 Task: Open a blank google sheet and write heading  Fusion Sales. Add 10 people name  'Ethan Reynolds, Olivia Thompson, Benjamin Martinez, Emma Davis, Alexander Mitchell, Ava Rodriguez, Daniel Anderson, Mia Lewis, Christopher Scott, Sophia Harris.'Item code in between  1009-1200. Product range in between  1000-5000. Add Products   Keen Shoe, Lacoste Shoe, Merrell Shoe, Mizuno  Shoe, Onitsuka Tiger Shoe, Salomon Shoe, Sanuk Shoe, Saucony Shoe, Sperry Shoe, Superga Shoe.Choose quantity  2 to 5 Tax 12 percent commission 2 percent Total Add Amount. Save page Attendance Sheet for the Weekbook
Action: Mouse moved to (289, 188)
Screenshot: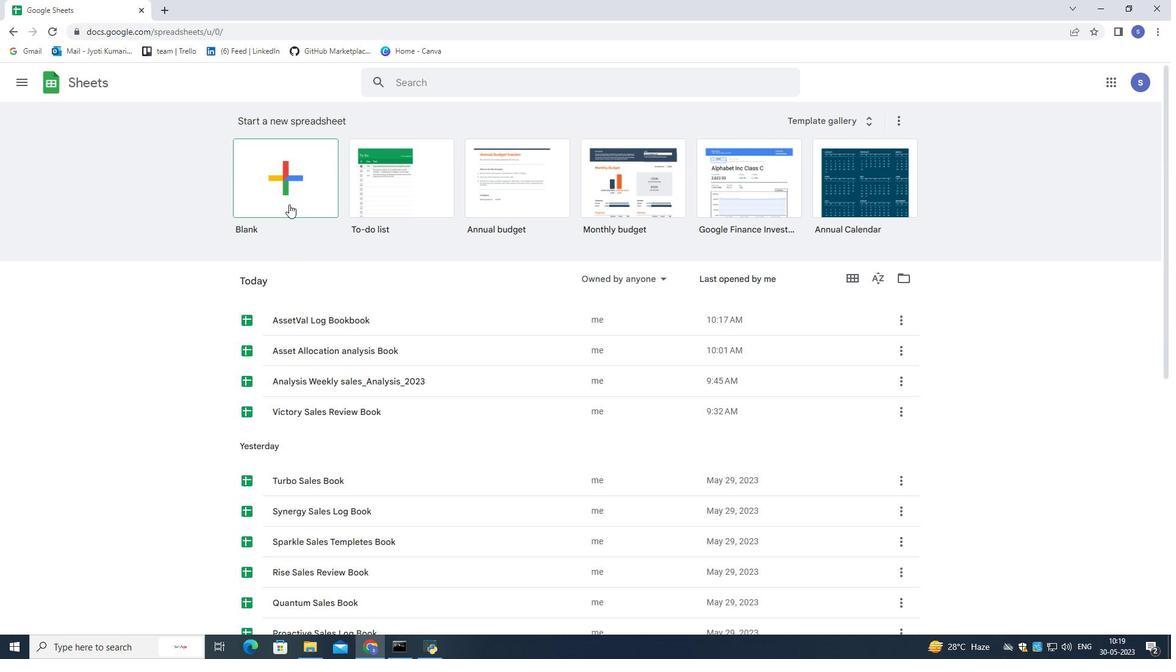 
Action: Mouse pressed left at (289, 188)
Screenshot: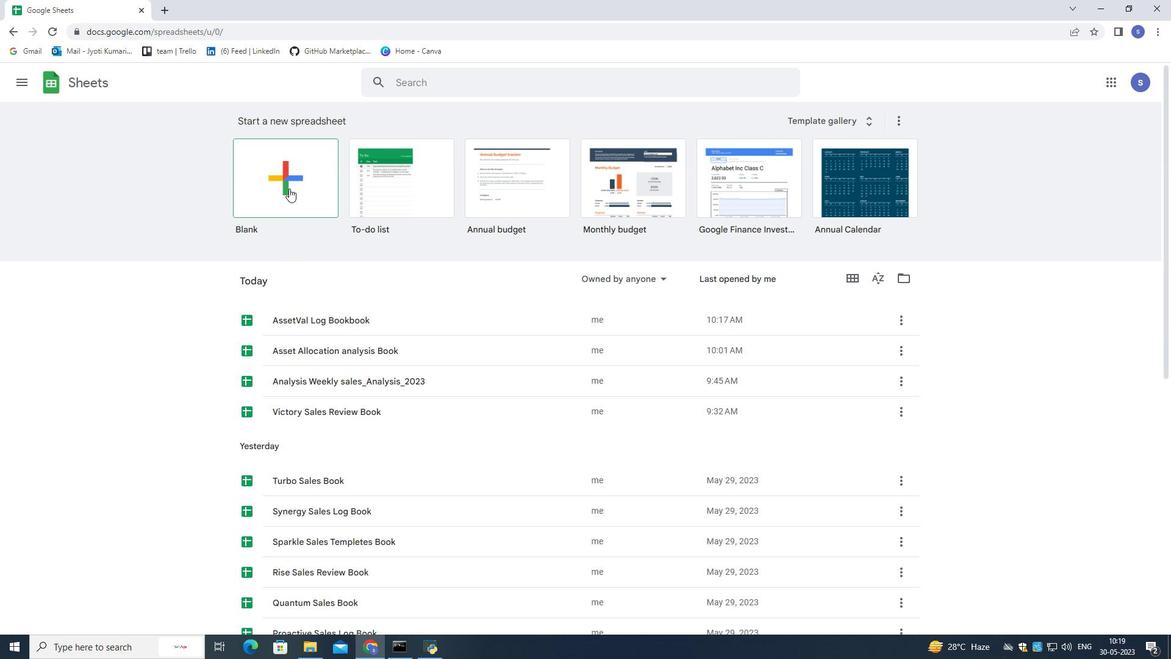 
Action: Mouse moved to (165, 169)
Screenshot: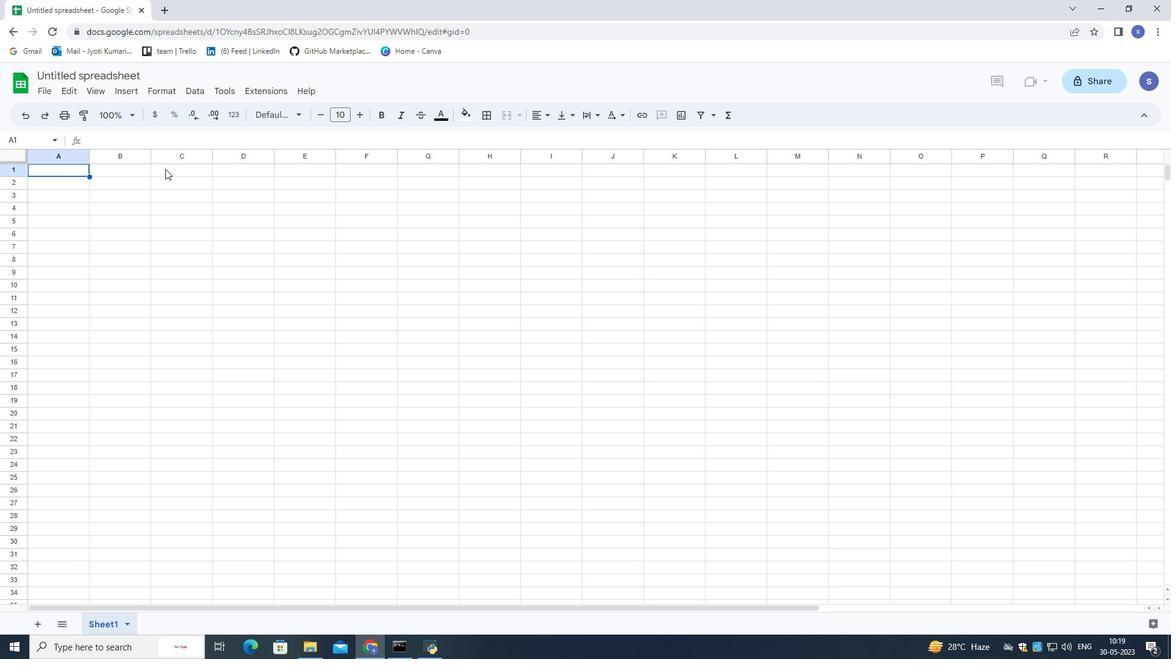 
Action: Mouse pressed left at (165, 169)
Screenshot: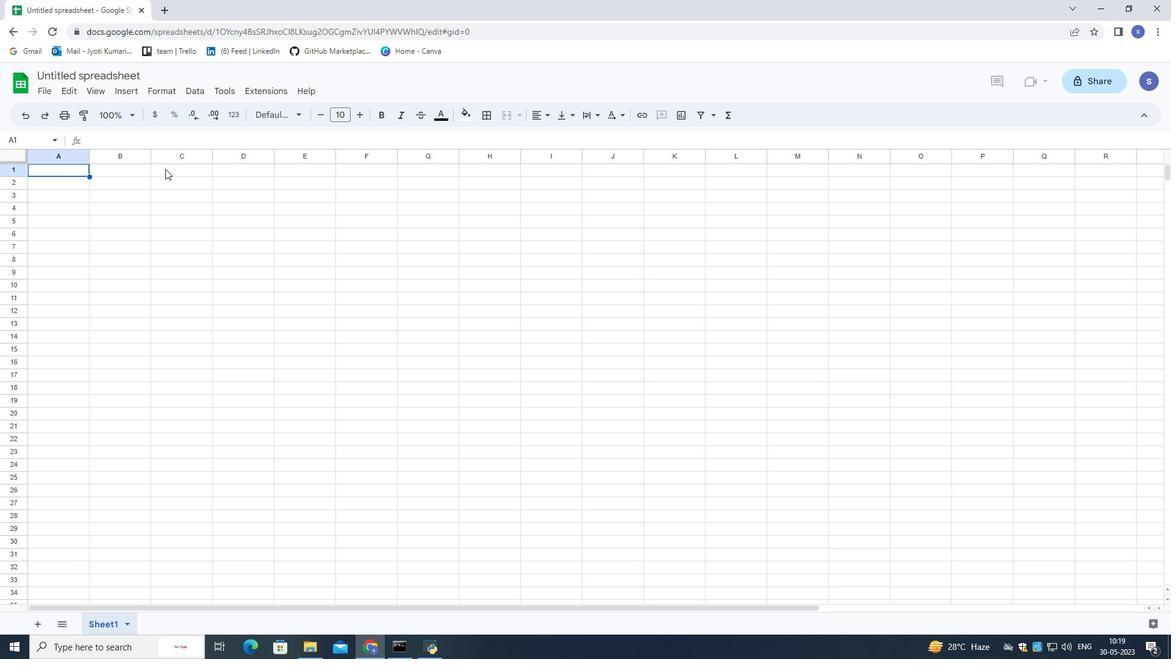 
Action: Mouse moved to (168, 172)
Screenshot: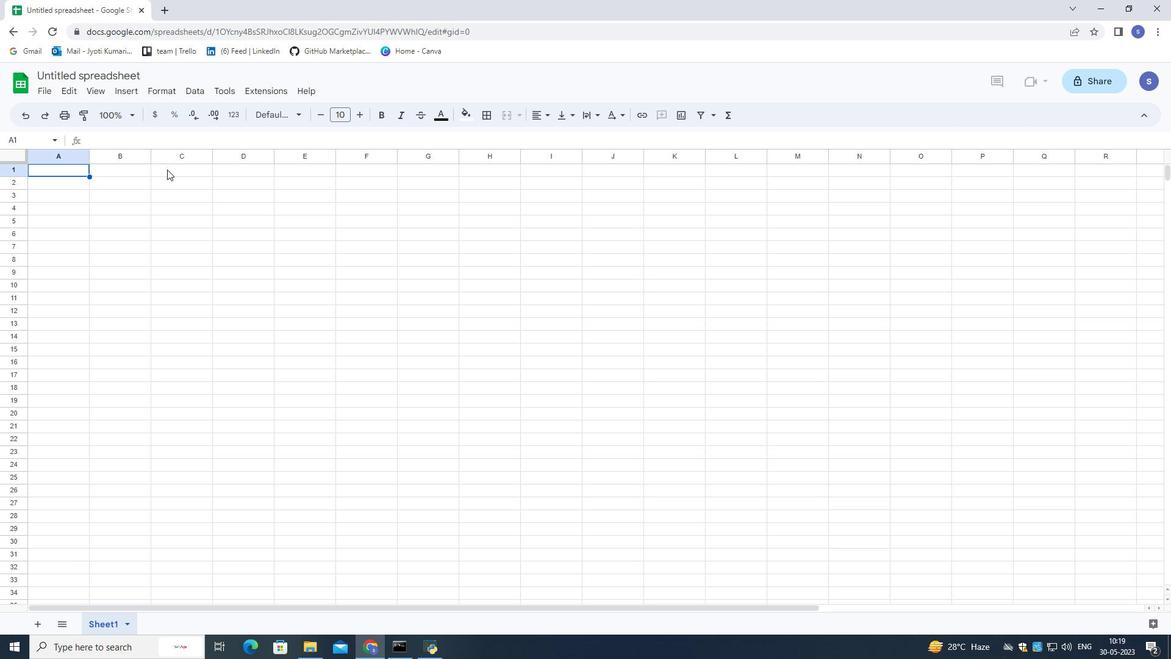 
Action: Mouse pressed left at (168, 172)
Screenshot: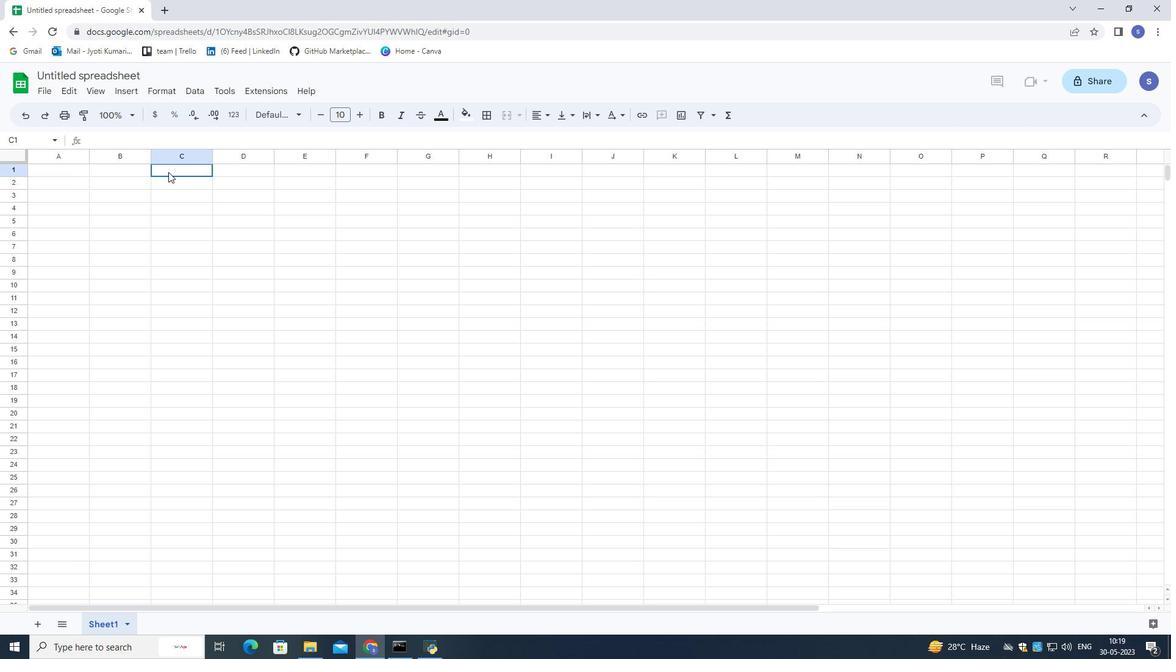 
Action: Mouse pressed left at (168, 172)
Screenshot: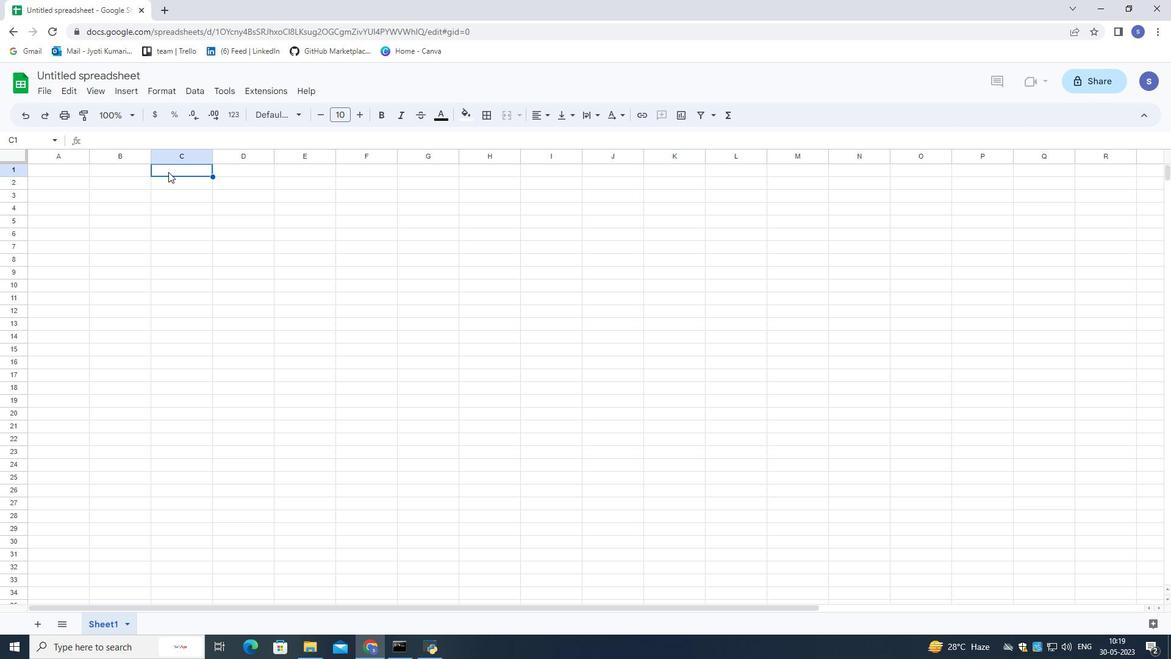 
Action: Mouse moved to (165, 169)
Screenshot: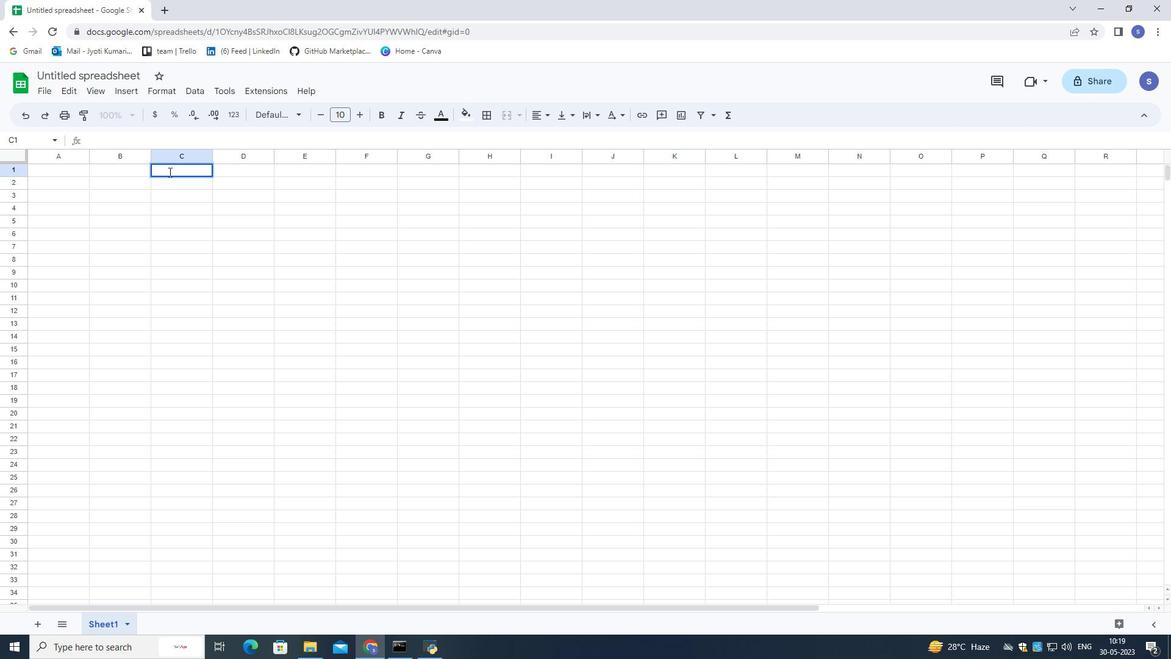 
Action: Key pressed <Key.shift>Fusion
Screenshot: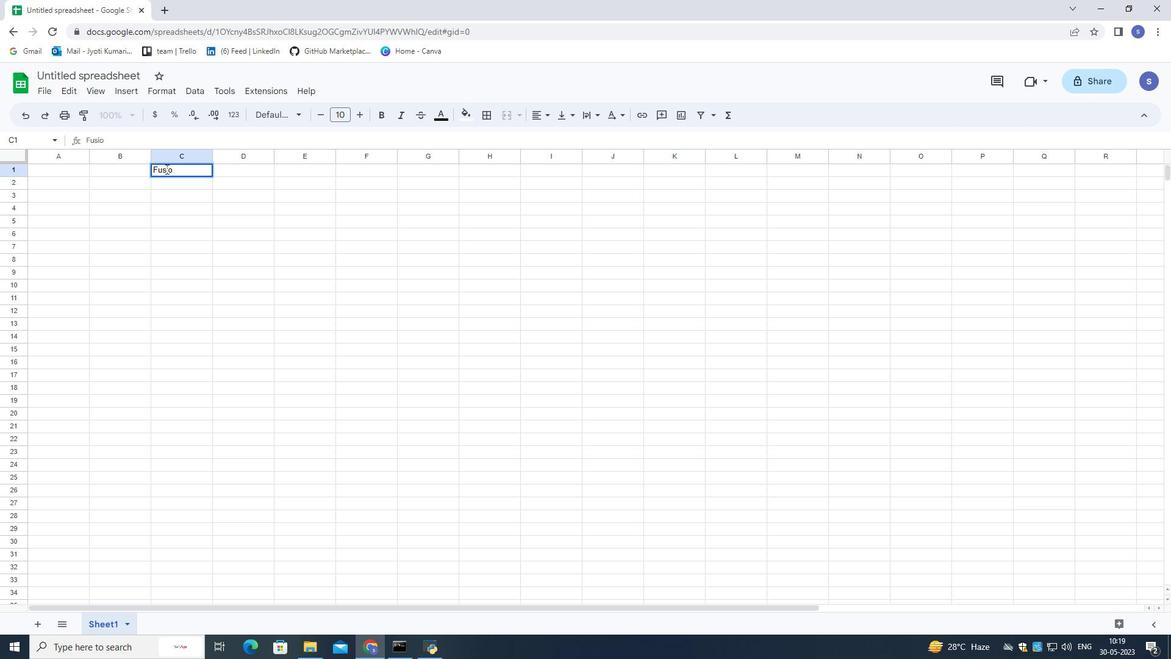 
Action: Mouse moved to (206, 225)
Screenshot: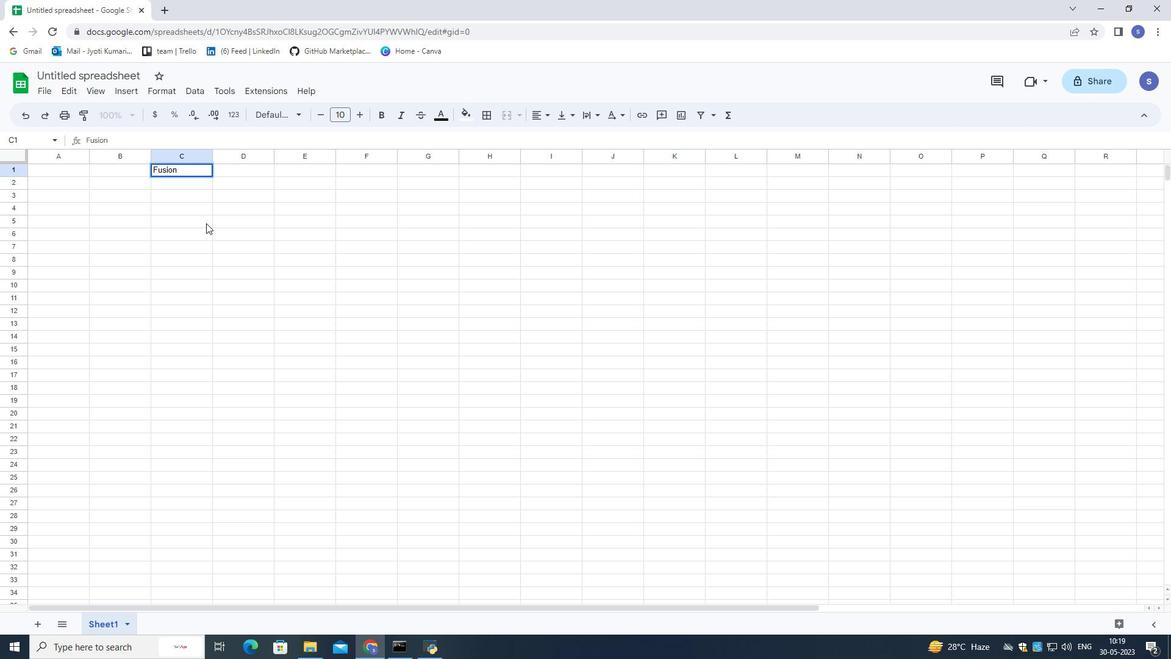 
Action: Key pressed <Key.space><Key.shift>sales
Screenshot: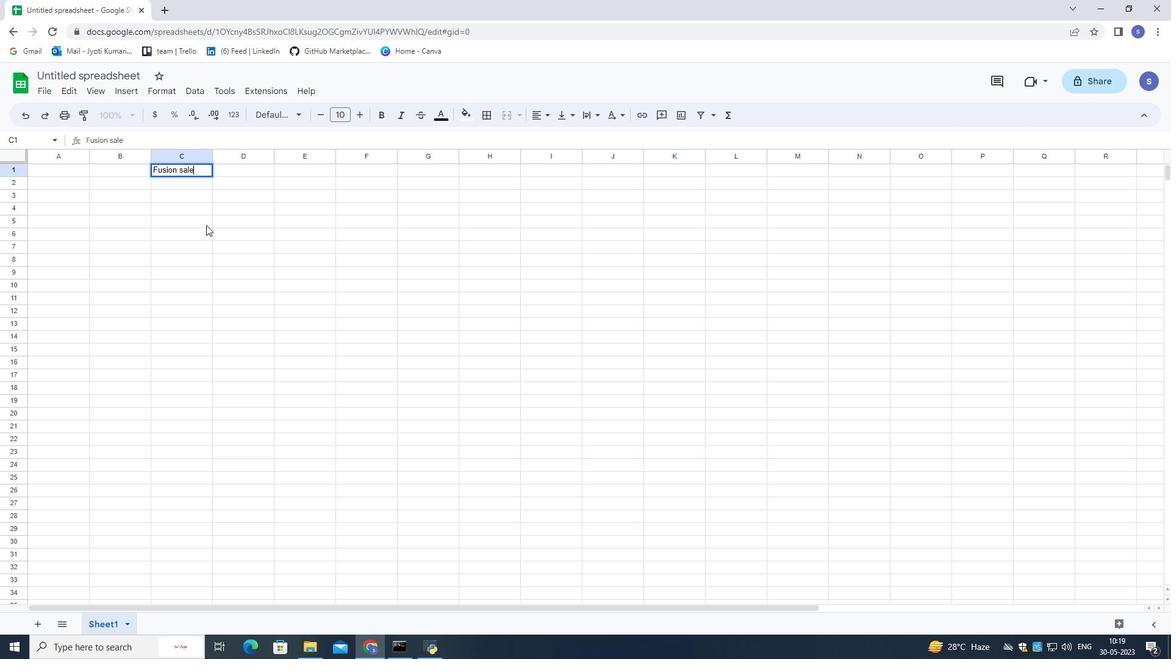
Action: Mouse moved to (439, 224)
Screenshot: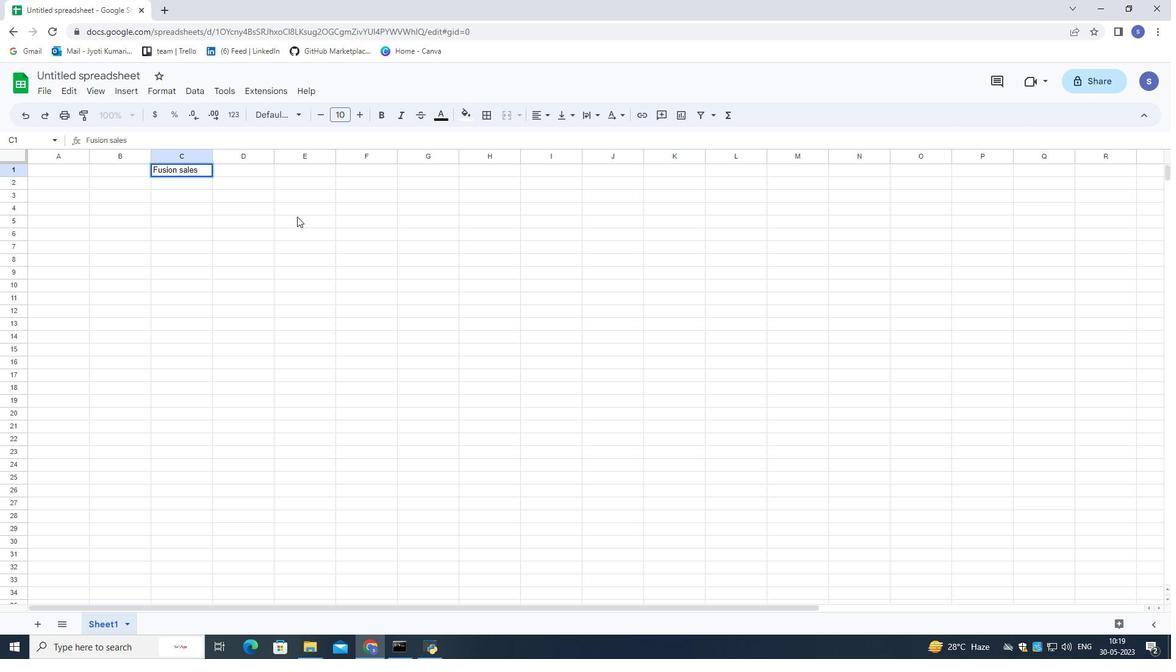 
Action: Key pressed <Key.enter>
Screenshot: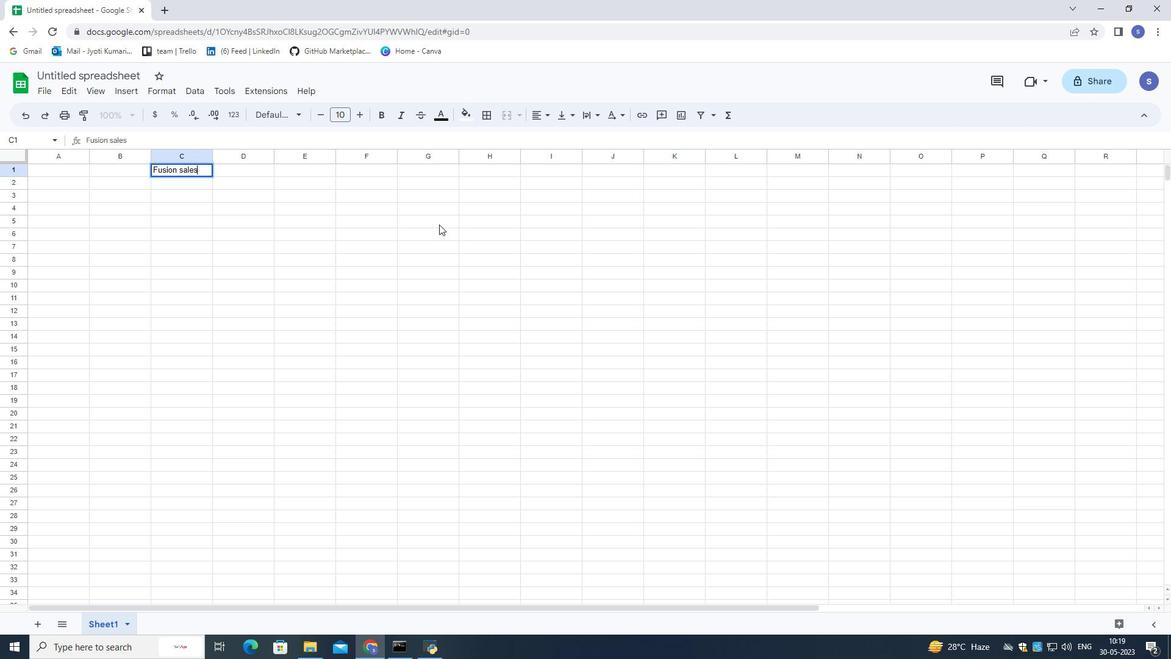 
Action: Mouse moved to (62, 183)
Screenshot: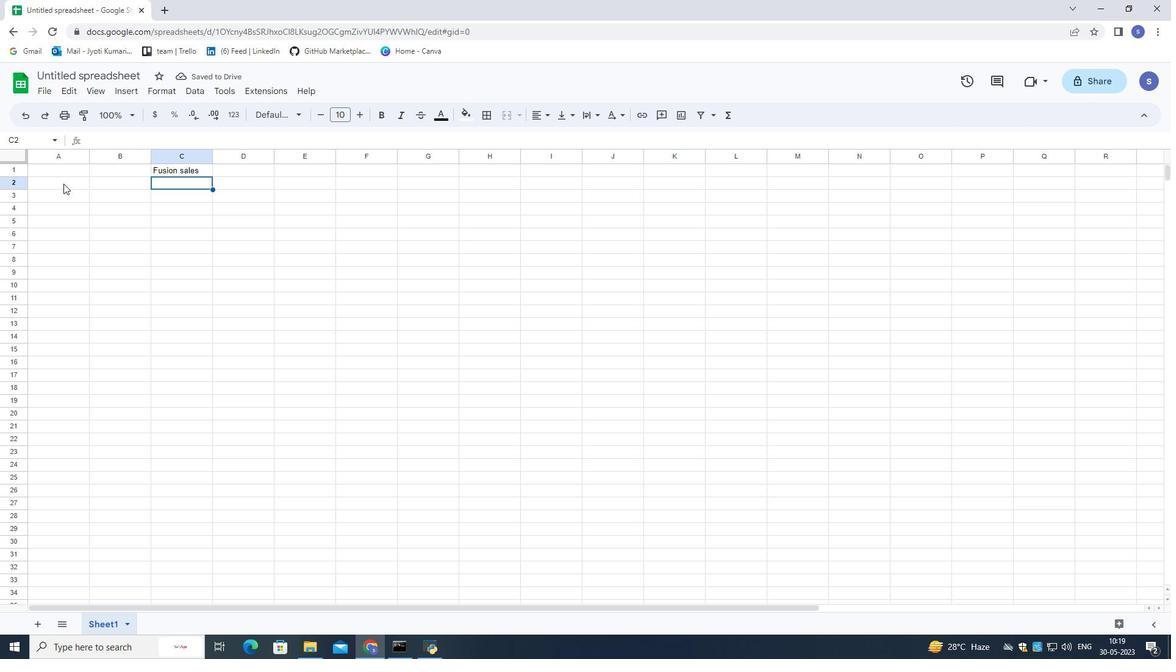
Action: Mouse pressed left at (62, 183)
Screenshot: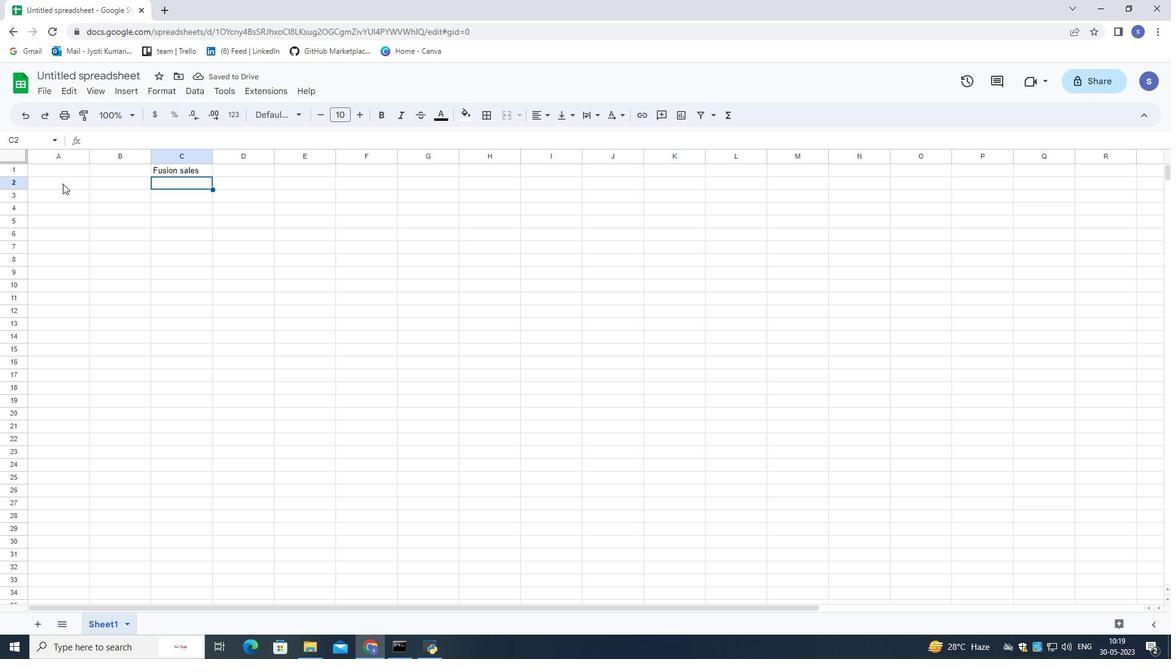 
Action: Mouse moved to (61, 183)
Screenshot: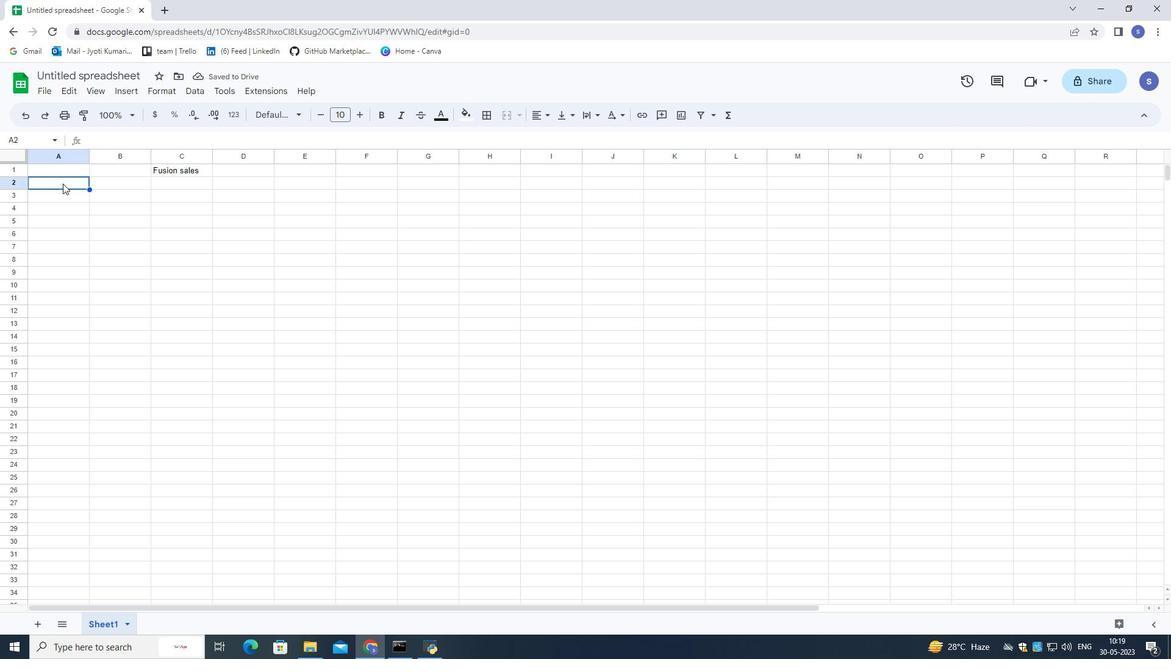 
Action: Key pressed <Key.shift>Name<Key.down><Key.shift>Ethan<Key.space><Key.shift>Reynolds<Key.down><Key.shift>Olo<Key.backspace>ivia<Key.space><Key.shift>Thompson<Key.down><Key.shift>Benjamin<Key.space><Key.shift>Martinez<Key.down><Key.shift>Emma<Key.space><Key.shift>Davis<Key.down><Key.shift>Alexander<Key.space><Key.shift>Mitchell<Key.down><Key.shift><Key.shift><Key.shift>Ava<Key.space><Key.shift>Rodriguez<Key.down><Key.shift>Daniel<Key.space><Key.shift><Key.shift><Key.shift><Key.shift>anderson<Key.down><Key.shift>Mia<Key.space><Key.shift>k<Key.backspace><Key.shift>Lewis<Key.down><Key.shift>Cristopher<Key.space>scott<Key.down><Key.shift>sophia<Key.space><Key.shift>Harris
Screenshot: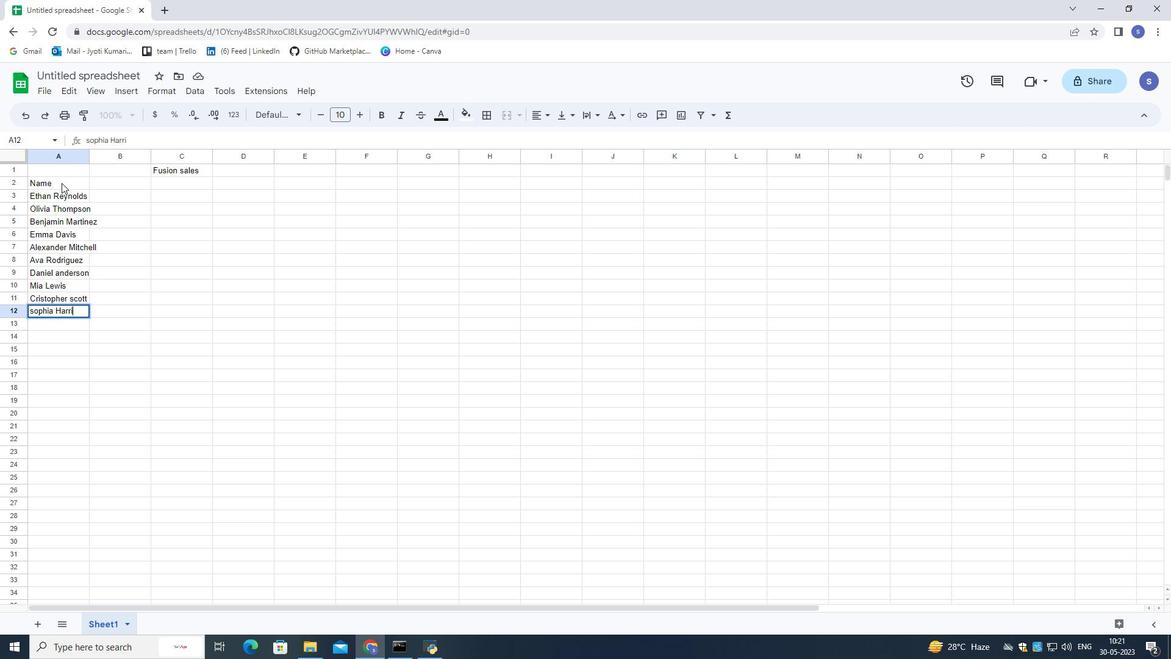 
Action: Mouse moved to (112, 179)
Screenshot: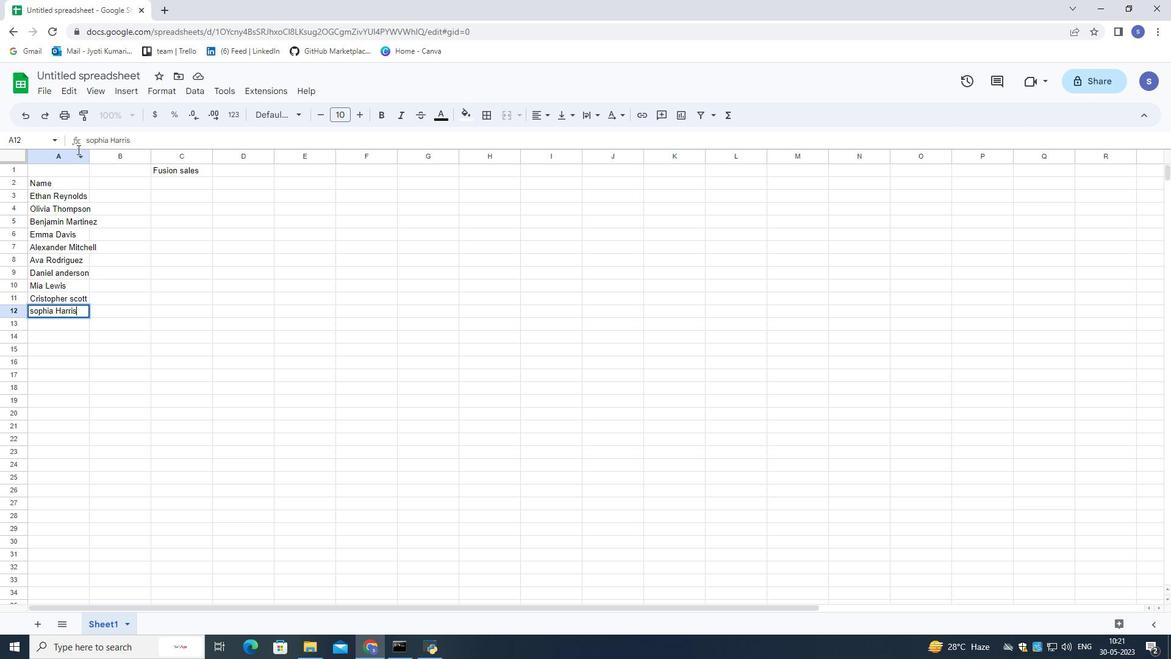 
Action: Mouse pressed left at (112, 179)
Screenshot: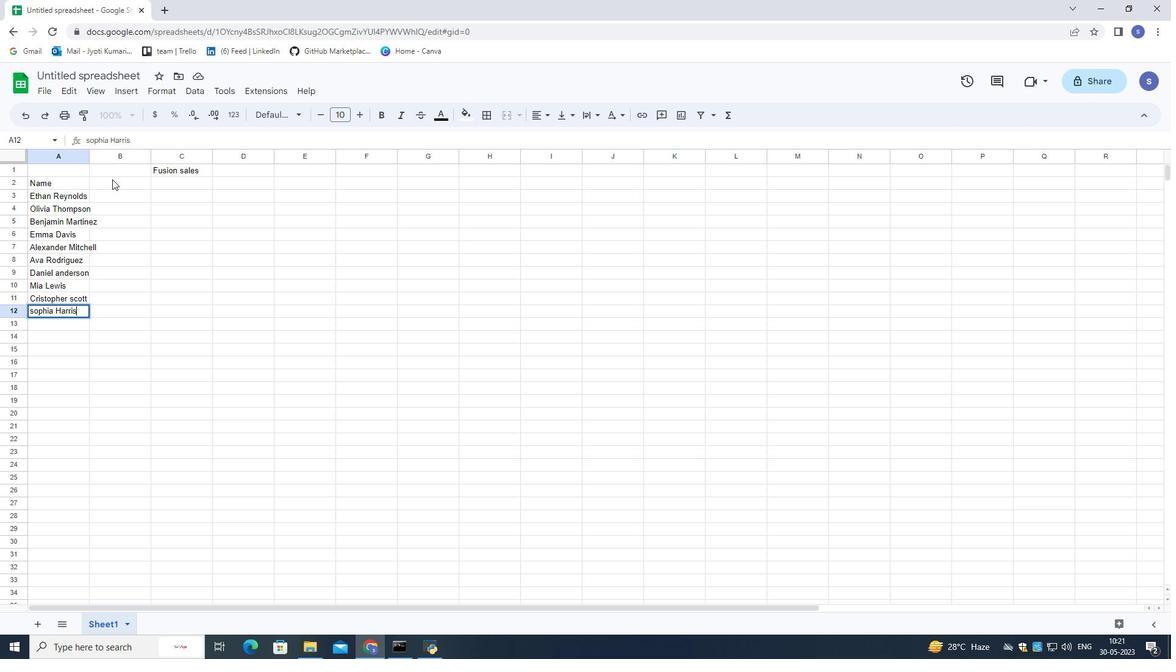 
Action: Mouse moved to (117, 183)
Screenshot: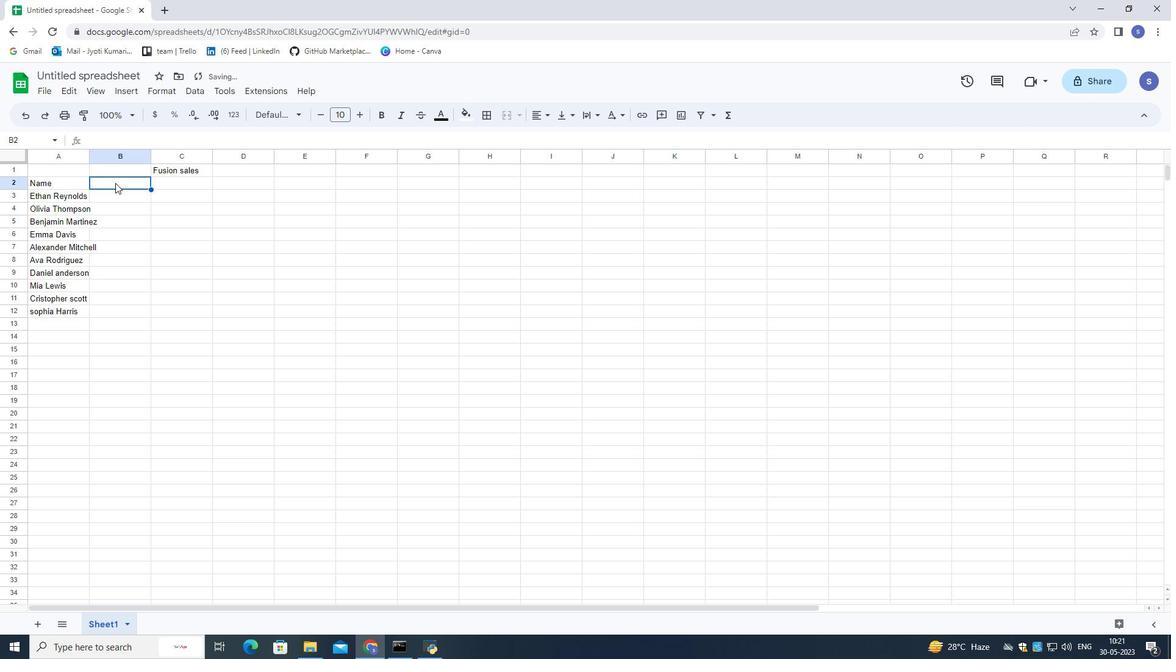 
Action: Key pressed <Key.shift>Item<Key.space><Key.shift>Code<Key.down>
Screenshot: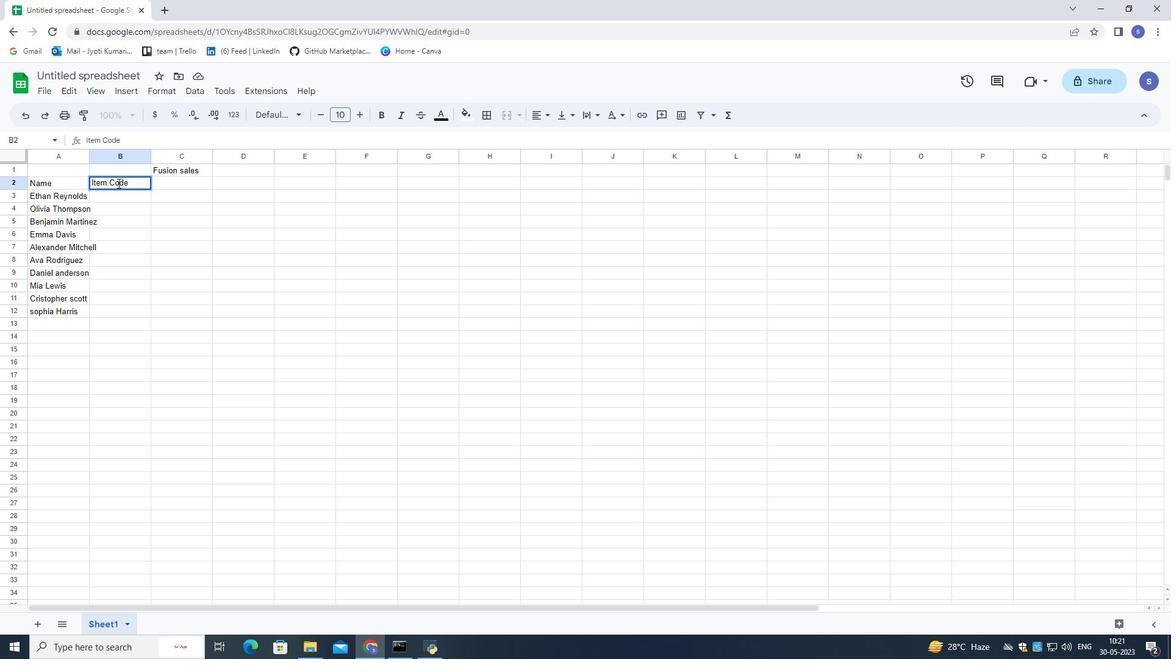 
Action: Mouse moved to (198, 192)
Screenshot: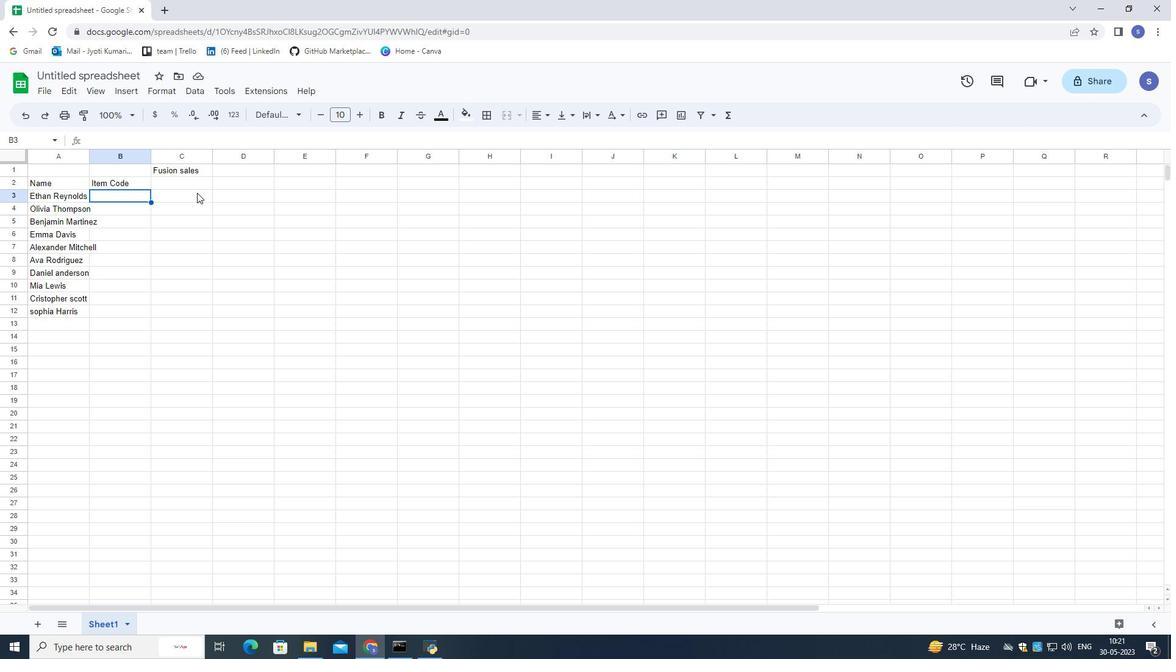 
Action: Key pressed 1009<Key.down>
Screenshot: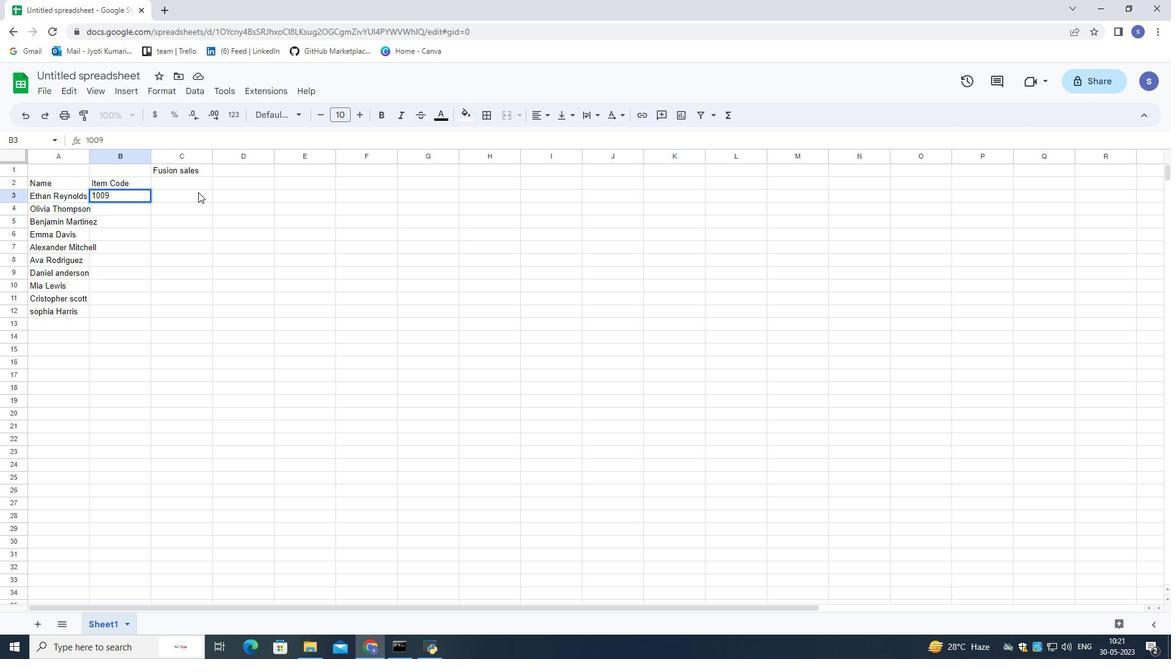 
Action: Mouse moved to (347, 129)
Screenshot: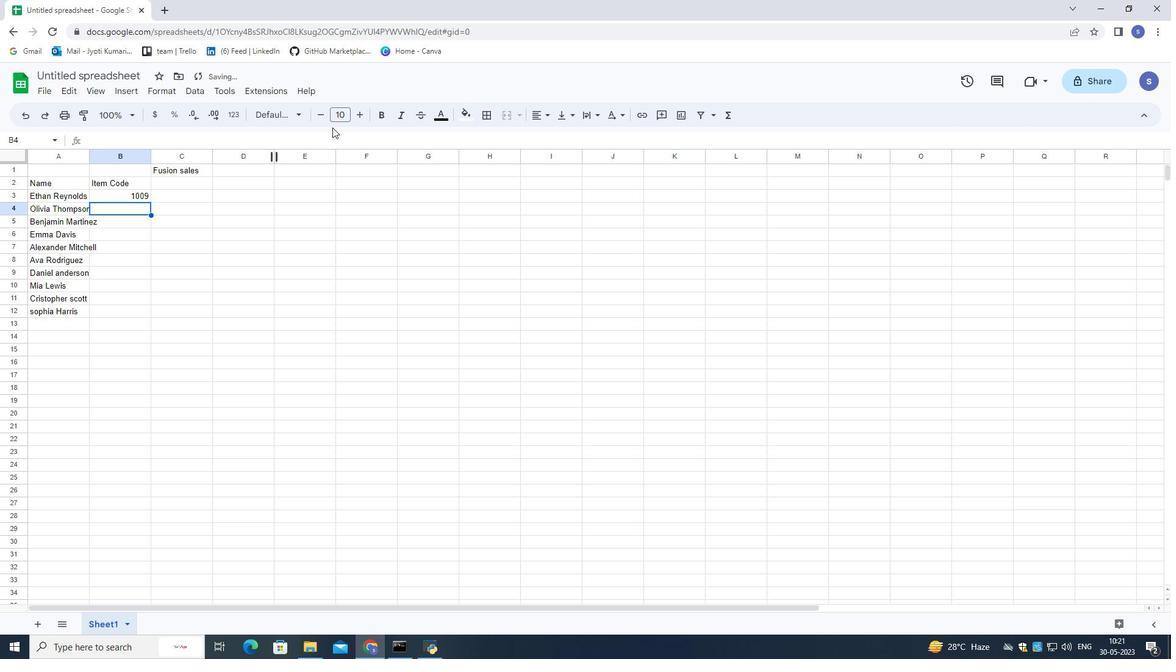 
Action: Key pressed 1010<Key.down>1020<Key.down>1030<Key.down>1040<Key.down>1050<Key.down>1060<Key.down>1070<Key.down>1080<Key.down>1090<Key.down>
Screenshot: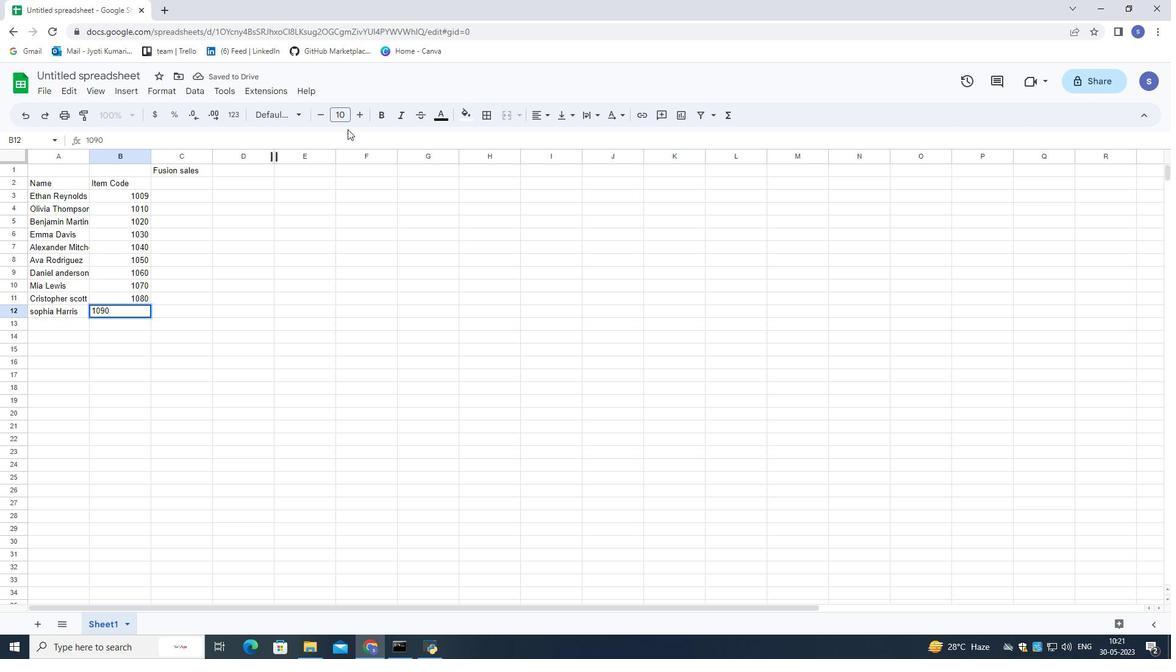 
Action: Mouse moved to (180, 180)
Screenshot: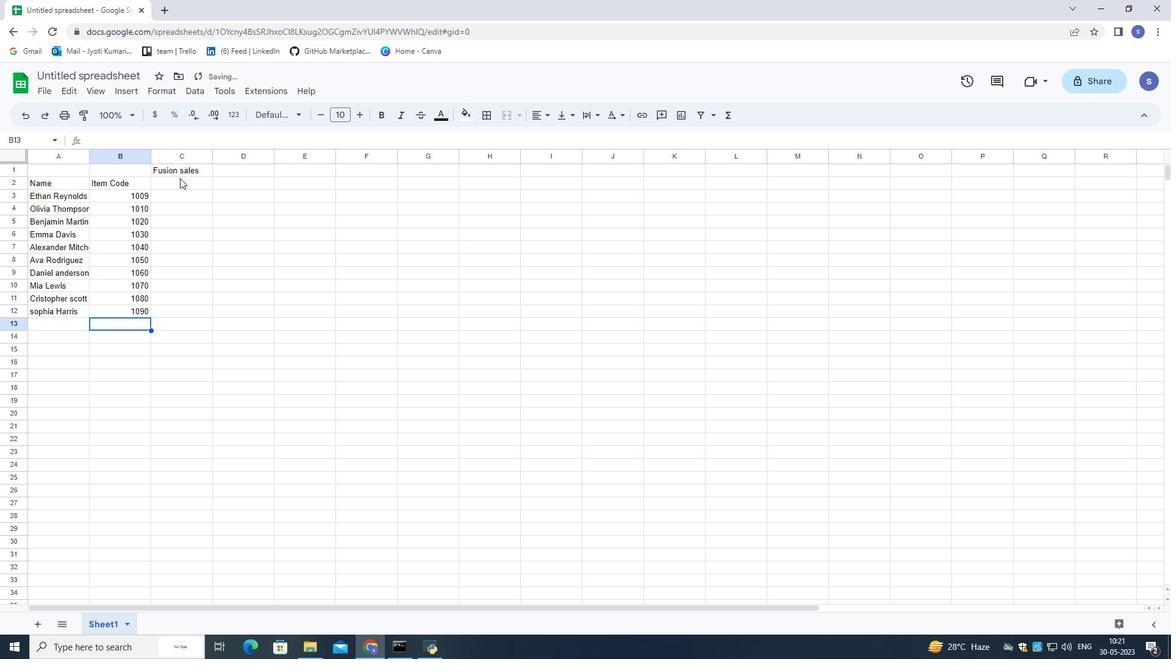 
Action: Mouse pressed left at (180, 180)
Screenshot: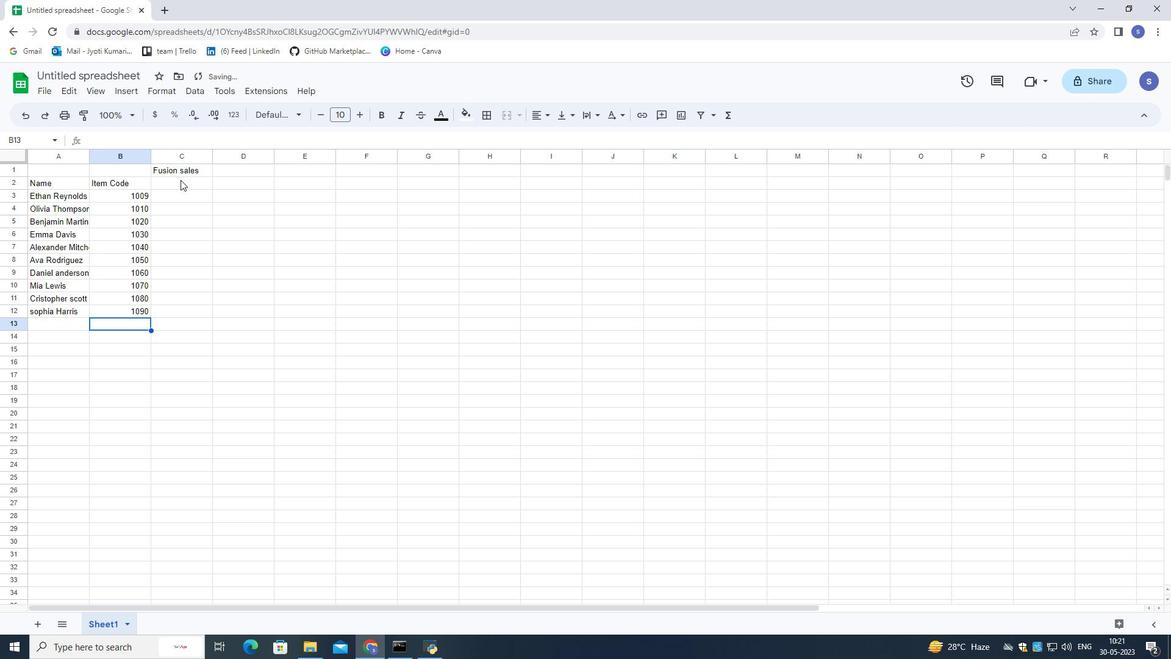 
Action: Mouse moved to (125, 249)
Screenshot: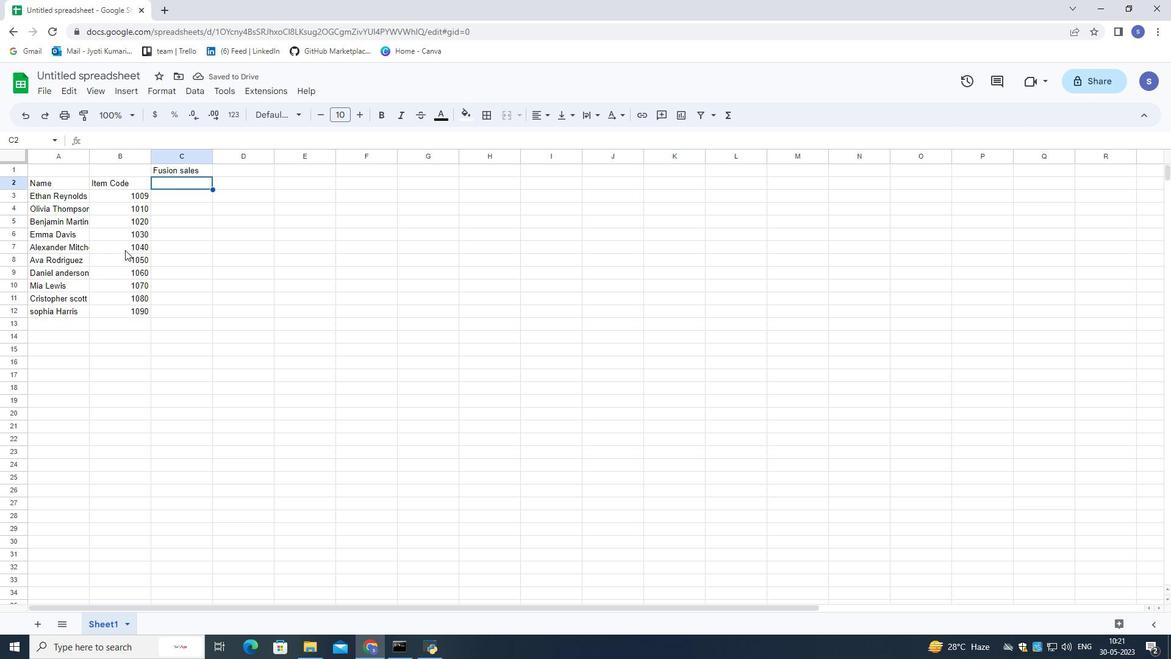 
Action: Key pressed <Key.shift>Product<Key.space><Key.shift>Range<Key.down>
Screenshot: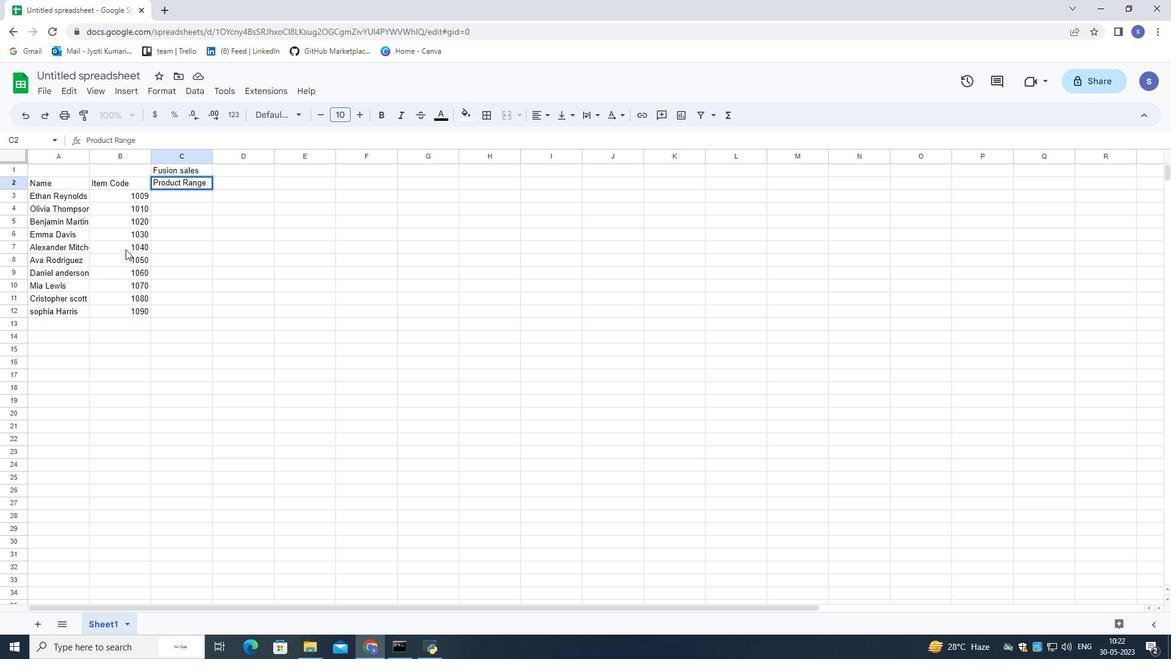 
Action: Mouse moved to (175, 195)
Screenshot: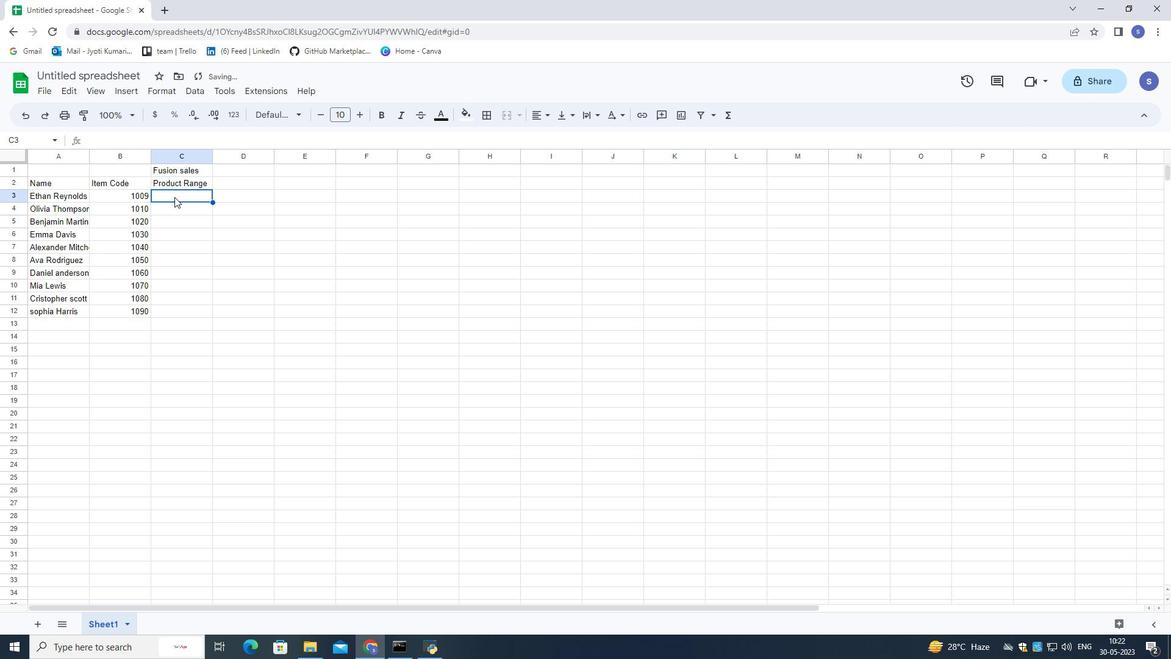 
Action: Mouse pressed left at (175, 195)
Screenshot: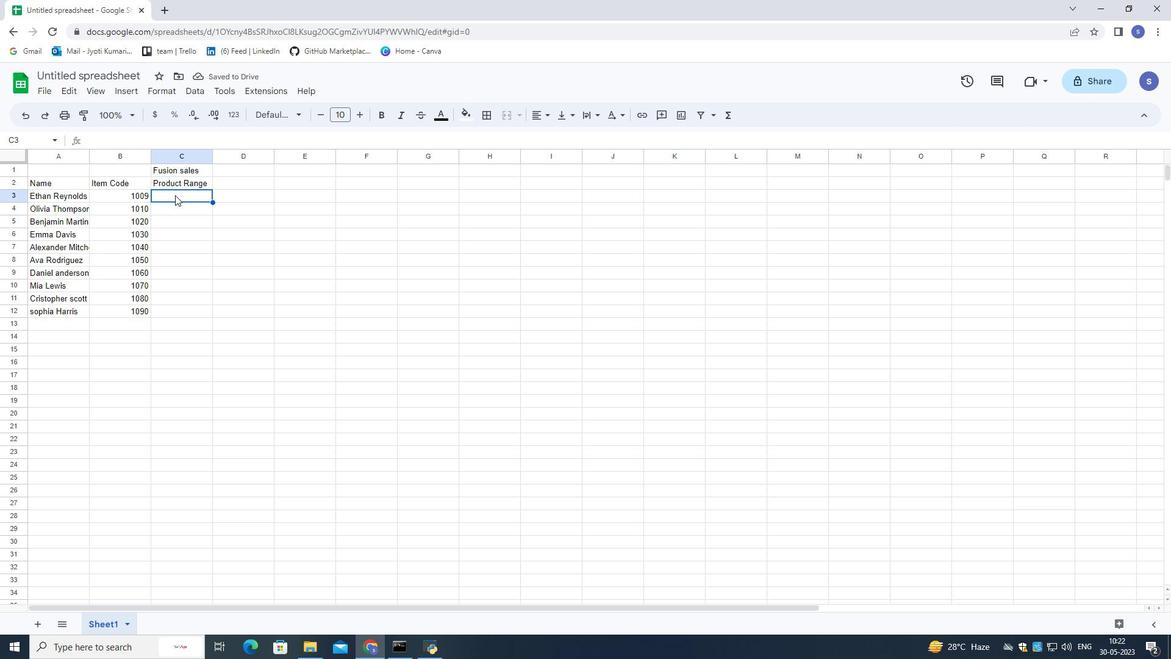
Action: Mouse moved to (300, 206)
Screenshot: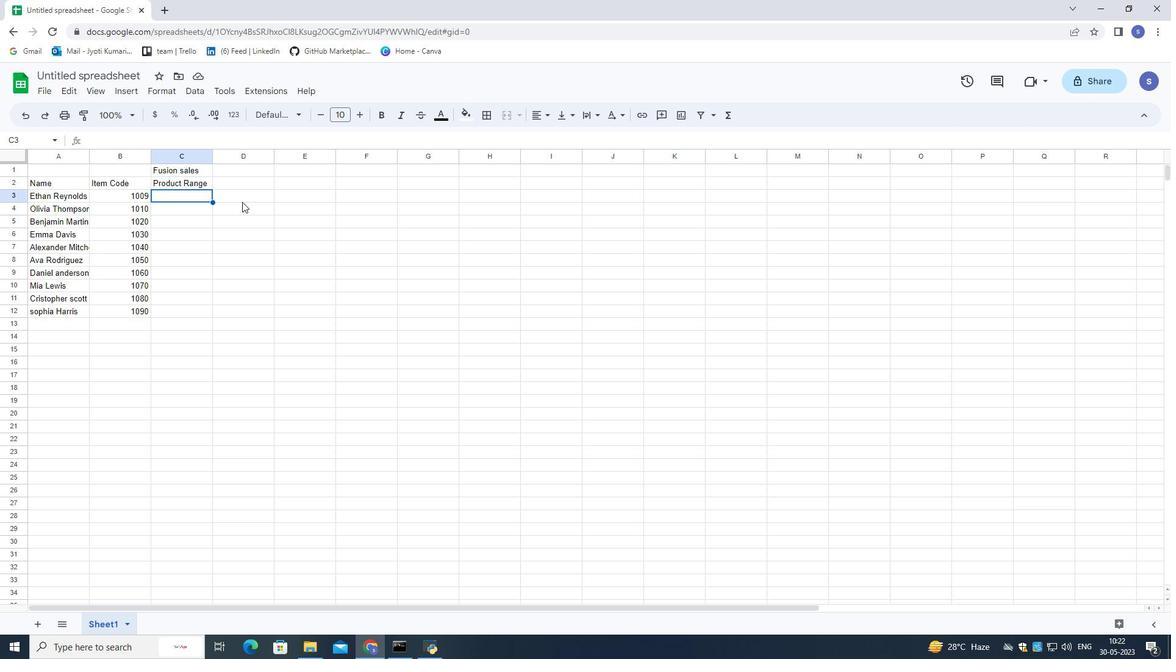 
Action: Key pressed 1000<Key.down>2000<Key.down>3000<Key.down>4000<Key.down>5000<Key.down>2000
Screenshot: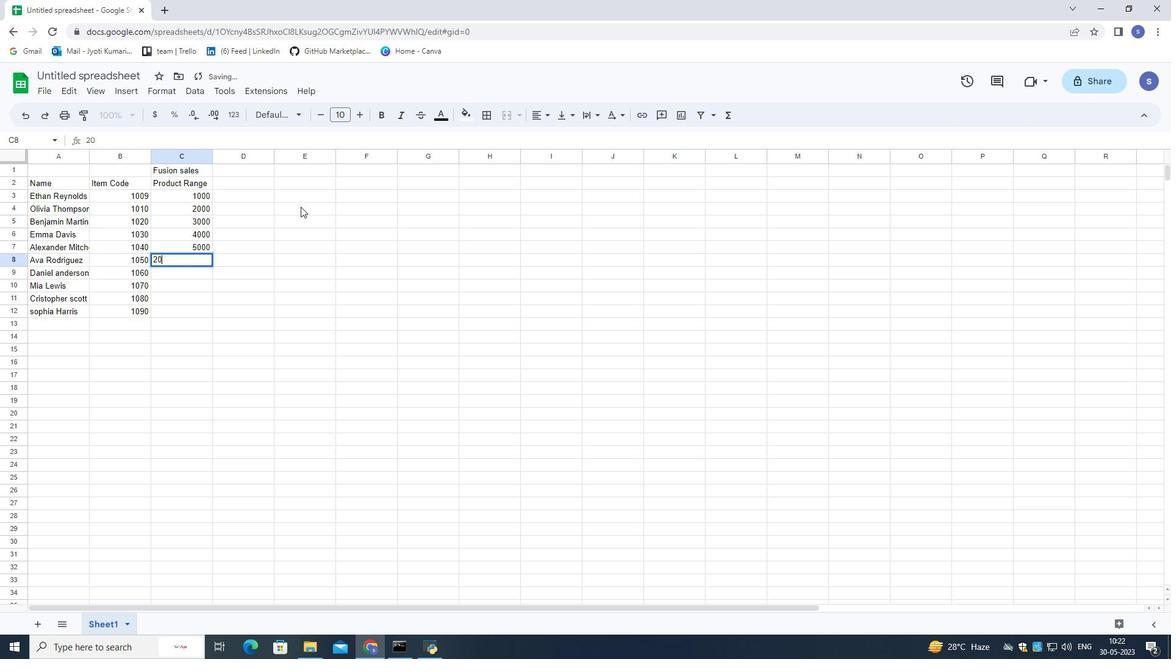 
Action: Mouse moved to (305, 208)
Screenshot: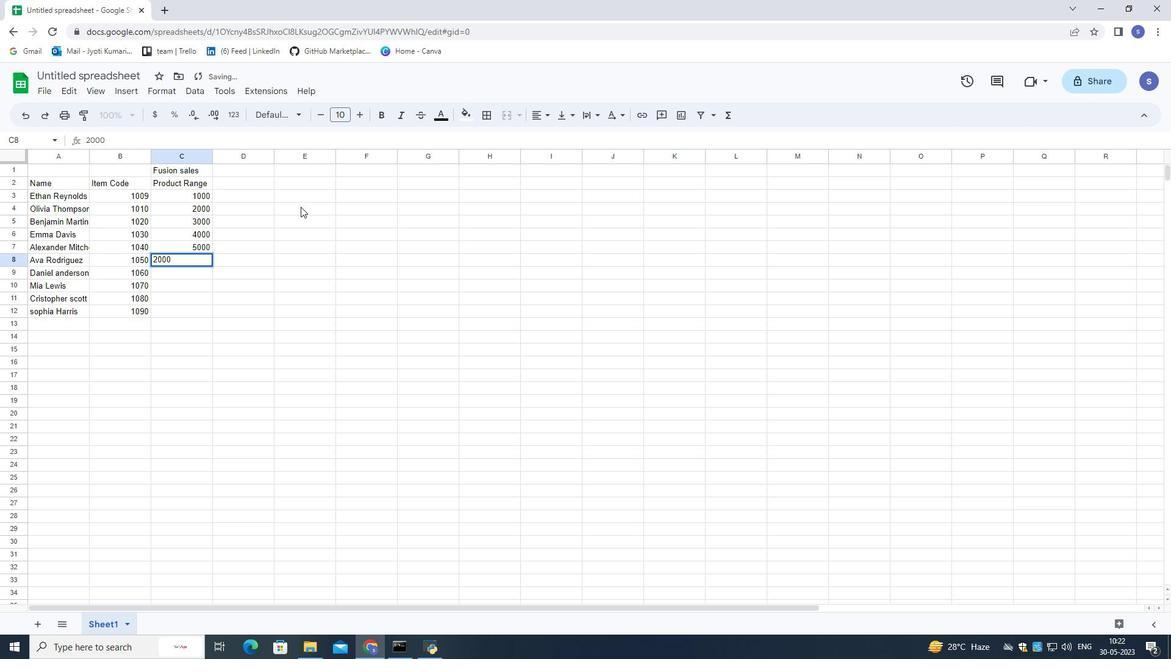 
Action: Key pressed <Key.down>
Screenshot: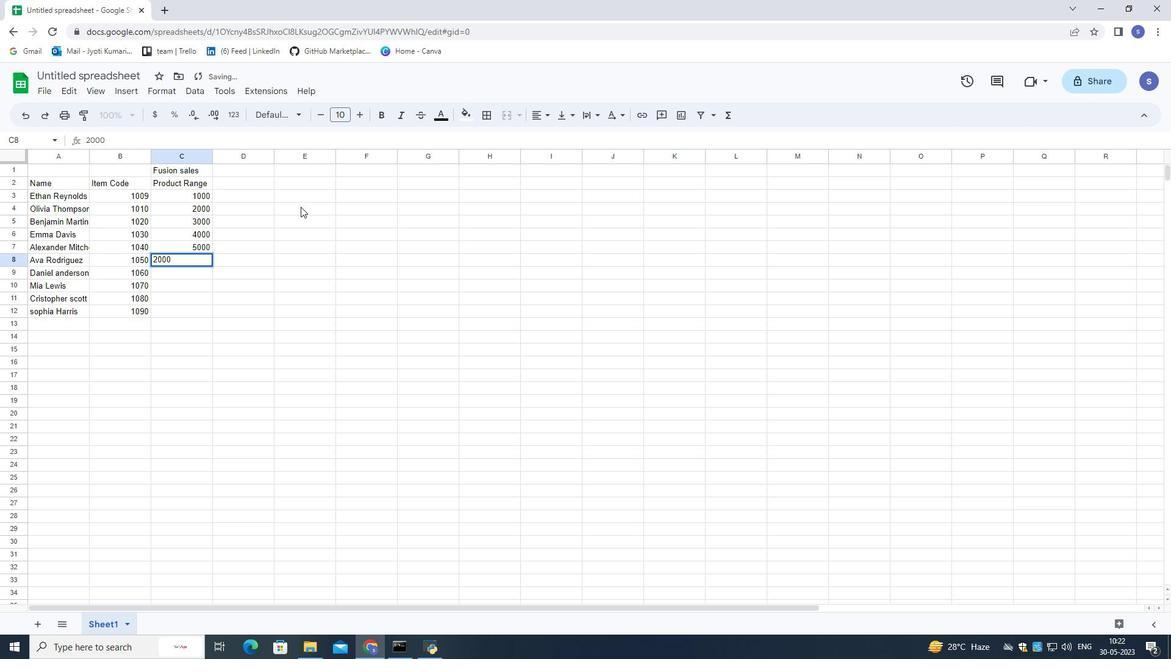 
Action: Mouse moved to (305, 208)
Screenshot: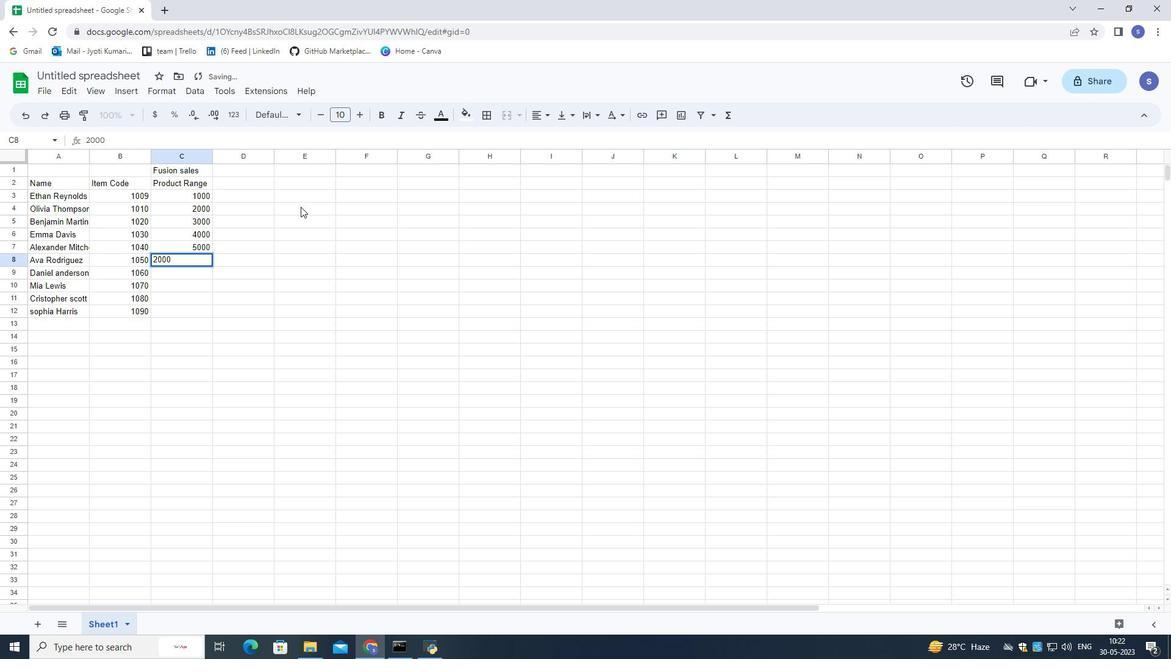 
Action: Key pressed 3000<Key.down>4000<Key.down>5000<Key.down>2000<Key.down>
Screenshot: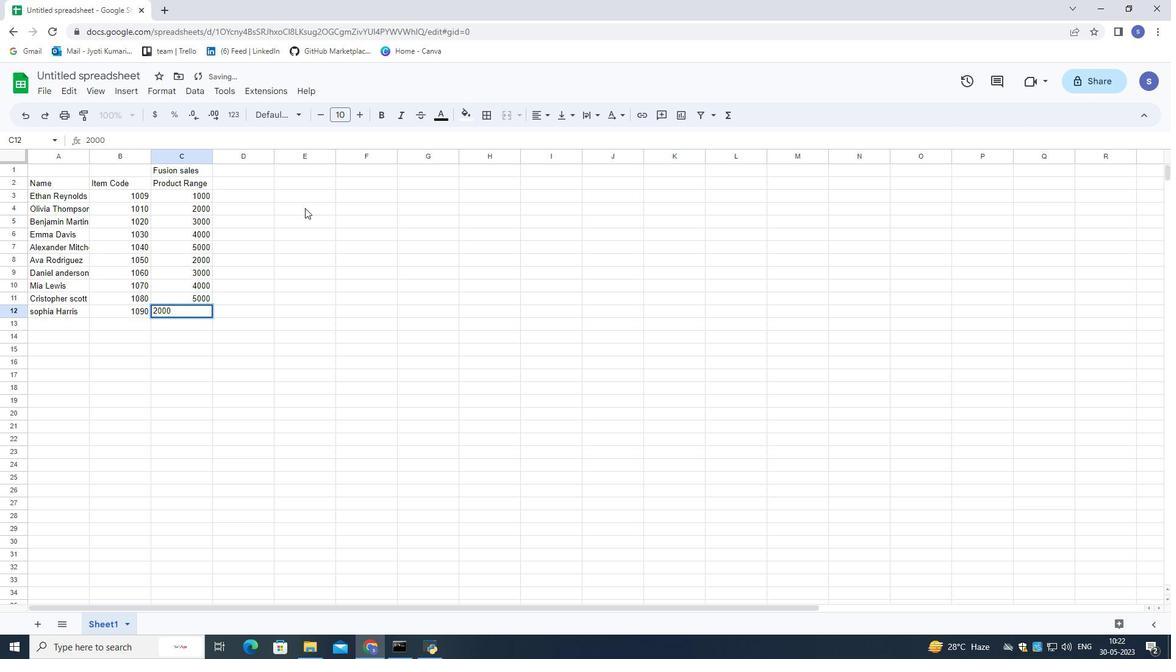 
Action: Mouse moved to (231, 181)
Screenshot: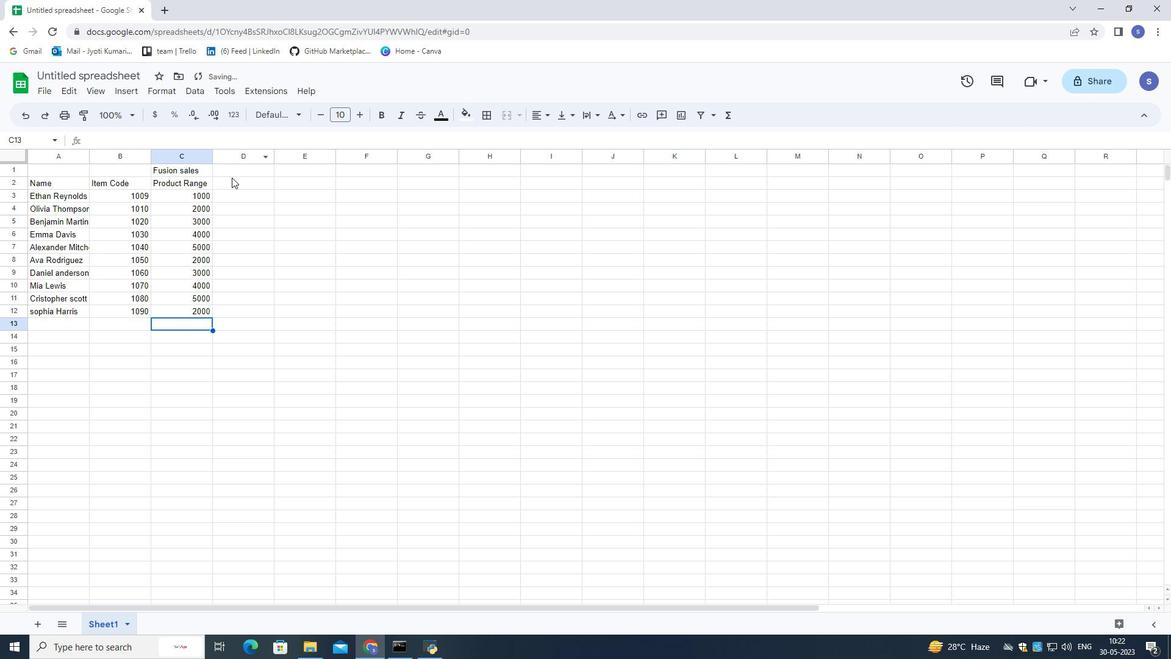 
Action: Mouse pressed left at (231, 181)
Screenshot: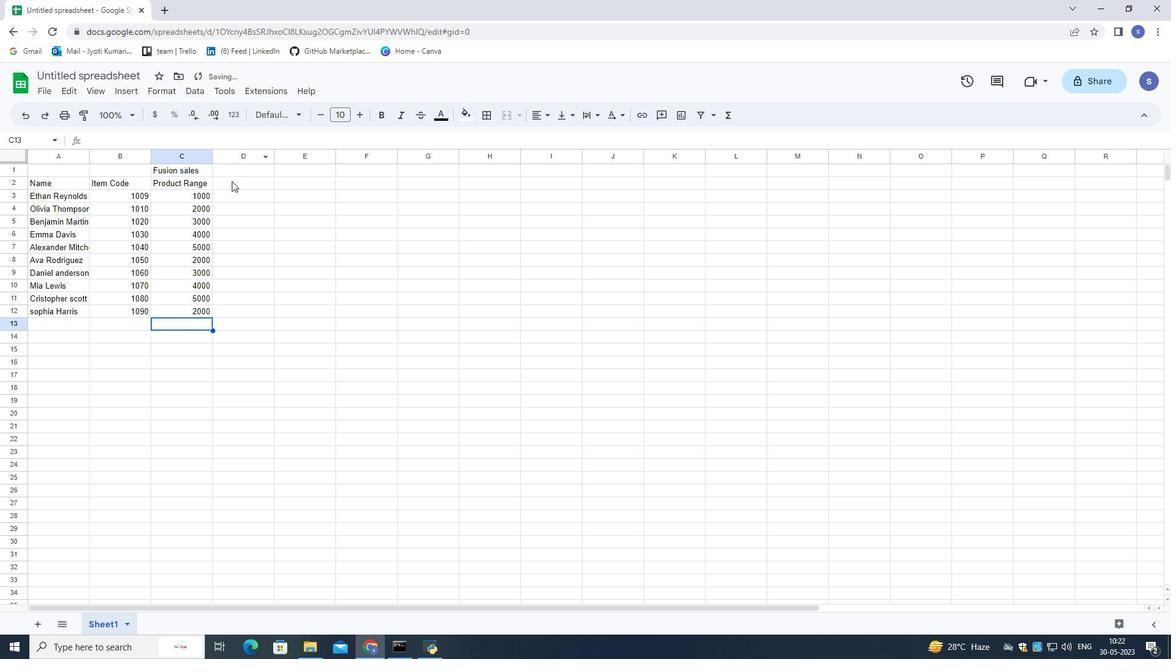 
Action: Mouse moved to (252, 173)
Screenshot: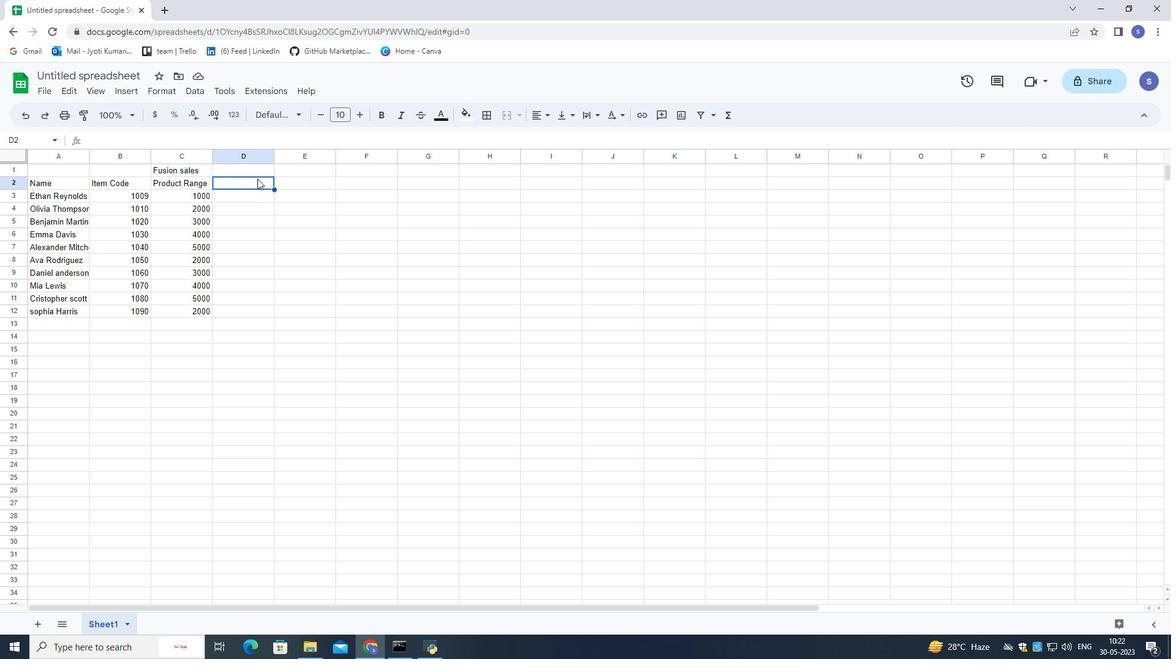 
Action: Key pressed <Key.shift>Product<Key.down>
Screenshot: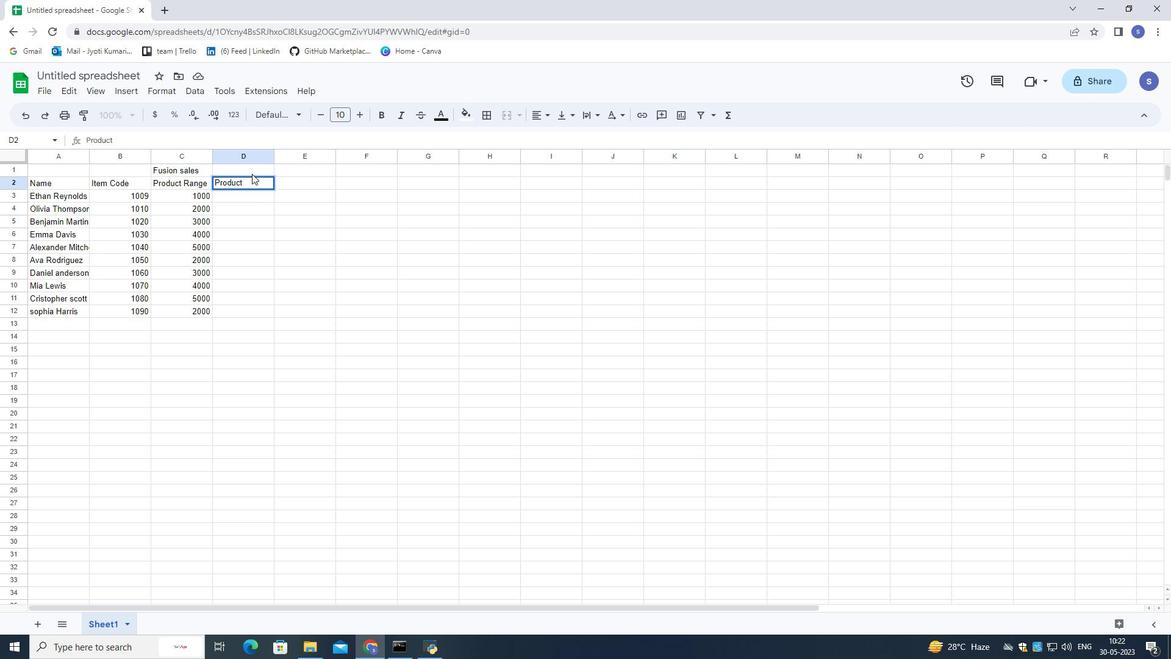 
Action: Mouse moved to (235, 213)
Screenshot: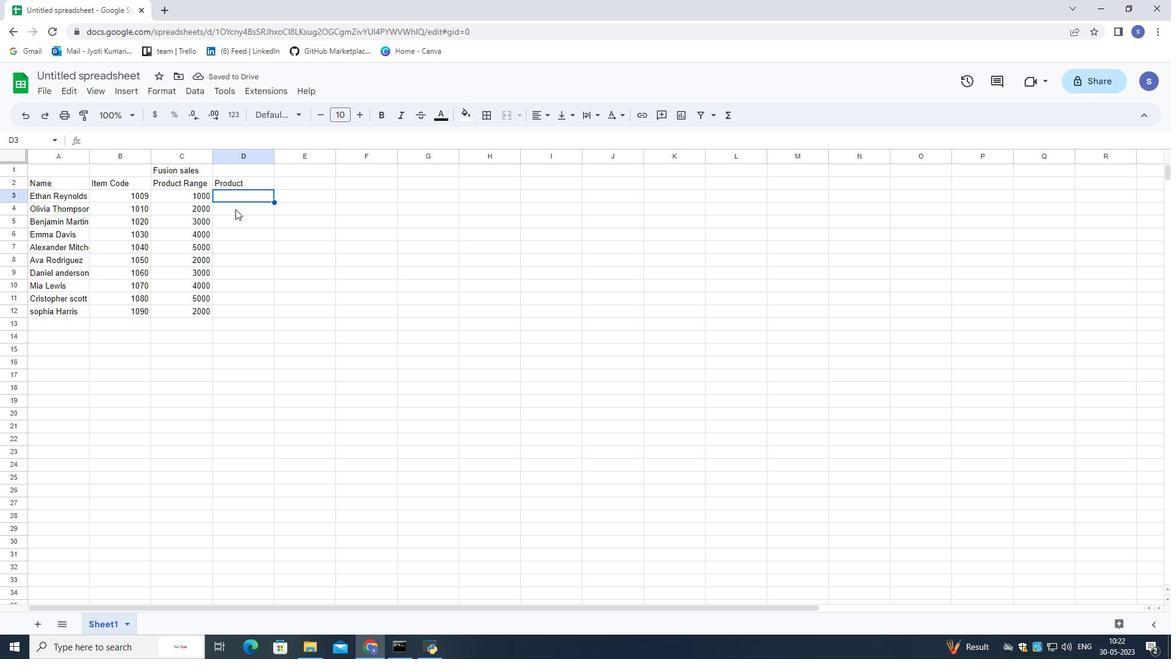 
Action: Key pressed <Key.shift>Keen<Key.space><Key.shift>Shoe<Key.down><Key.shift><Key.shift><Key.shift><Key.shift><Key.shift><Key.shift><Key.shift><Key.shift><Key.shift>Lacoste<Key.down>
Screenshot: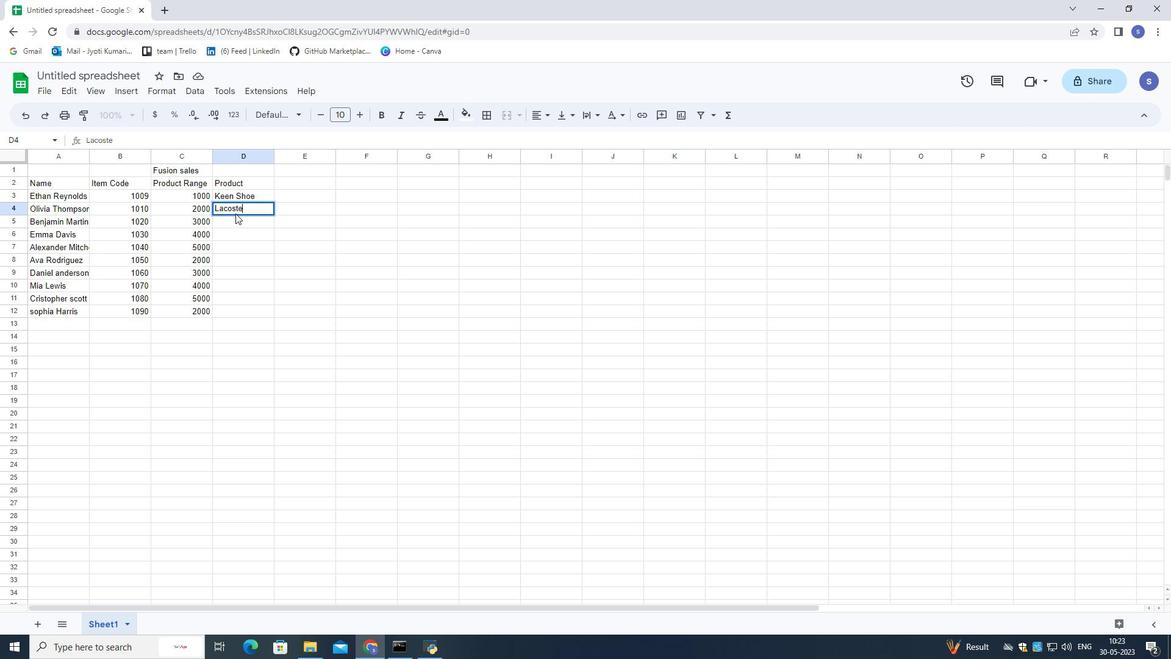 
Action: Mouse moved to (252, 210)
Screenshot: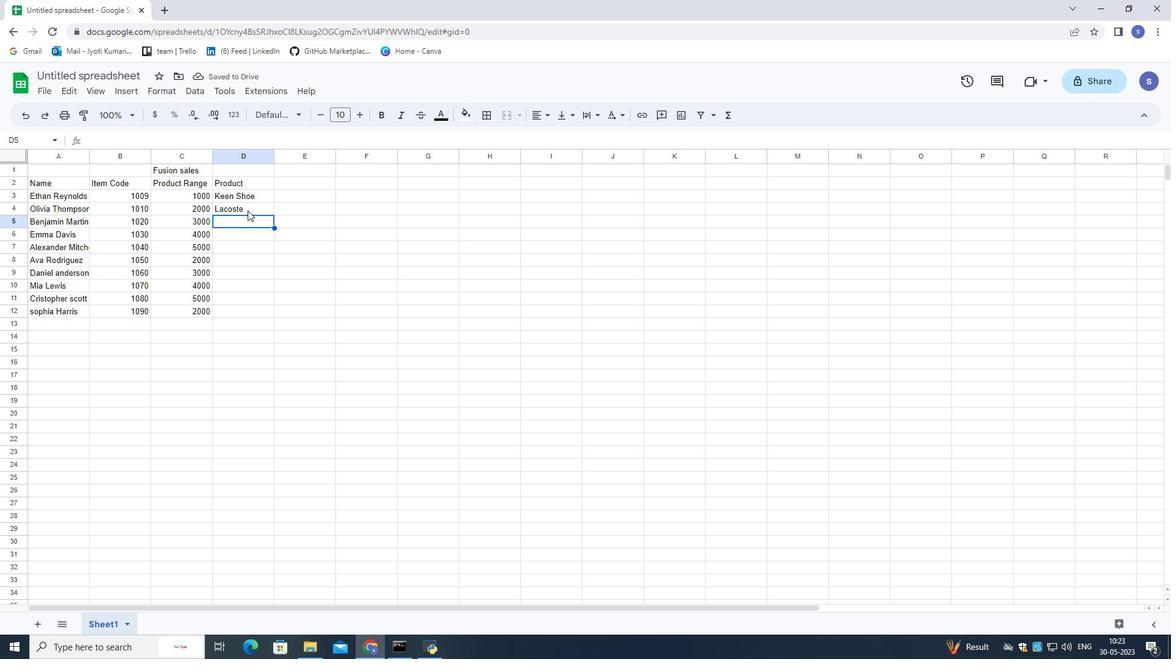 
Action: Mouse pressed left at (252, 210)
Screenshot: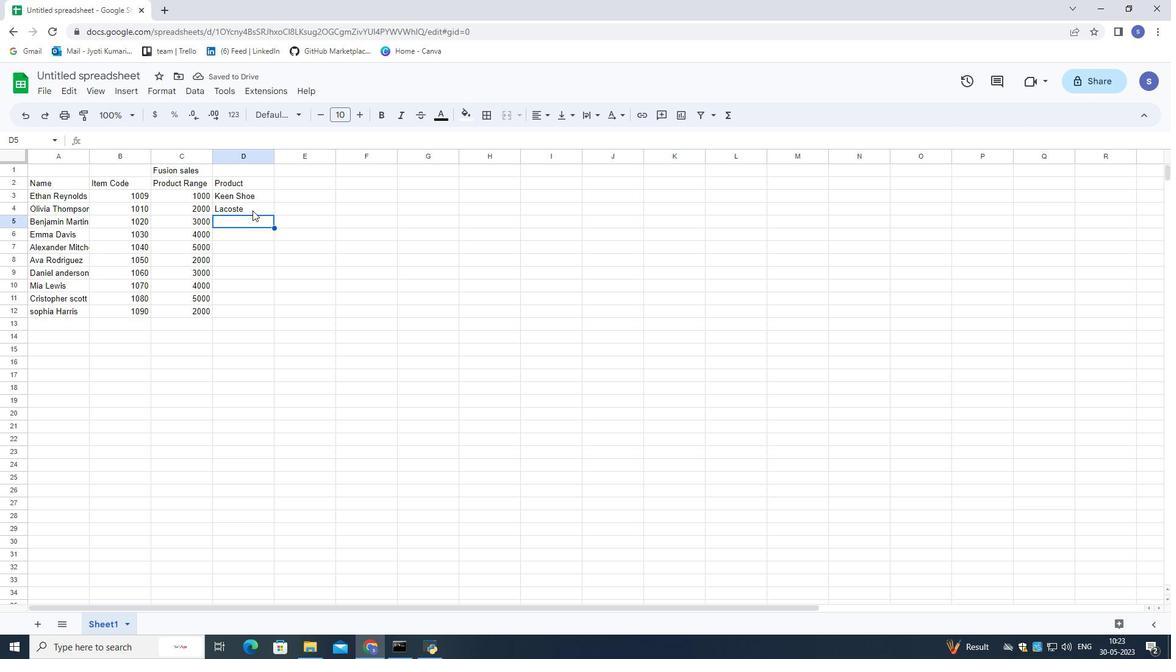 
Action: Mouse moved to (253, 206)
Screenshot: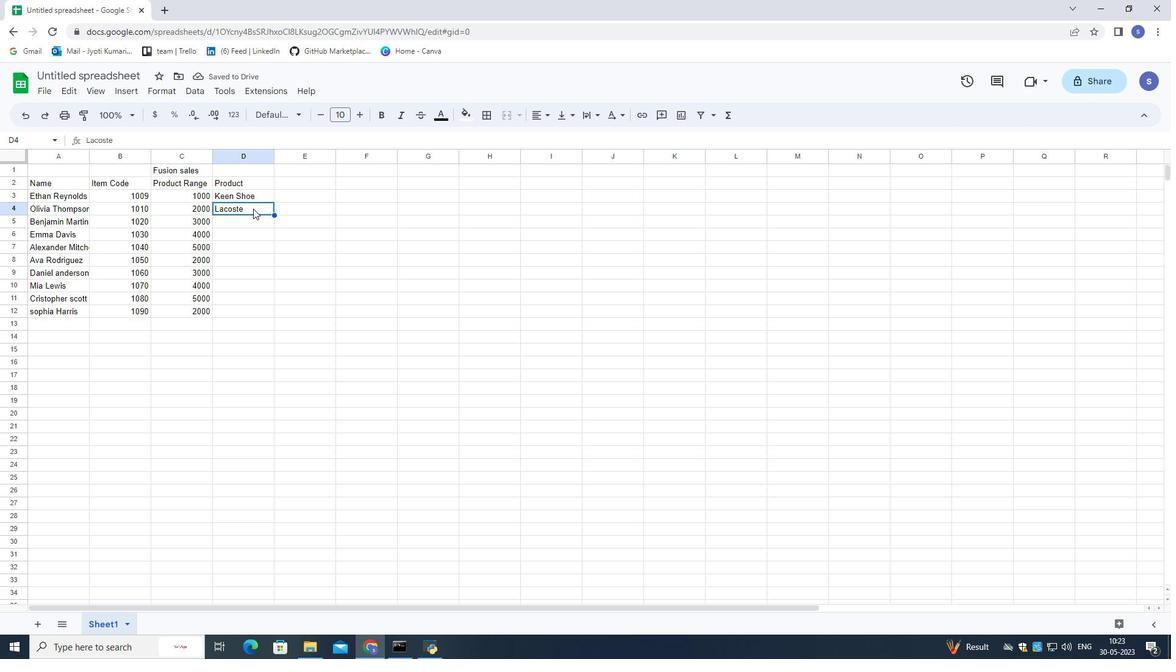 
Action: Mouse pressed left at (253, 206)
Screenshot: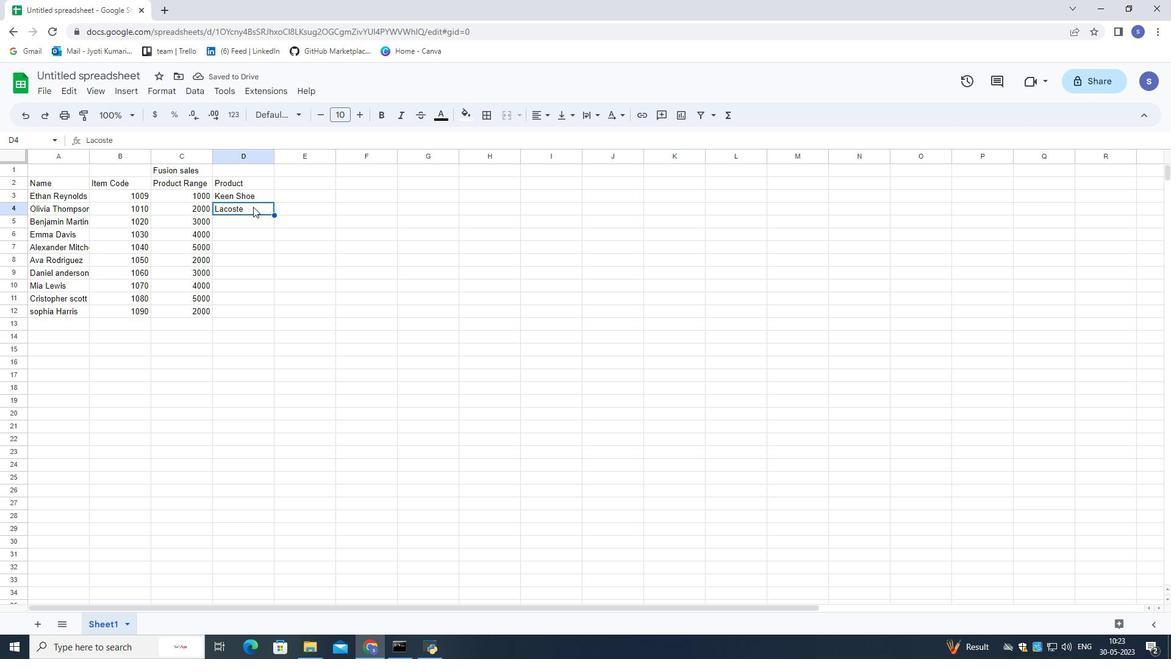 
Action: Mouse pressed left at (253, 206)
Screenshot: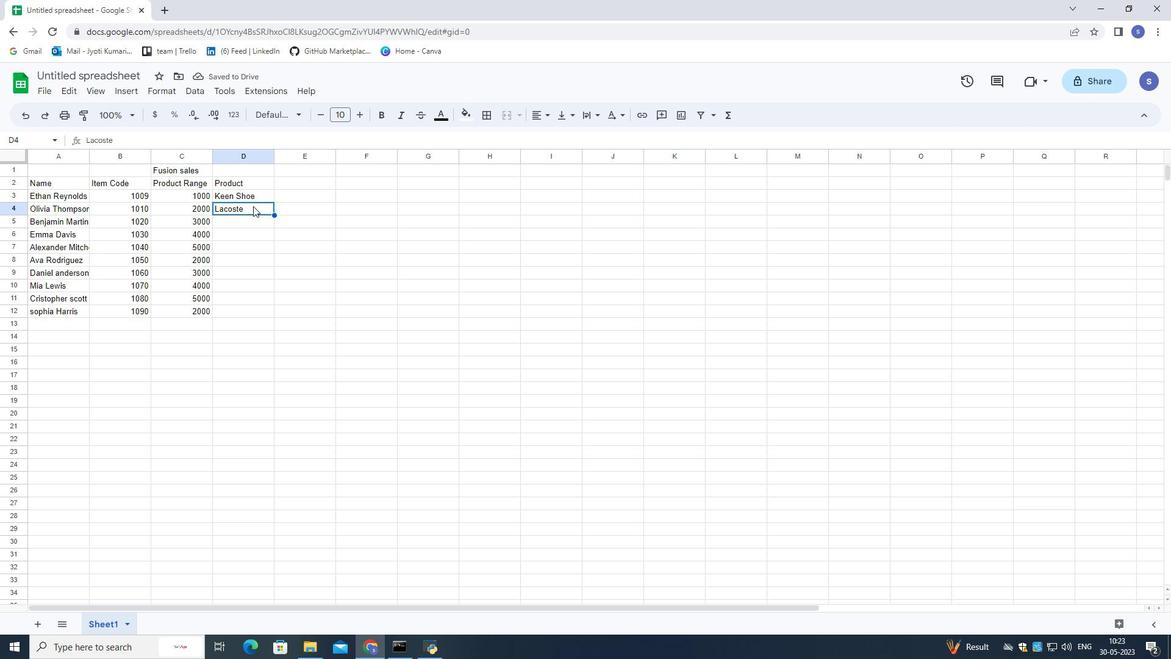 
Action: Mouse pressed left at (253, 206)
Screenshot: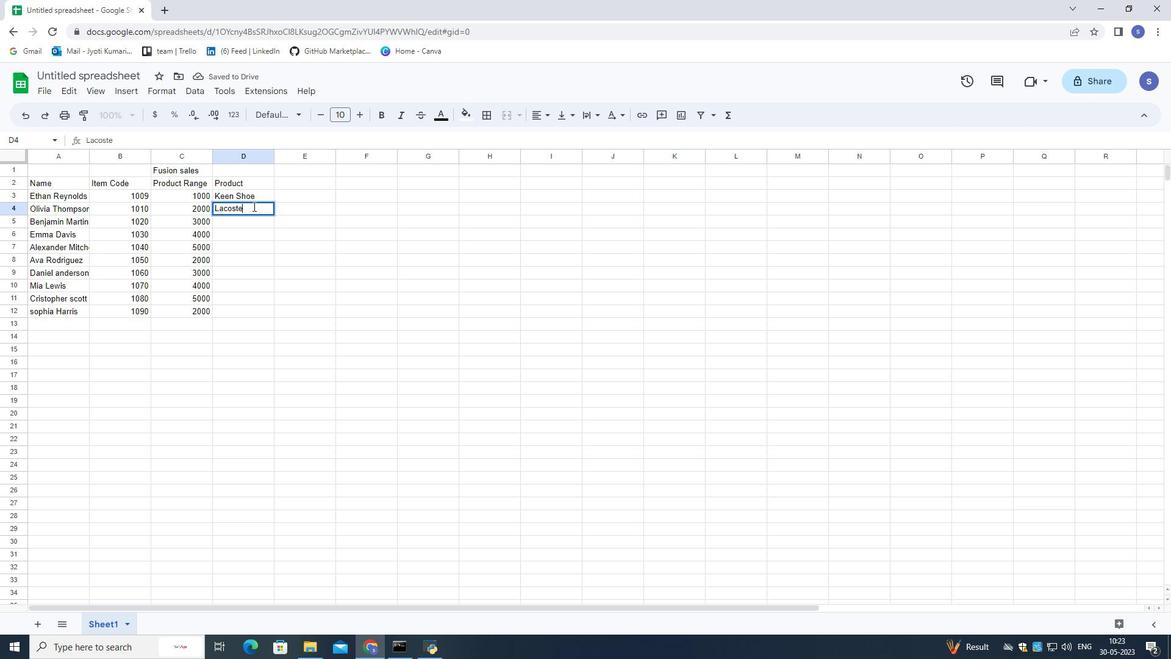 
Action: Key pressed <Key.space><Key.shift>Shoe<Key.down>
Screenshot: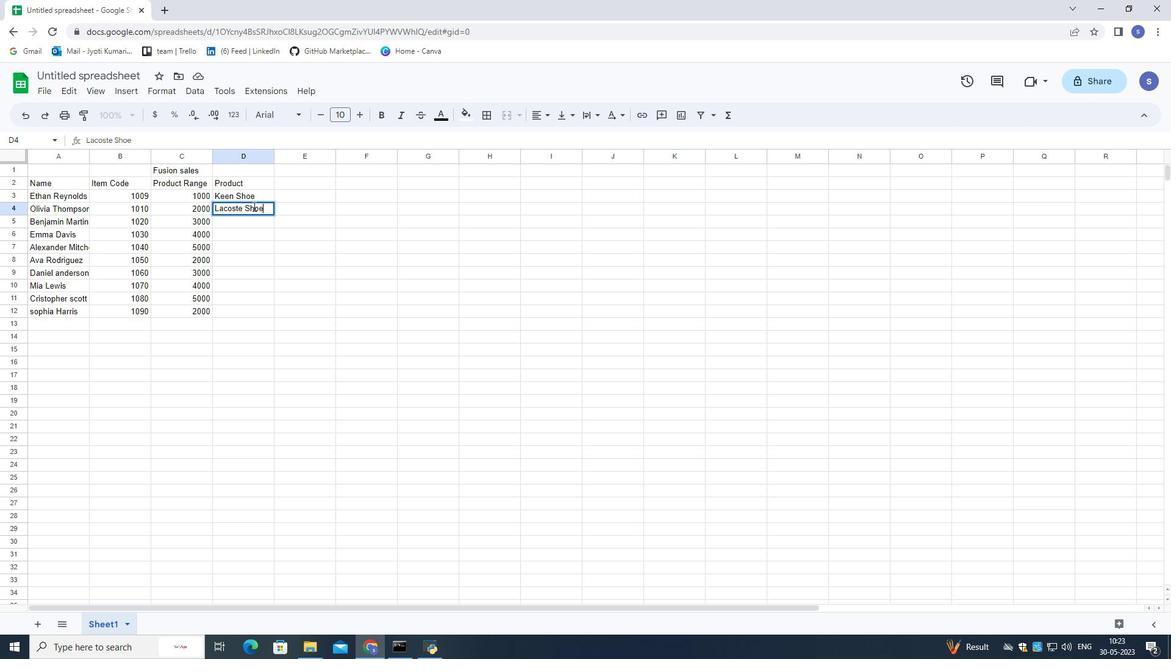 
Action: Mouse moved to (224, 219)
Screenshot: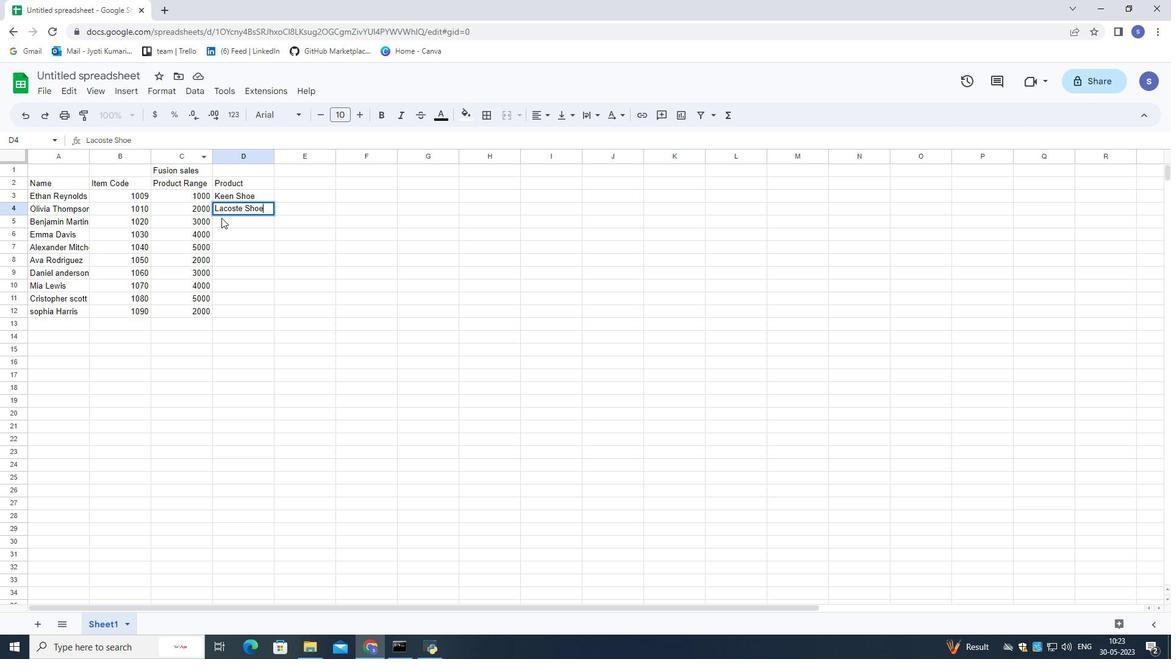 
Action: Mouse pressed left at (224, 219)
Screenshot: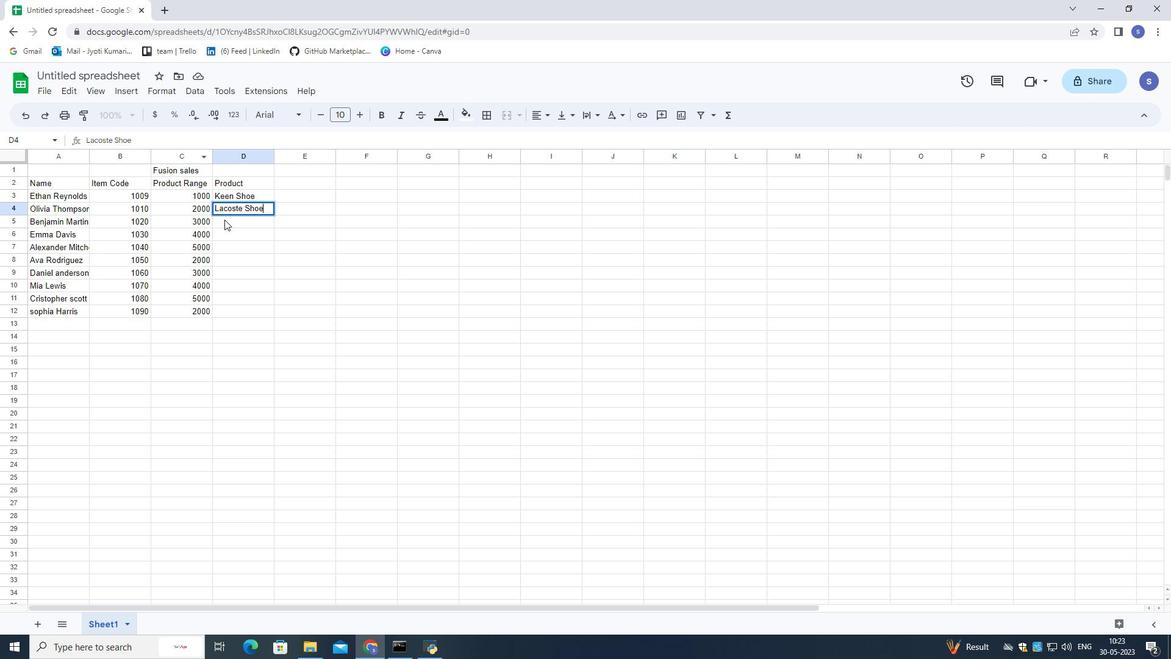 
Action: Mouse moved to (231, 233)
Screenshot: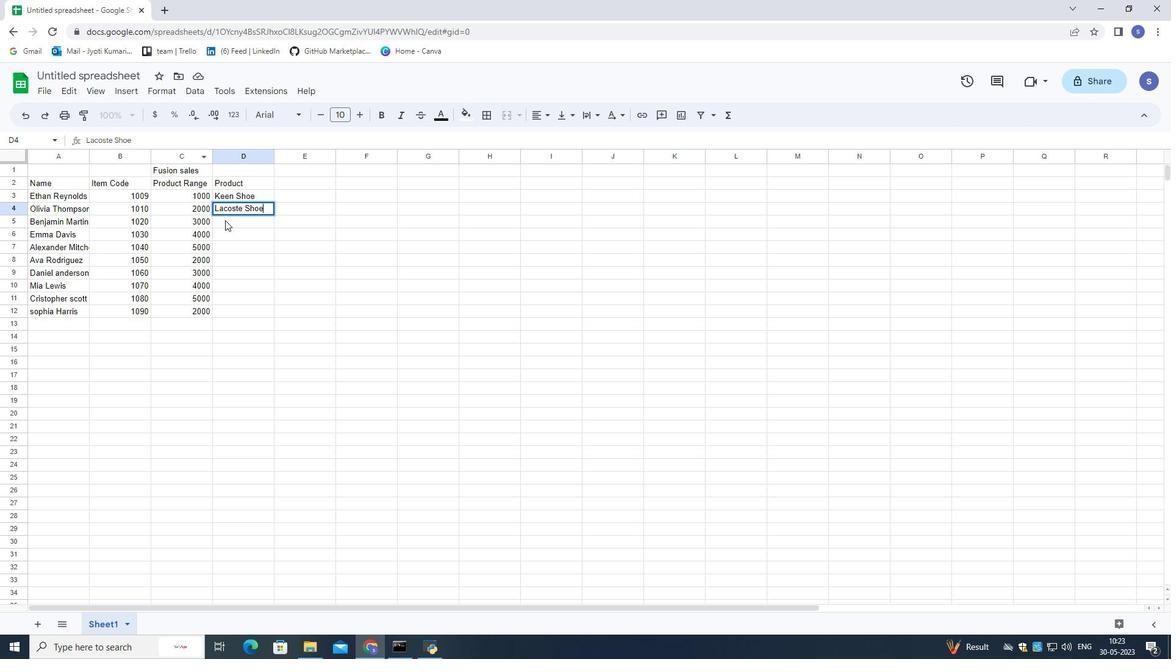 
Action: Key pressed <Key.shift>Merrell<Key.space><Key.shift>Shoe<Key.down><Key.shift><Key.shift><Key.shift>Mizub<Key.backspace>no<Key.space><Key.shift>Shoe<Key.down><Key.shift>Onis<Key.backspace>tsuka<Key.space><Key.shift>Tiger<Key.space><Key.shift>shoe<Key.down><Key.shift>Salomon<Key.space><Key.shift>Shoe<Key.down><Key.shift>superga<Key.space><Key.shift>Shoe<Key.down>
Screenshot: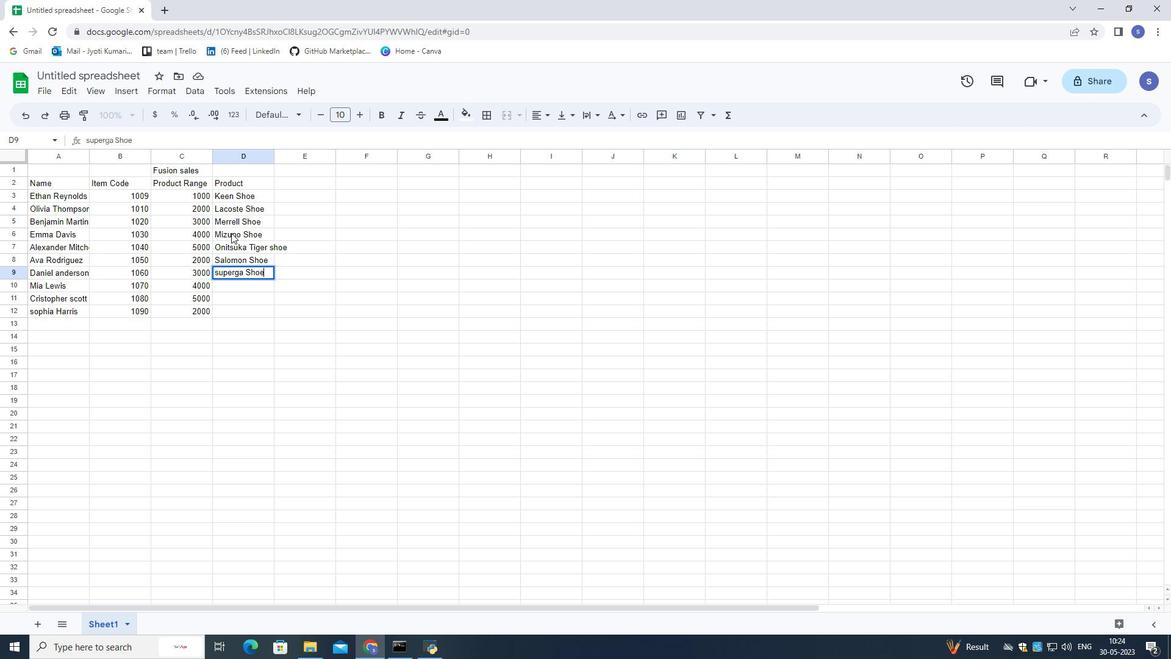 
Action: Mouse moved to (253, 273)
Screenshot: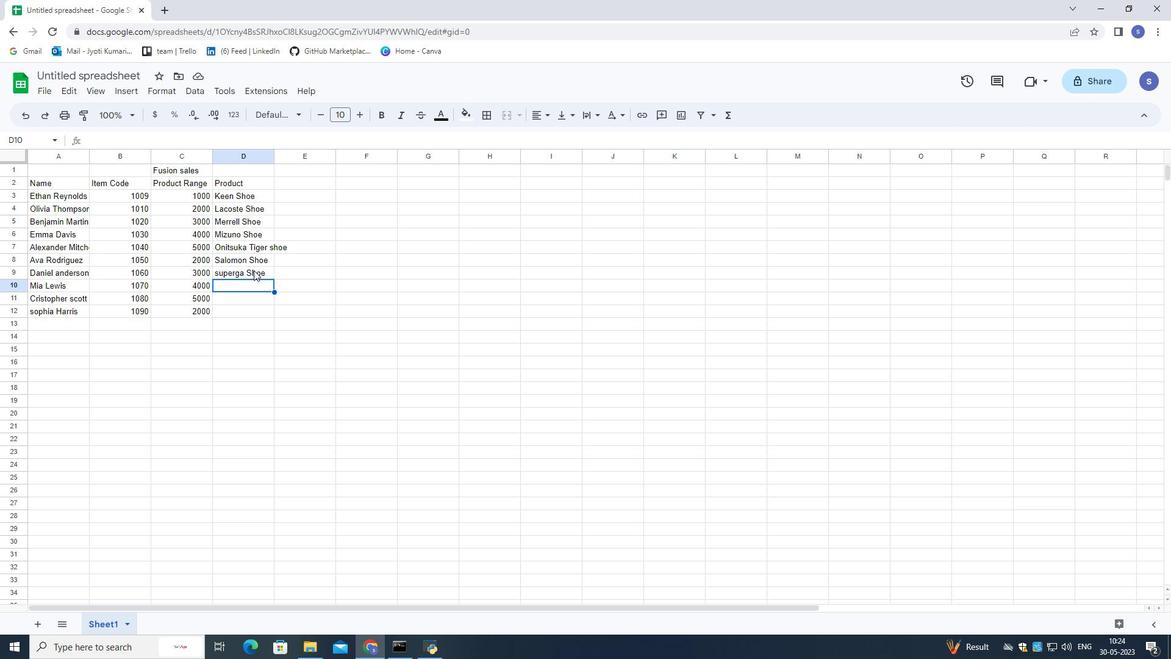 
Action: Mouse pressed left at (253, 273)
Screenshot: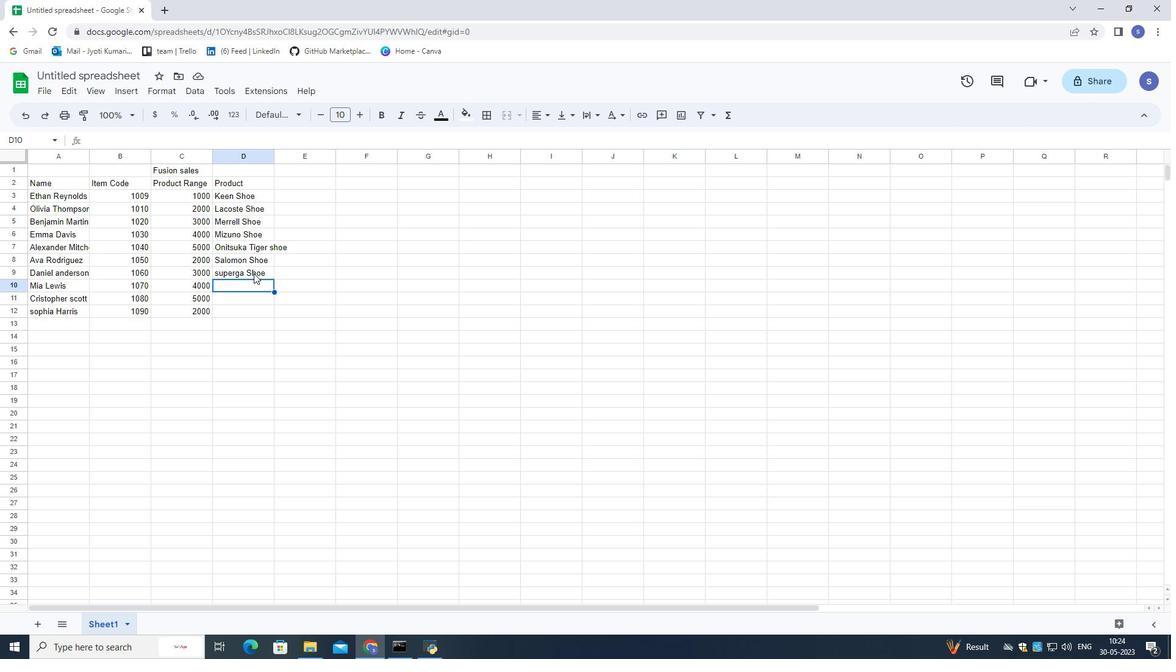 
Action: Mouse pressed left at (253, 273)
Screenshot: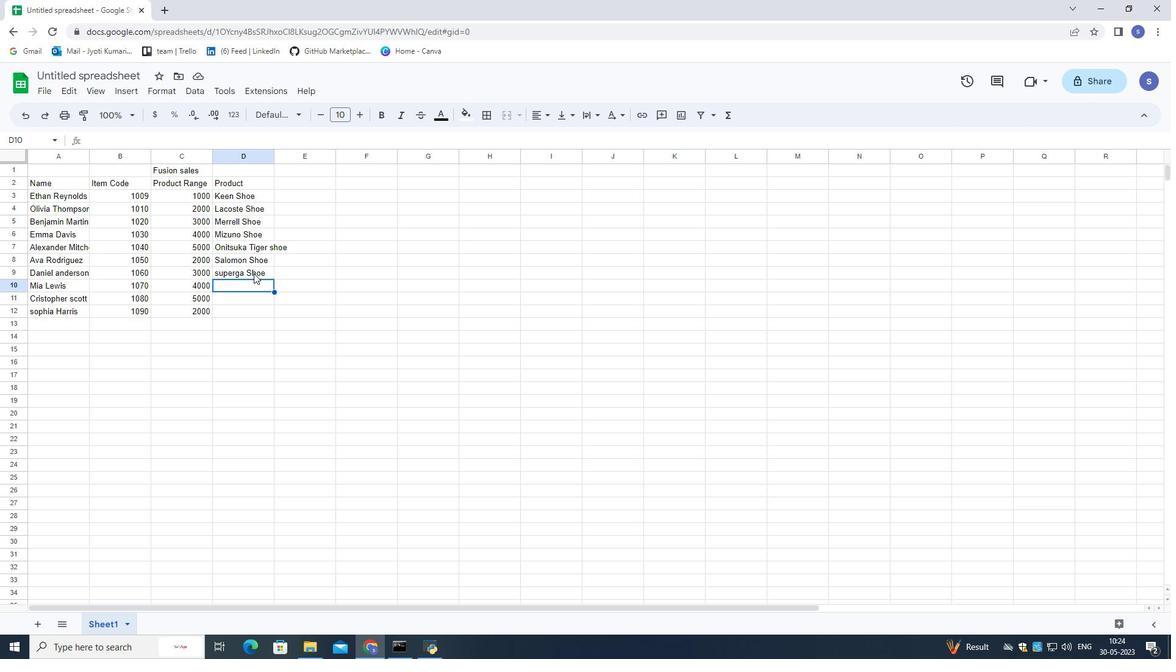 
Action: Mouse moved to (243, 271)
Screenshot: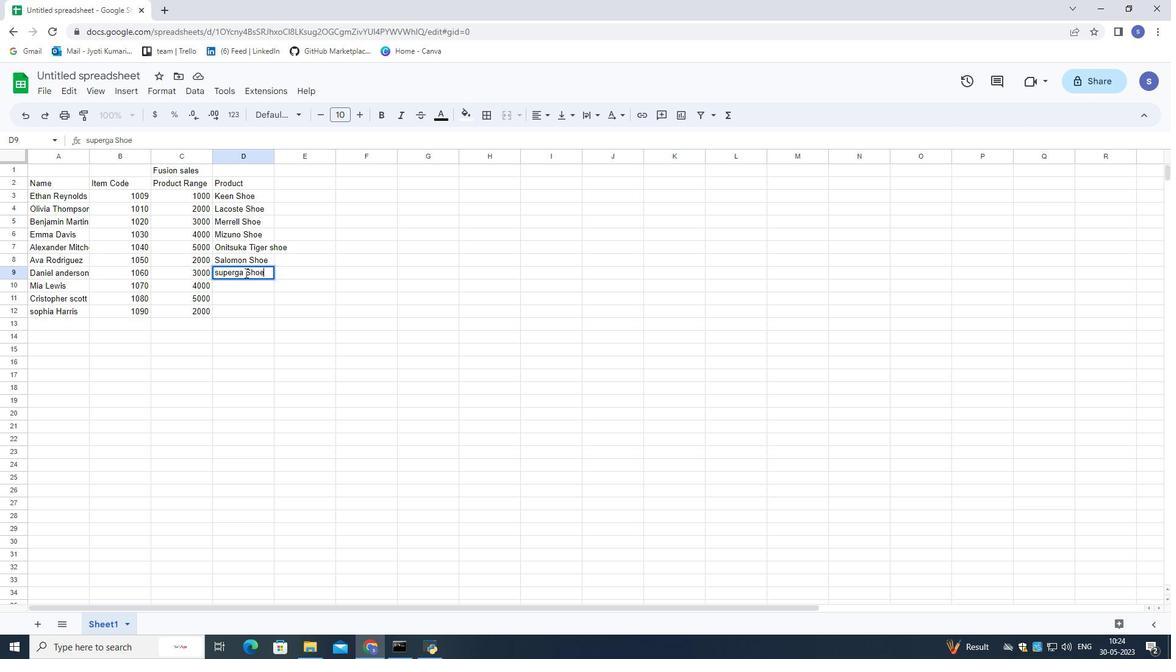 
Action: Mouse pressed left at (243, 271)
Screenshot: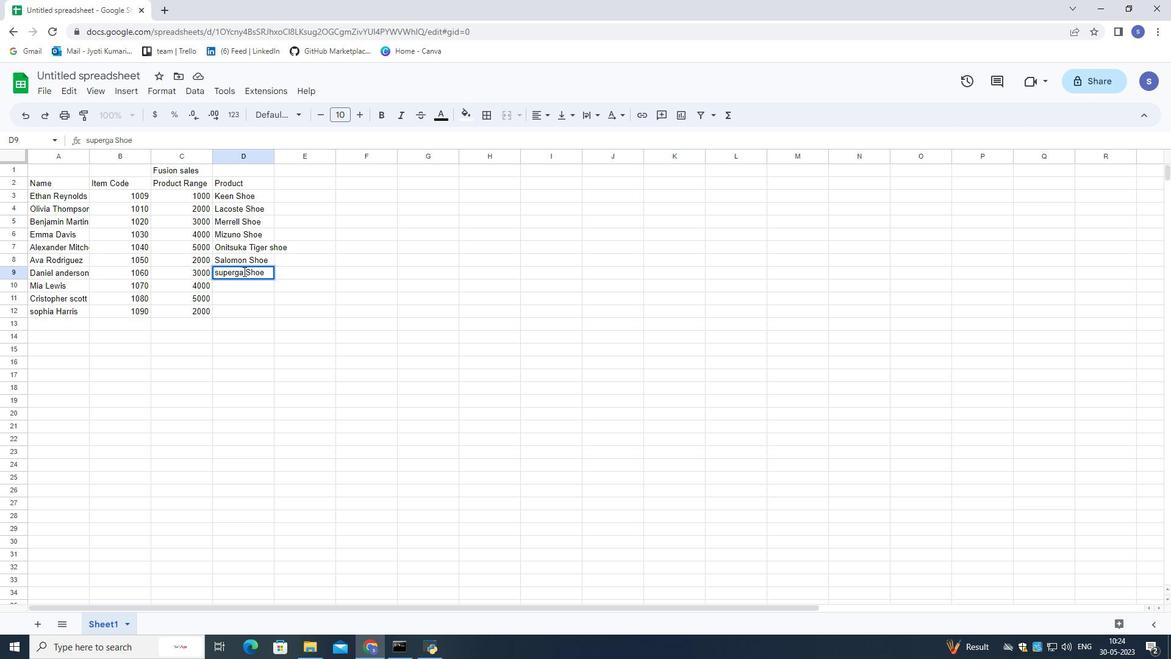 
Action: Mouse moved to (256, 294)
Screenshot: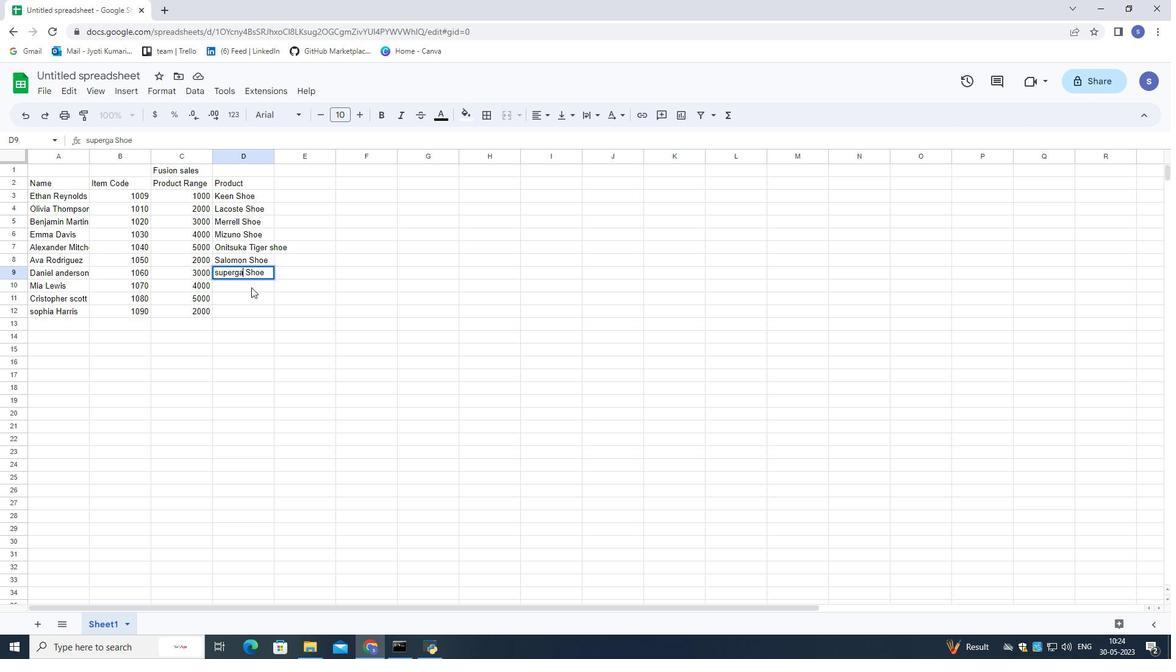 
Action: Key pressed <Key.backspace><Key.backspace><Key.backspace><Key.backspace><Key.backspace><Key.backspace><Key.backspace><Key.backspace><Key.backspace><Key.backspace><Key.backspace><Key.backspace><Key.shift>Sanuk
Screenshot: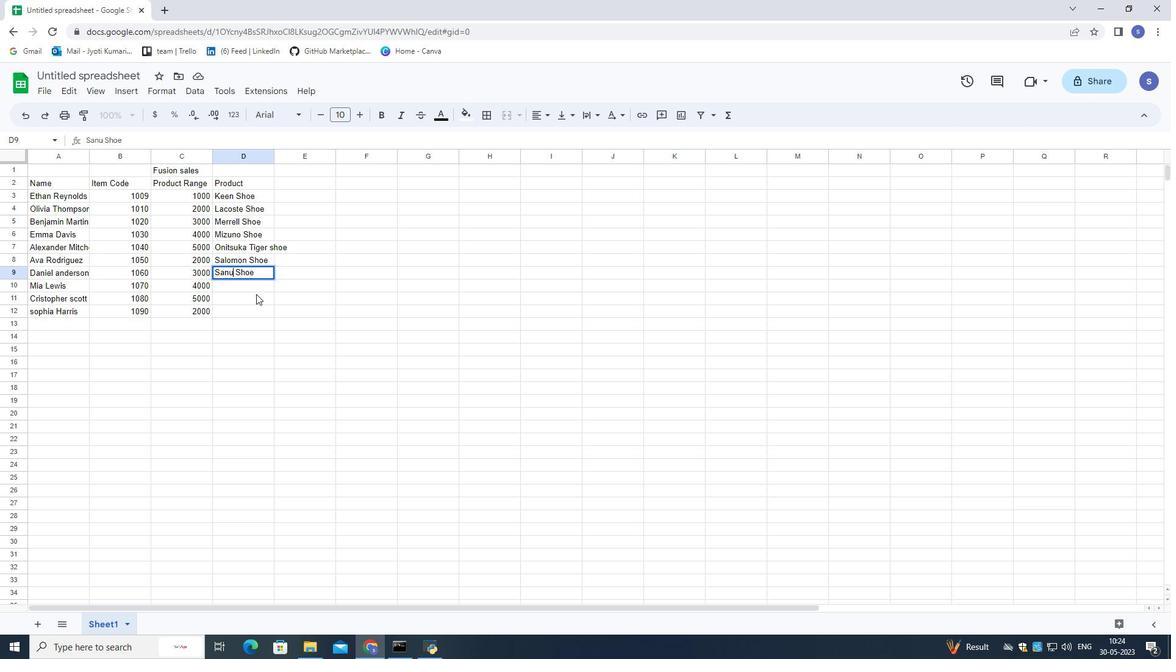 
Action: Mouse moved to (235, 282)
Screenshot: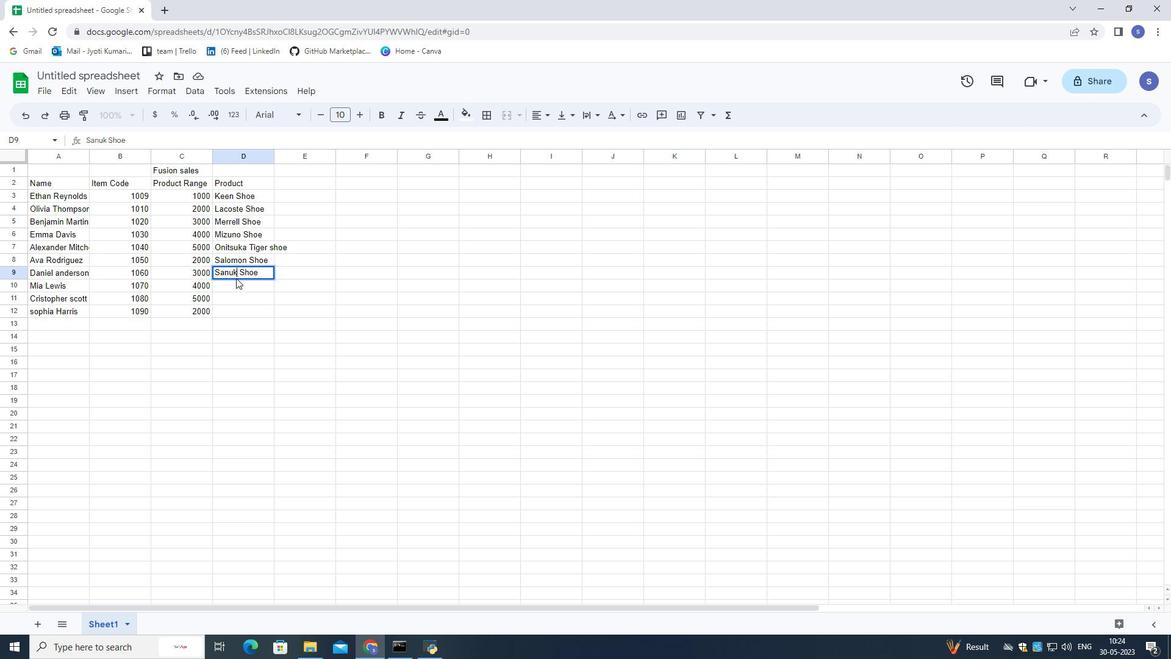 
Action: Mouse pressed left at (235, 282)
Screenshot: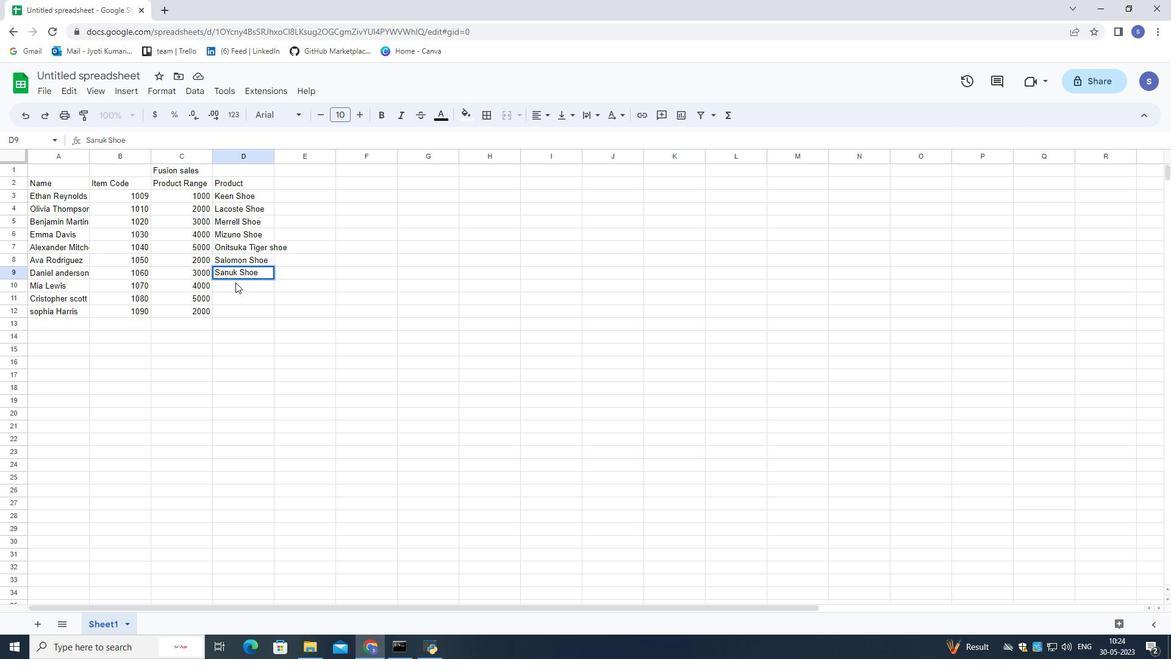 
Action: Key pressed <Key.shift><Key.shift><Key.shift><Key.shift><Key.shift><Key.shift><Key.shift><Key.shift><Key.shift><Key.shift><Key.shift><Key.shift>Saucony<Key.space><Key.shift>Shoe<Key.down><Key.shift>Sperry<Key.space><Key.shift>Shoe<Key.down><Key.shift><Key.shift><Key.shift><Key.shift><Key.shift><Key.shift><Key.shift>Superga<Key.space><Key.shift>Shoe
Screenshot: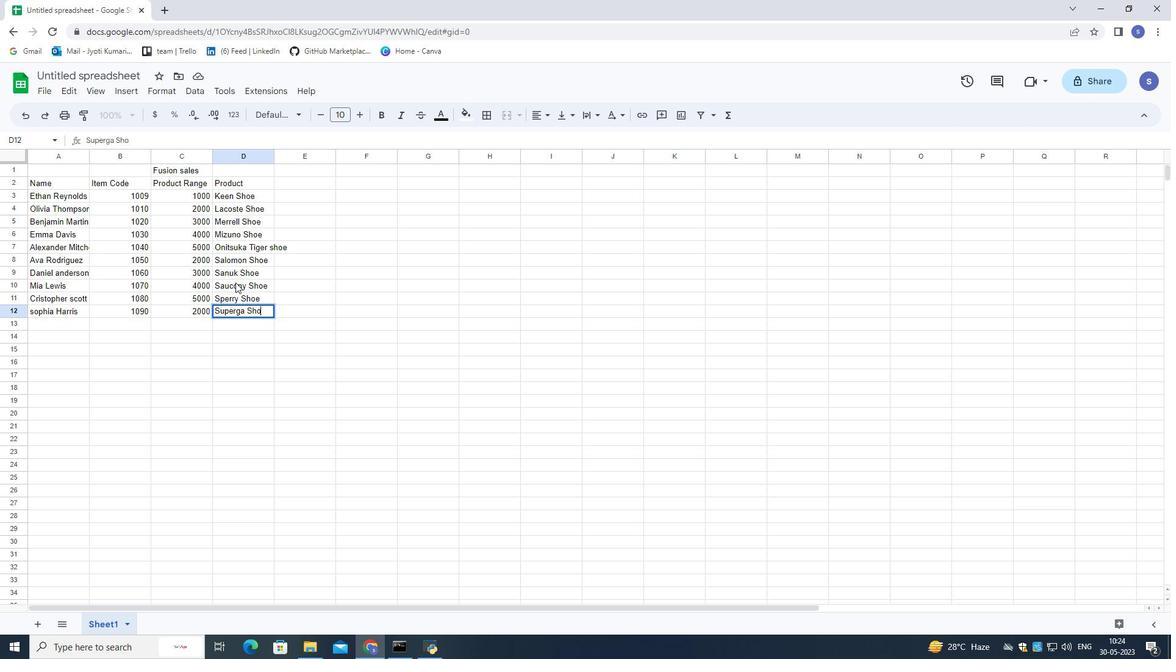 
Action: Mouse moved to (297, 179)
Screenshot: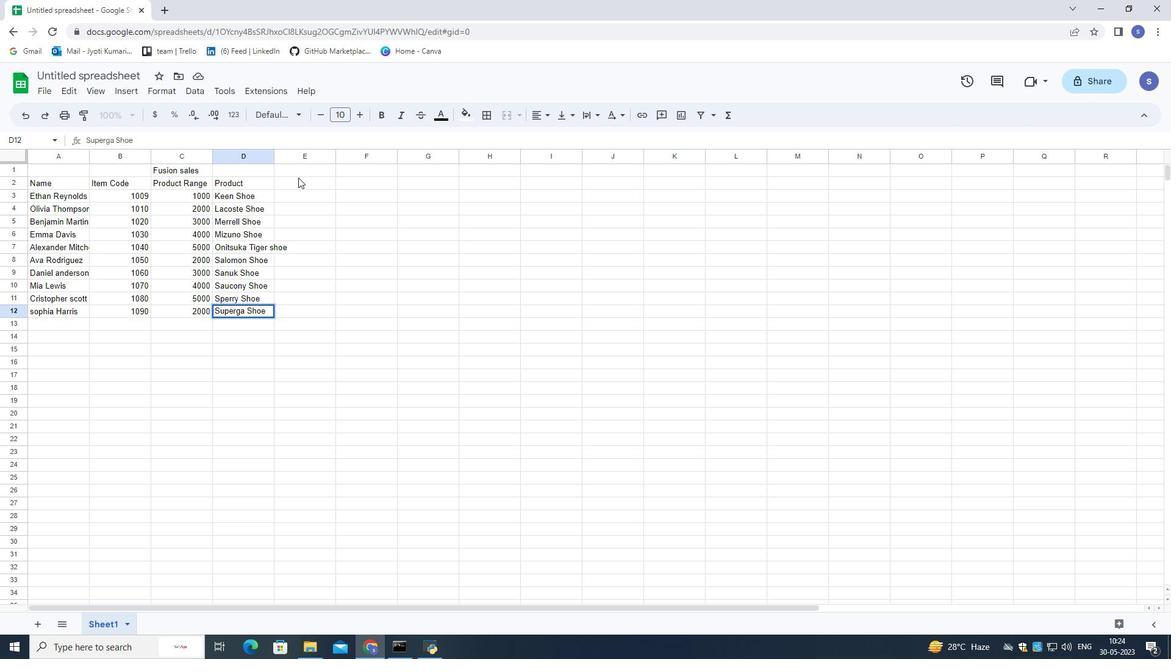 
Action: Mouse pressed left at (297, 179)
Screenshot: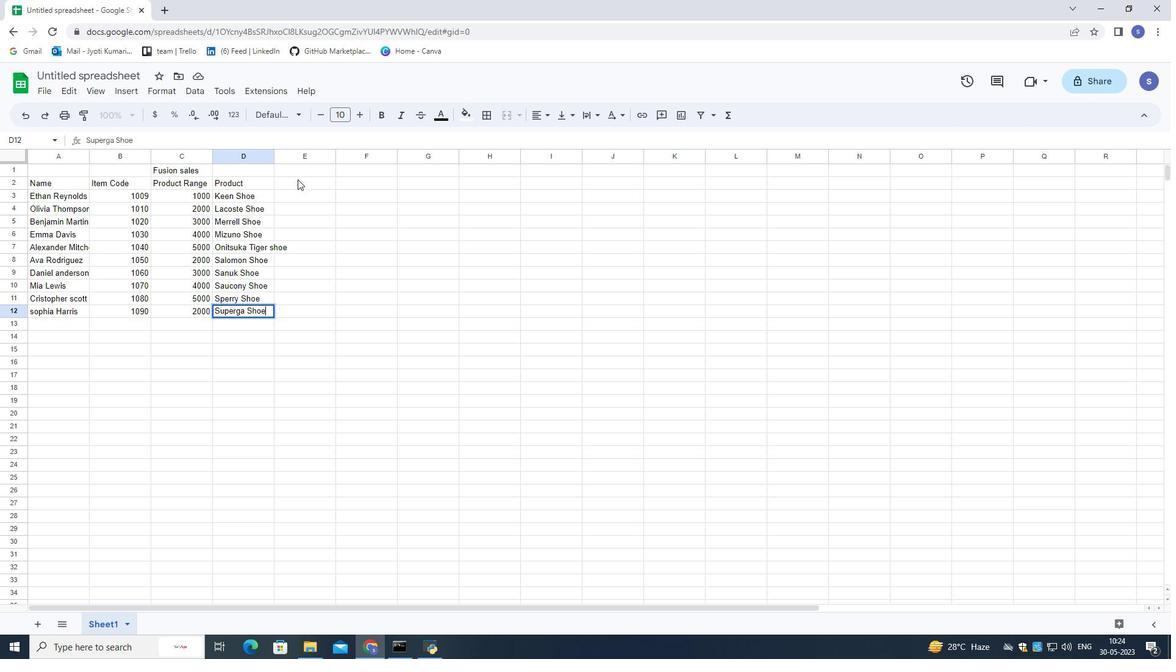 
Action: Key pressed <Key.shift>Quantty<Key.down>
Screenshot: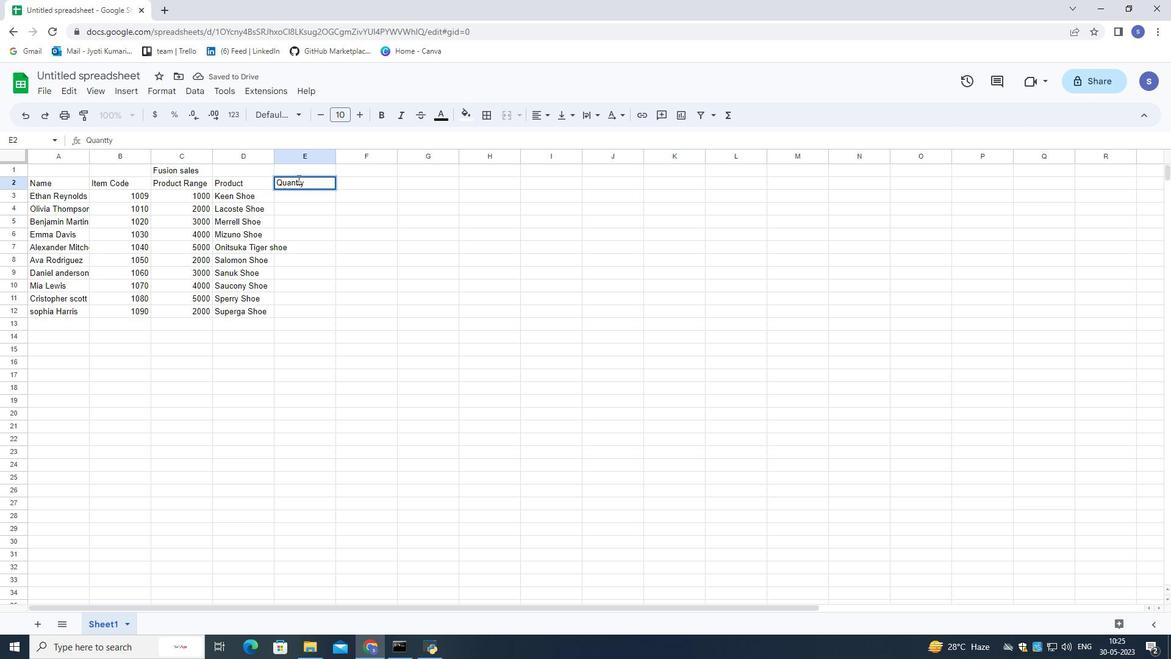 
Action: Mouse moved to (403, 198)
Screenshot: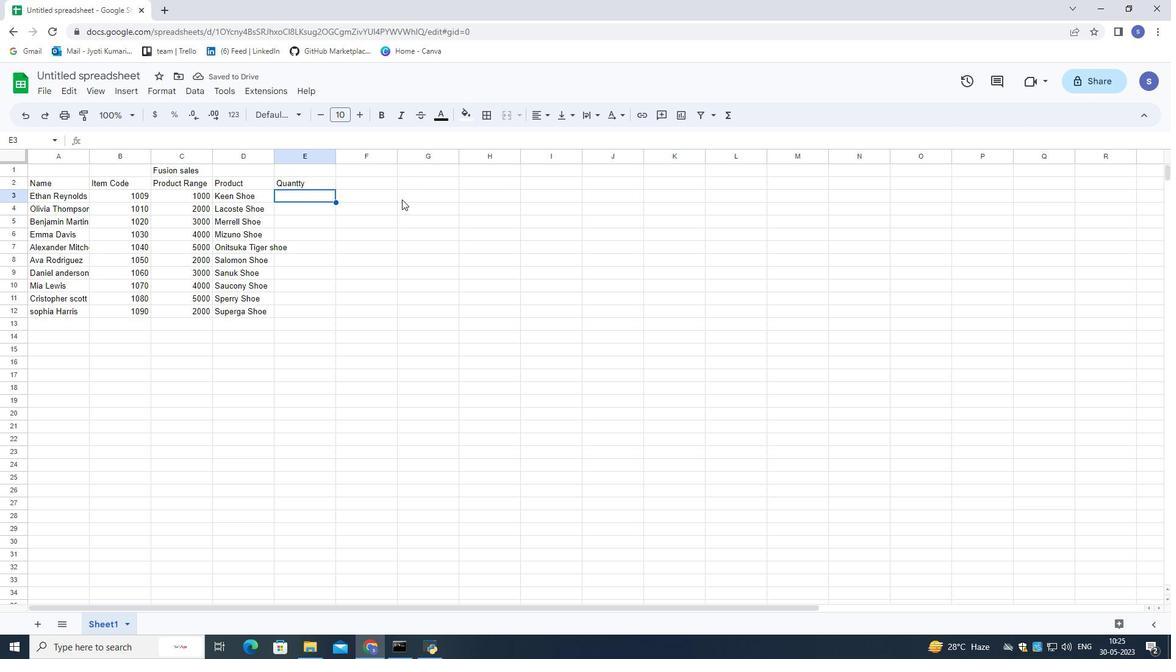
Action: Key pressed 2<Key.down>3<Key.down>4<Key.down>5<Key.down>2<Key.down>3<Key.down>4<Key.down>5<Key.down>2<Key.down>3<Key.down>
Screenshot: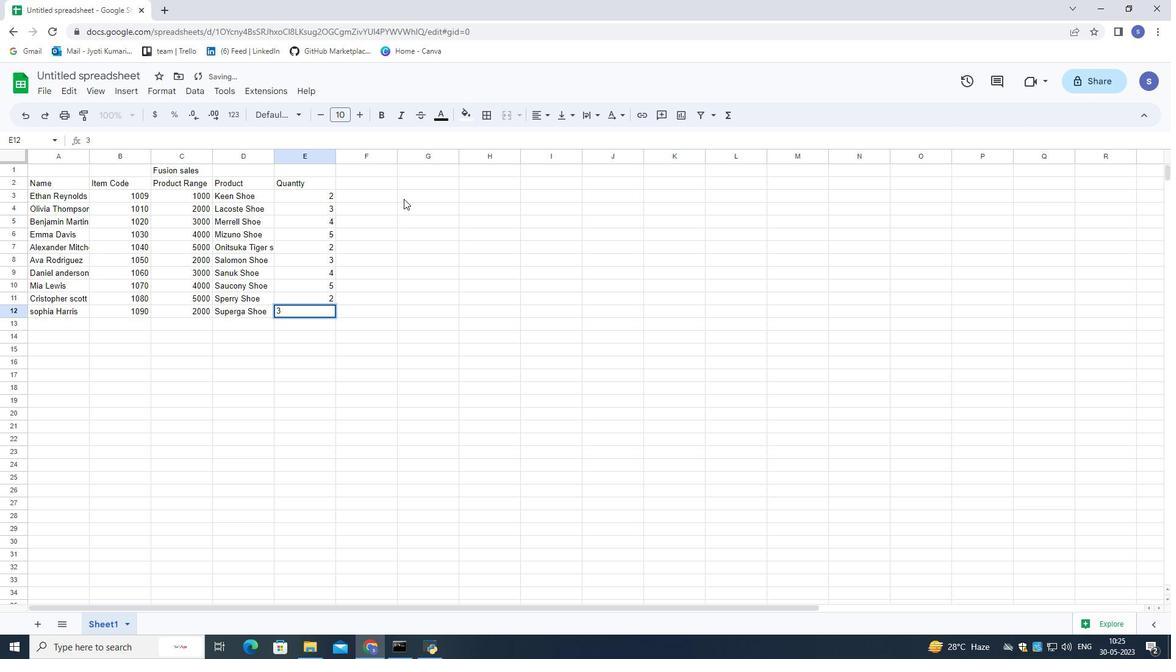 
Action: Mouse moved to (367, 183)
Screenshot: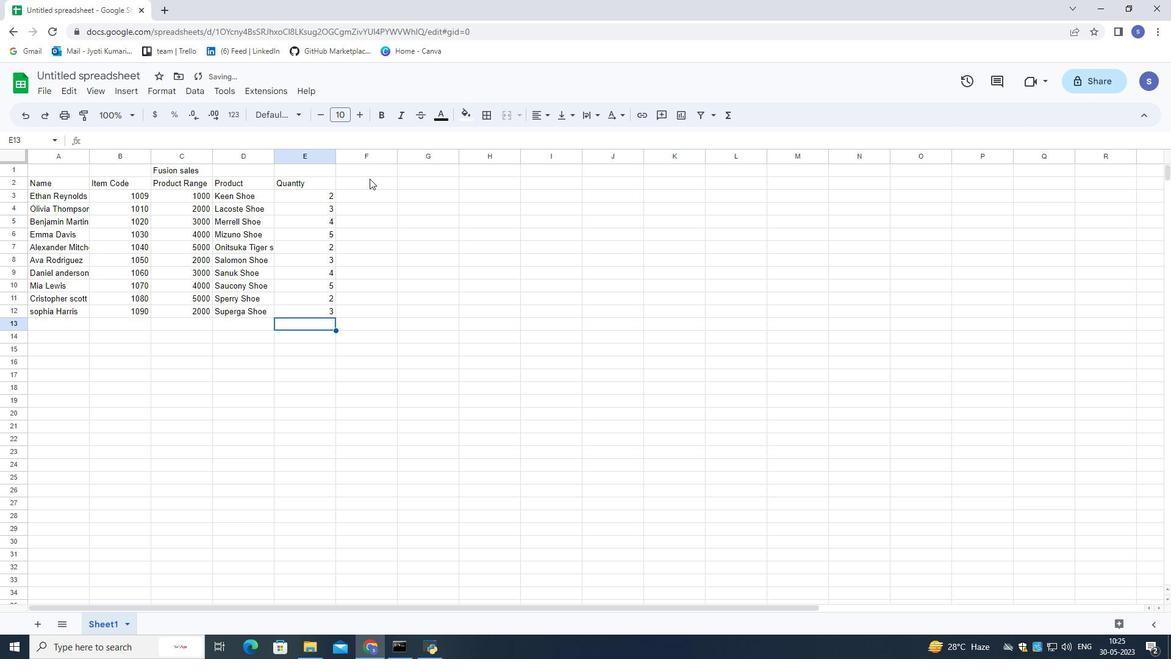 
Action: Mouse pressed left at (367, 183)
Screenshot: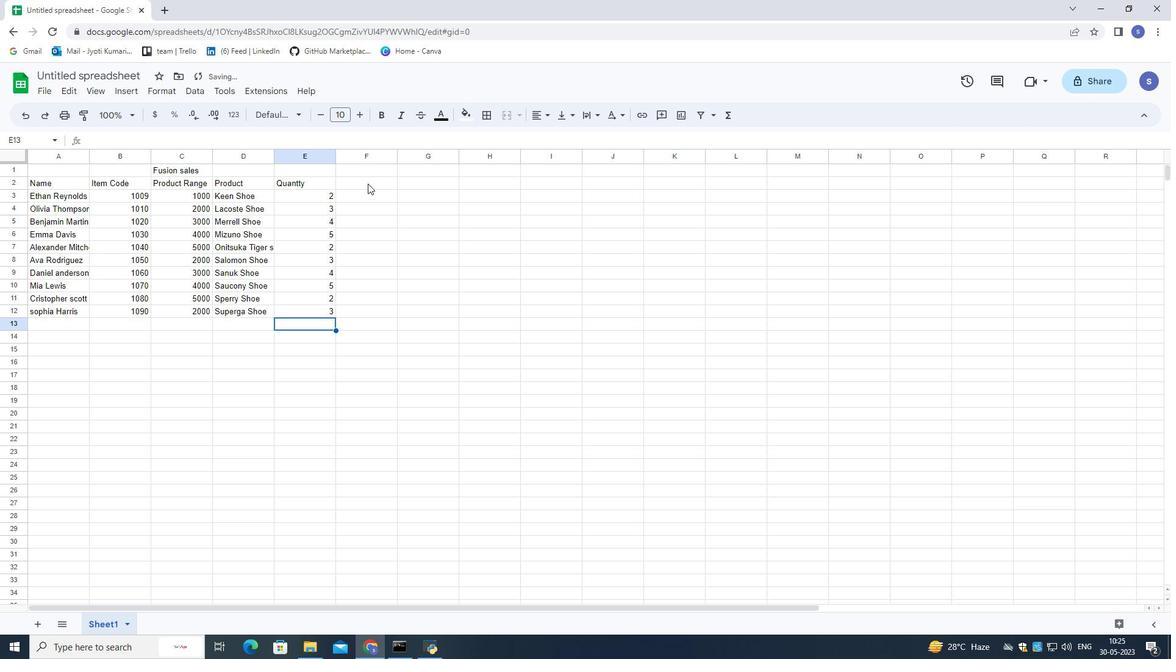 
Action: Mouse moved to (378, 184)
Screenshot: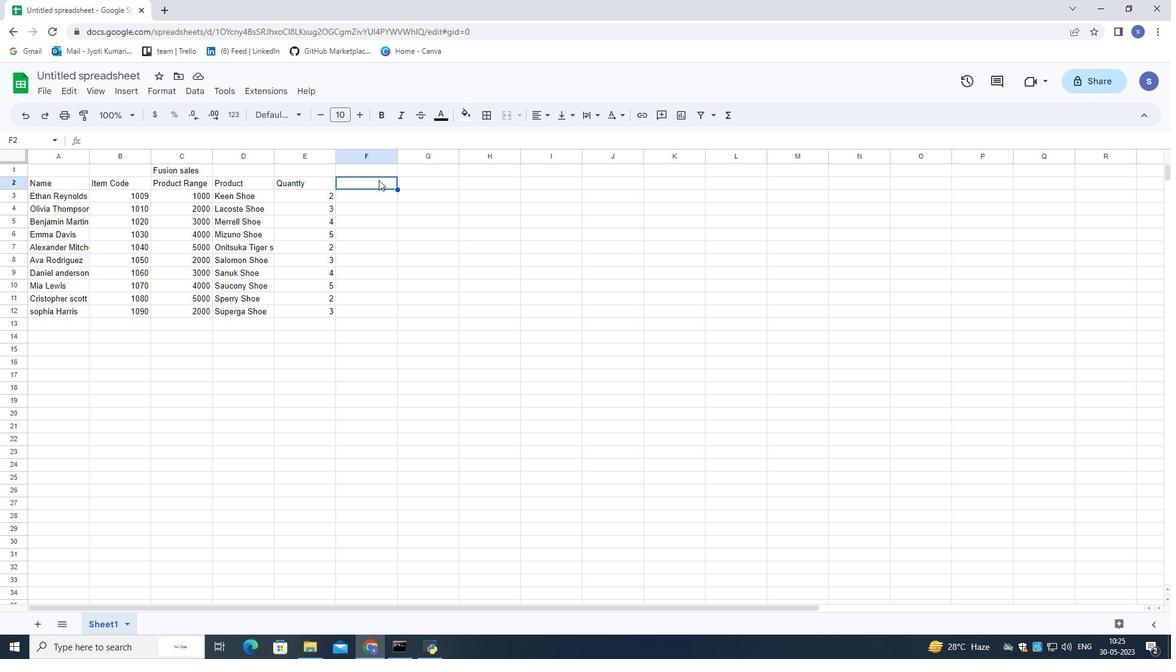 
Action: Mouse pressed left at (378, 184)
Screenshot: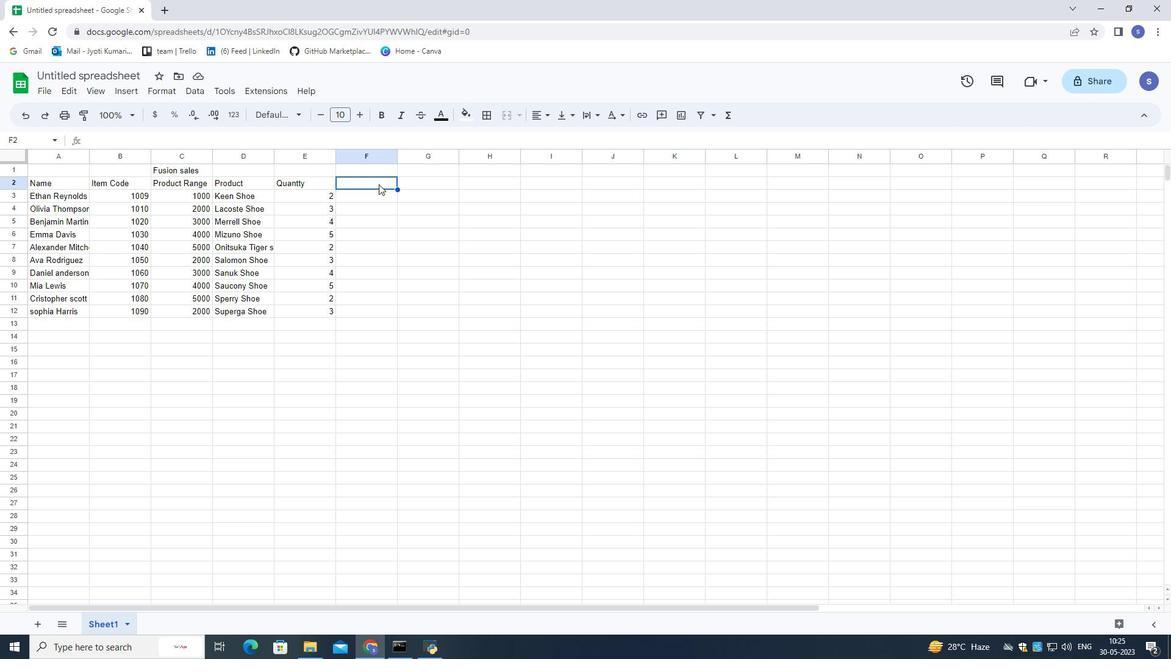 
Action: Mouse moved to (378, 184)
Screenshot: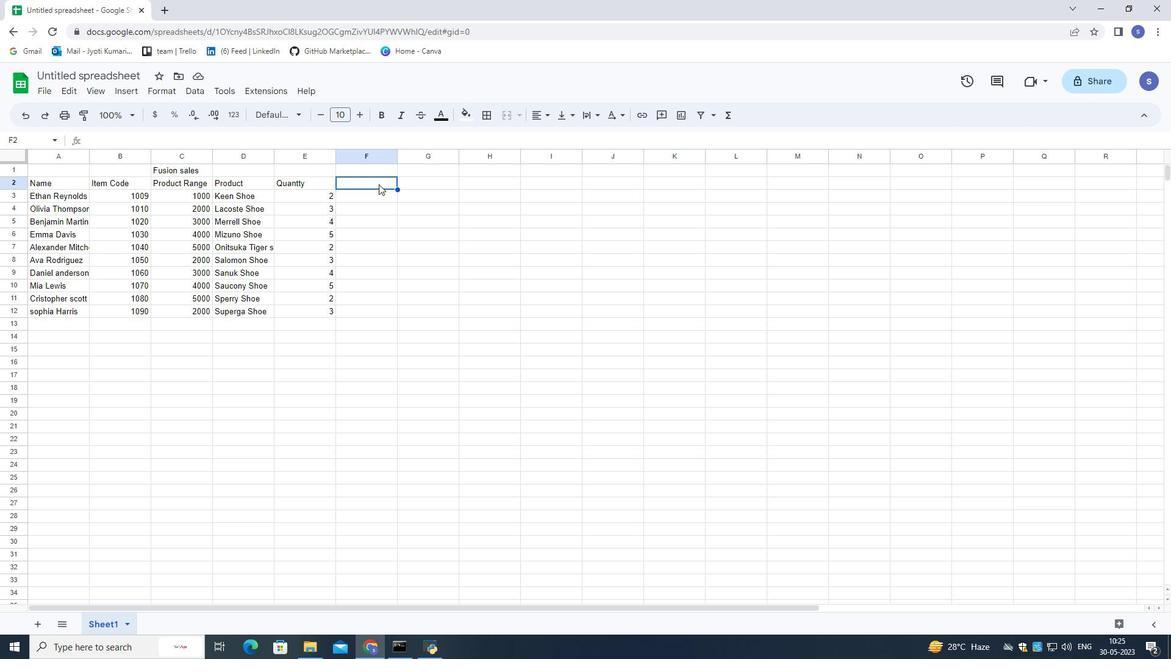
Action: Key pressed <Key.shift>Amount<Key.down>=sum<Key.shift_r>(
Screenshot: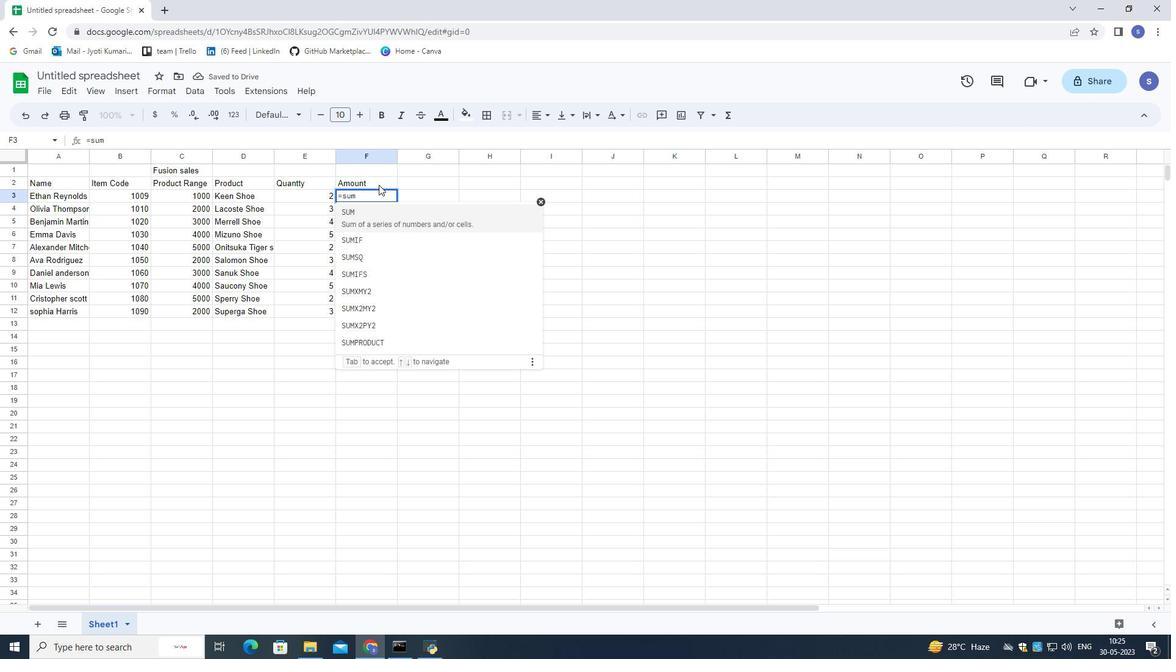 
Action: Mouse moved to (186, 192)
Screenshot: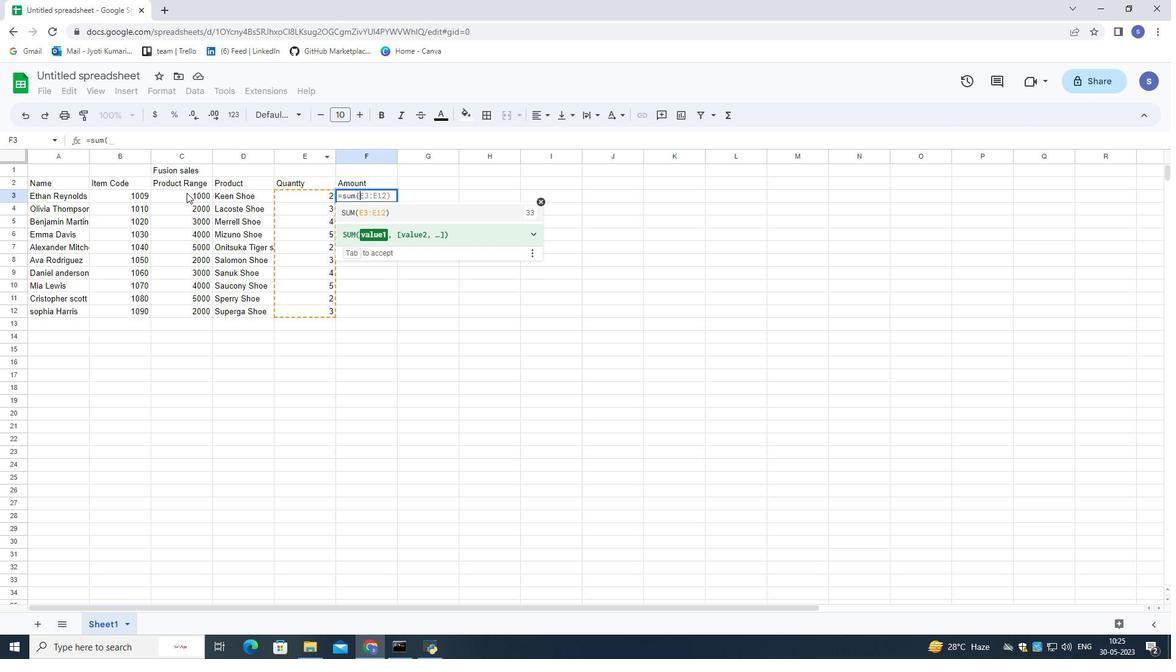 
Action: Mouse pressed left at (186, 192)
Screenshot: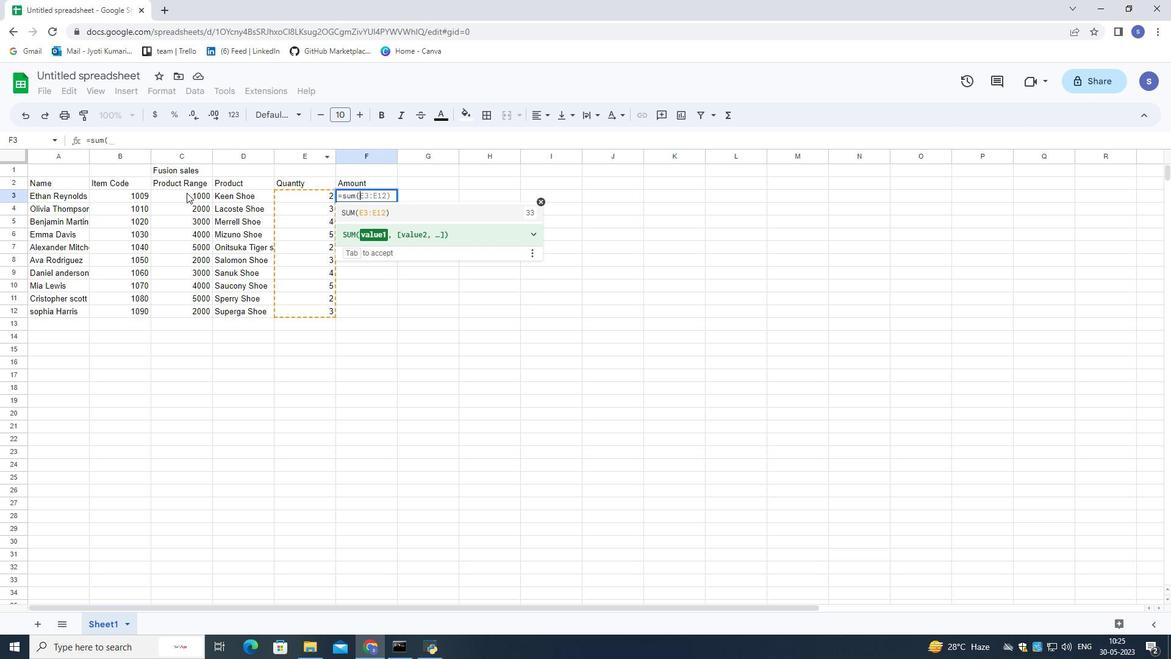 
Action: Mouse moved to (288, 186)
Screenshot: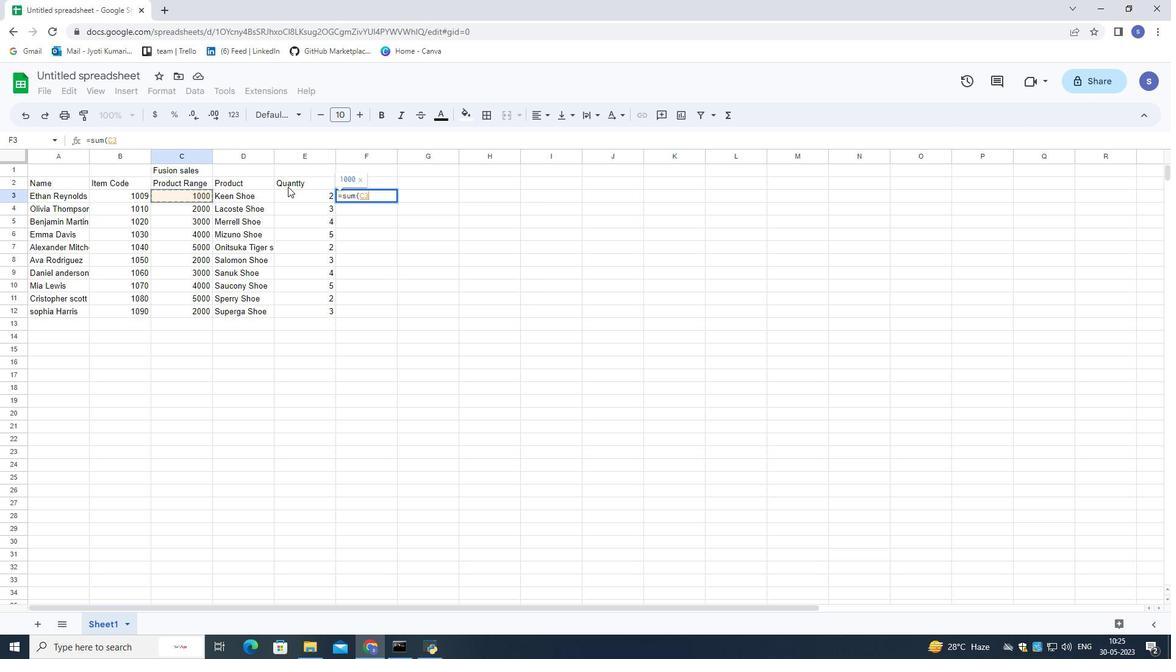 
Action: Key pressed *
Screenshot: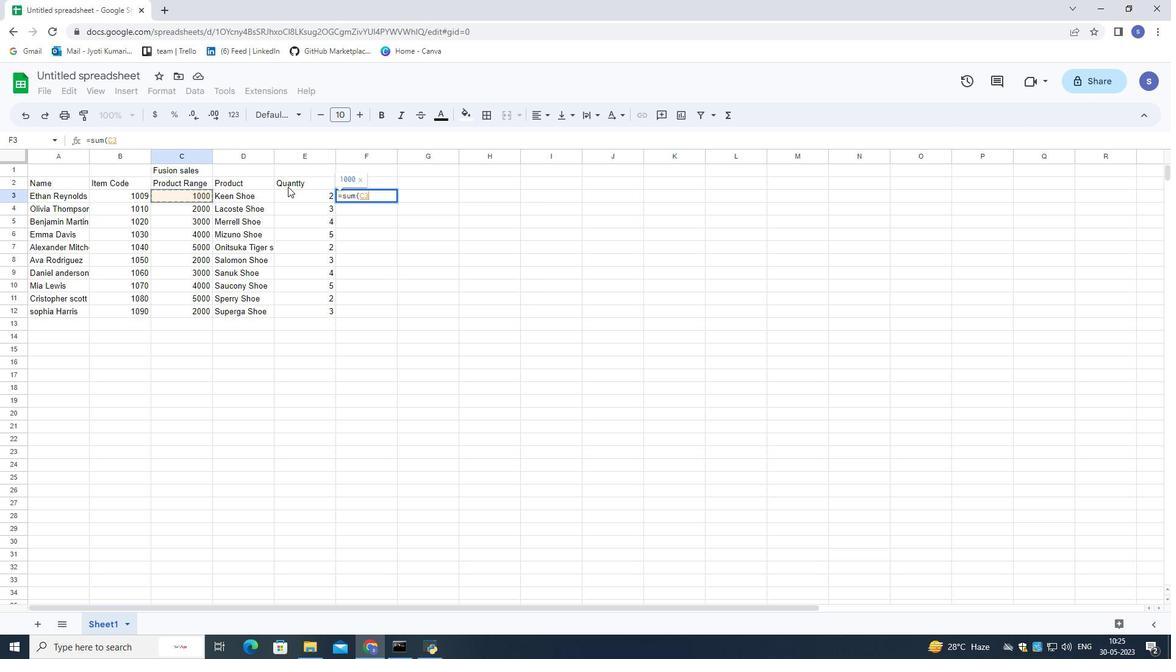 
Action: Mouse moved to (303, 197)
Screenshot: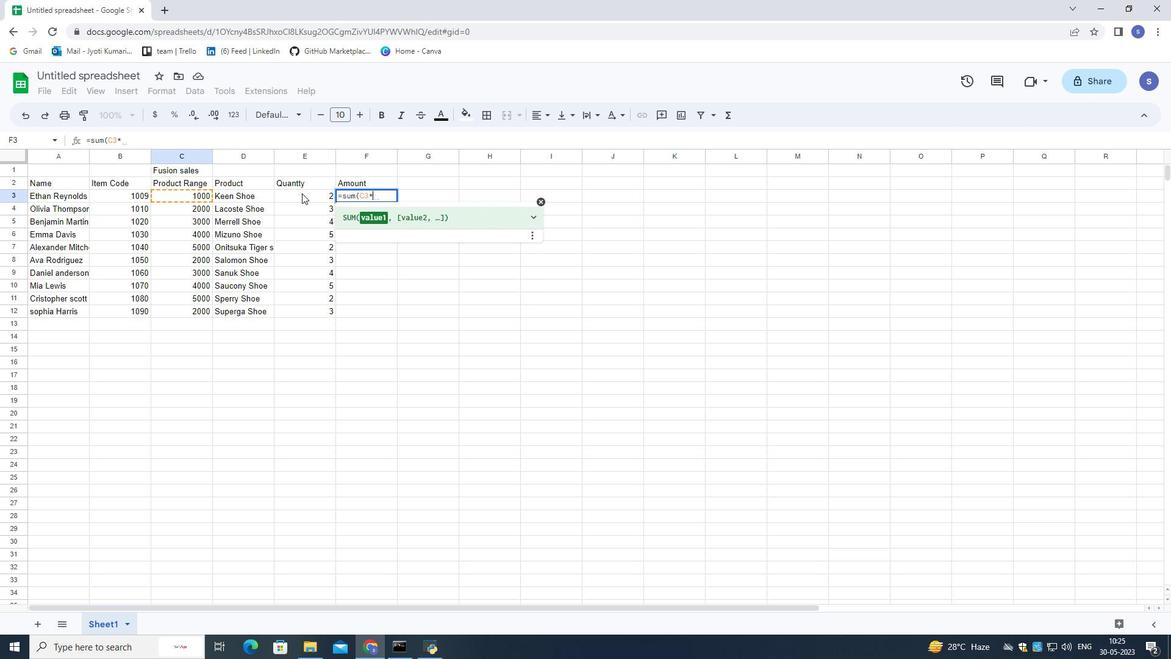 
Action: Mouse pressed left at (303, 197)
Screenshot: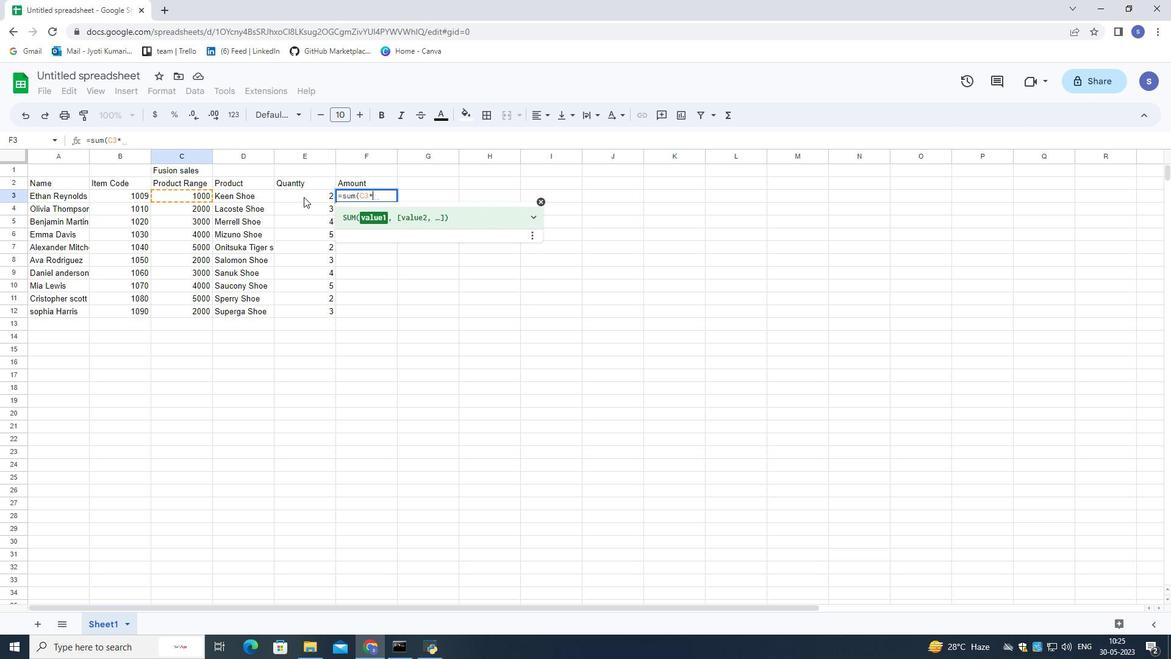 
Action: Mouse moved to (470, 257)
Screenshot: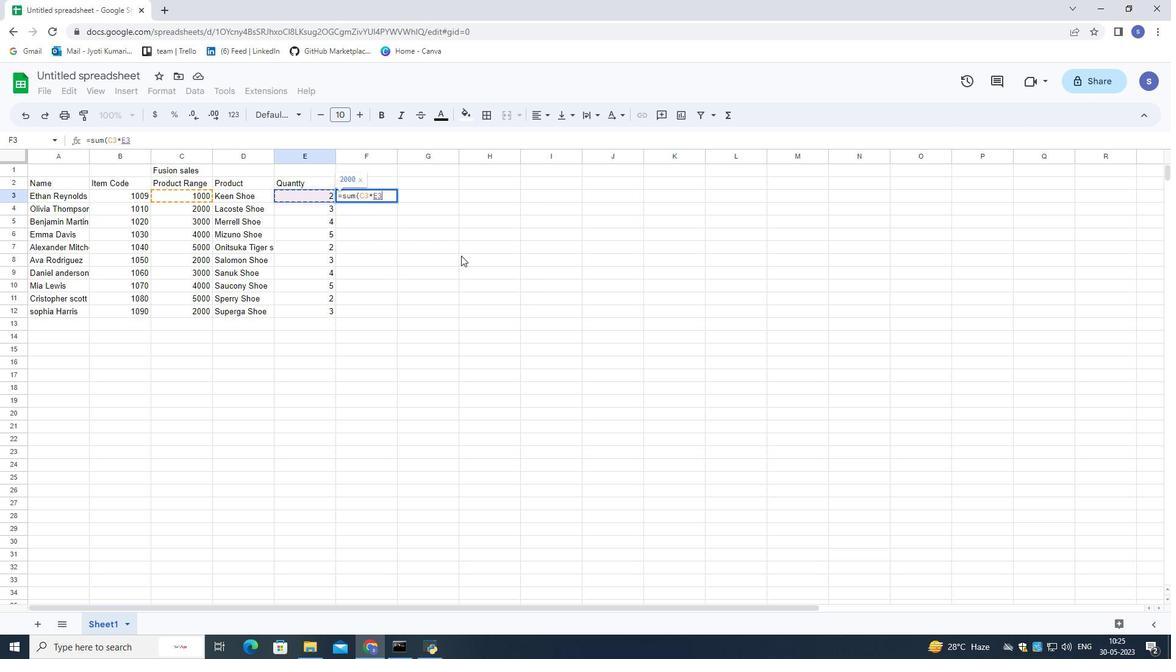 
Action: Key pressed <Key.shift_r>)<Key.enter>
Screenshot: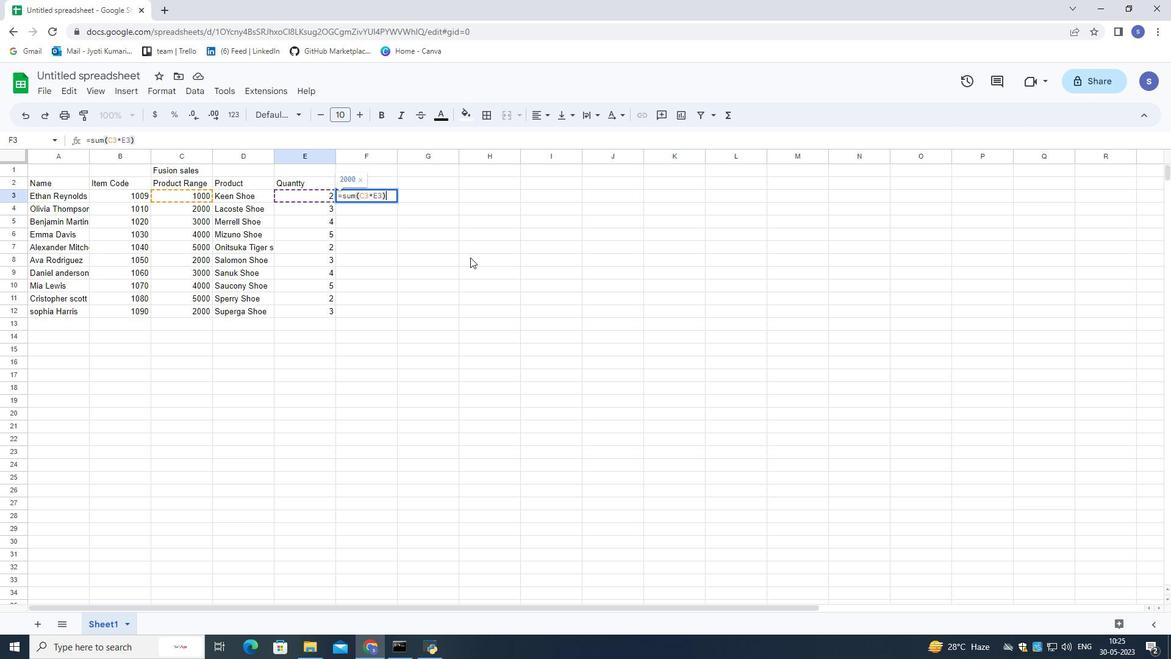 
Action: Mouse moved to (416, 289)
Screenshot: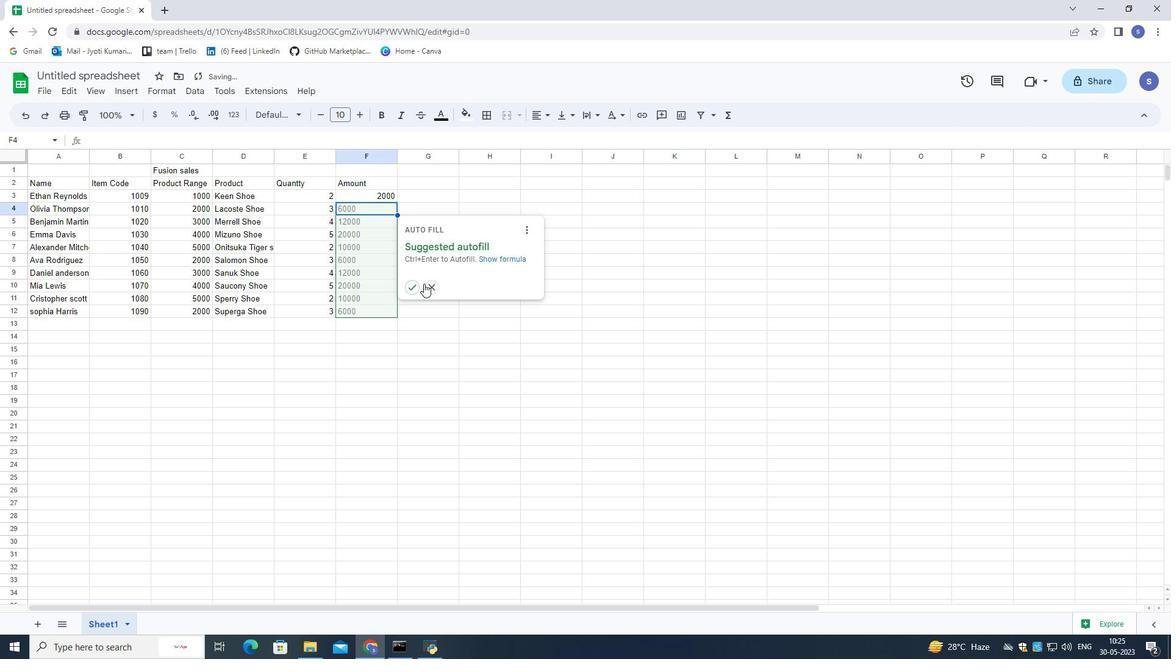 
Action: Mouse pressed left at (416, 289)
Screenshot: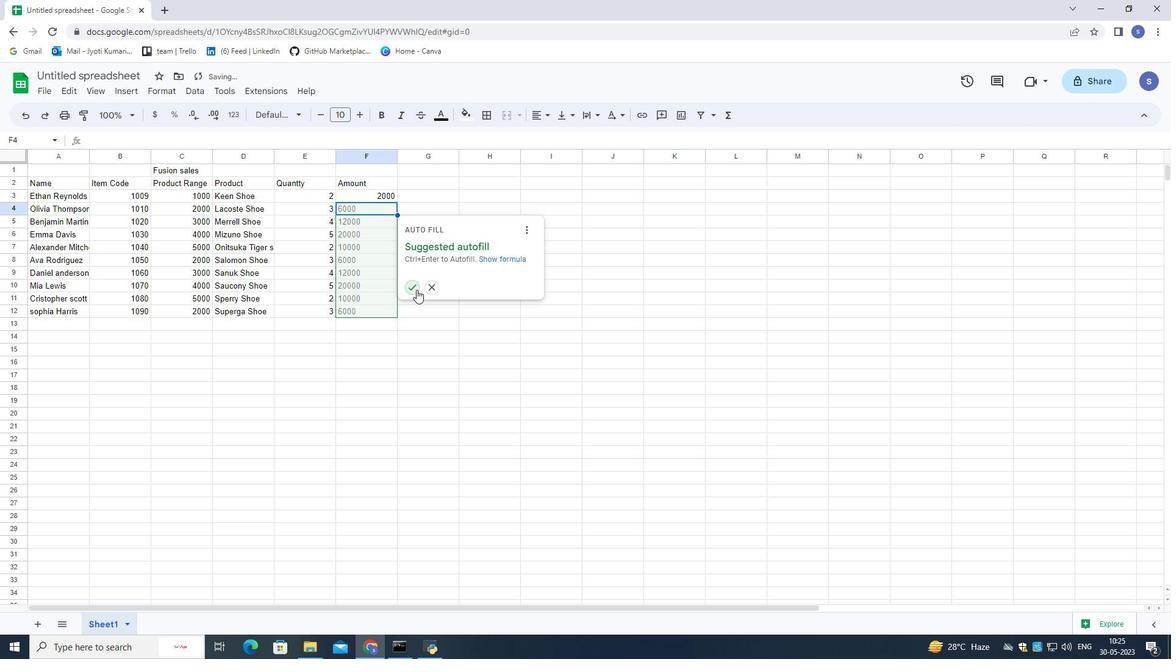 
Action: Mouse moved to (417, 183)
Screenshot: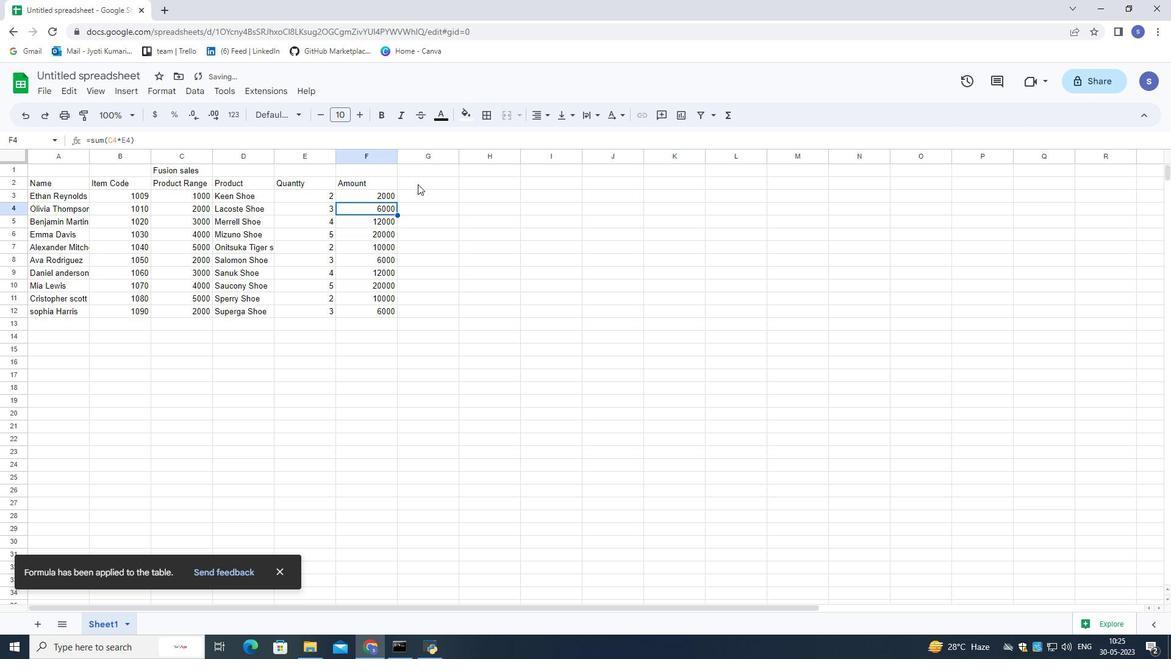 
Action: Mouse pressed left at (417, 183)
Screenshot: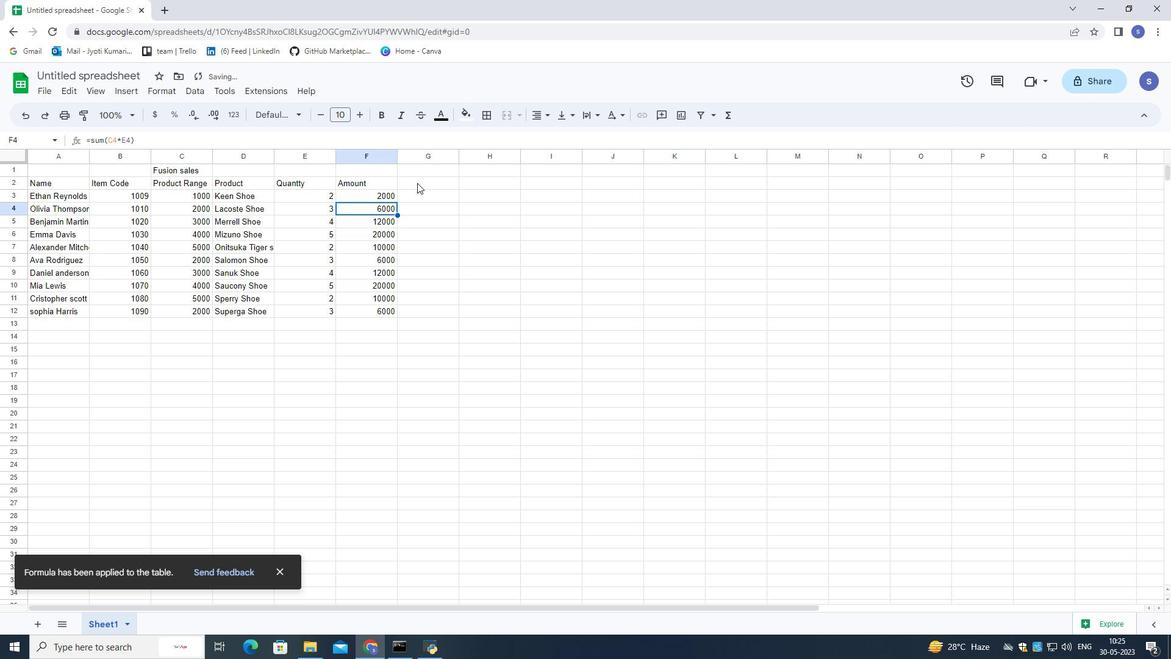 
Action: Key pressed <Key.shift><Key.shift><Key.shift><Key.shift><Key.shift><Key.shift>Commission<Key.down>=<Key.shift_r>(
Screenshot: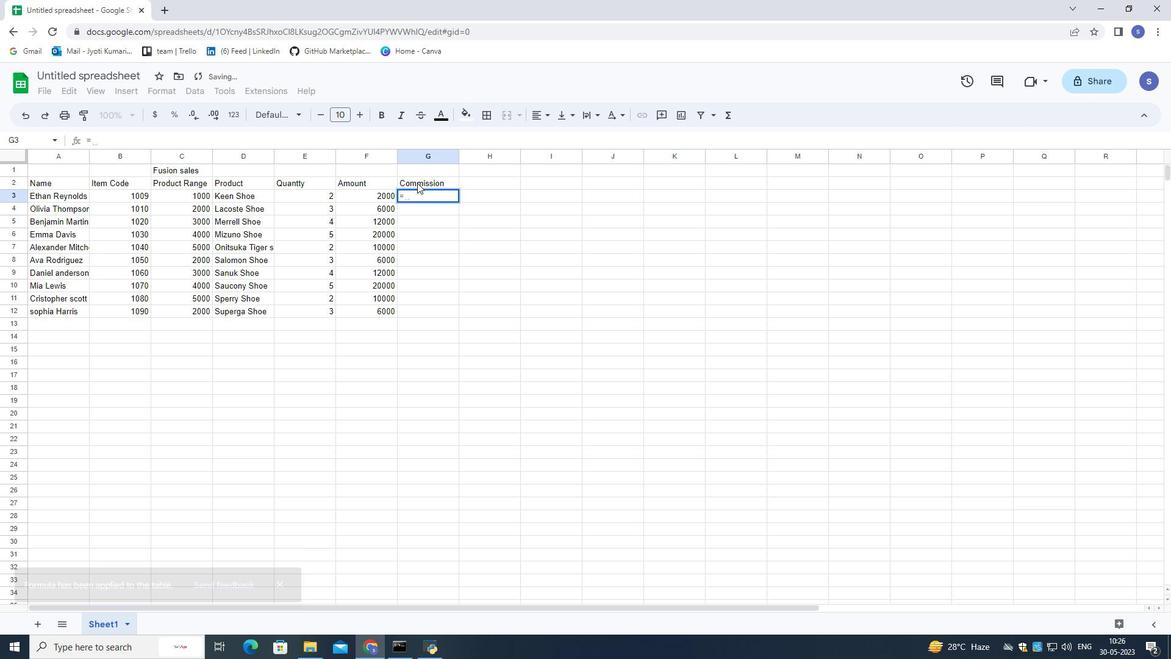
Action: Mouse moved to (367, 191)
Screenshot: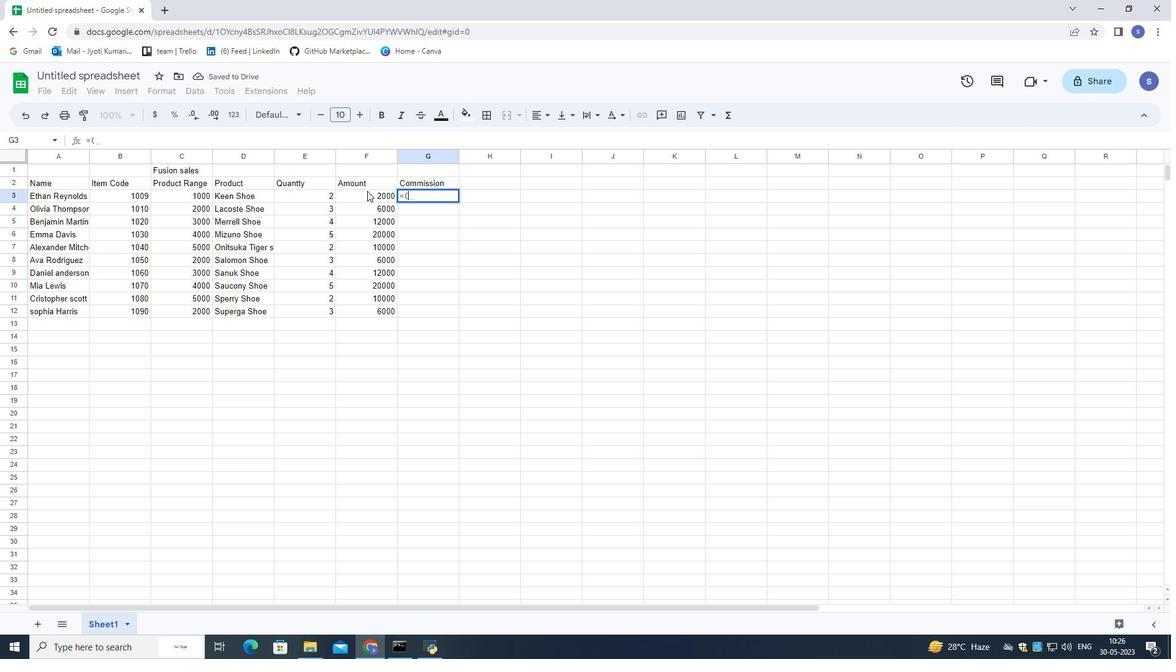 
Action: Mouse pressed left at (367, 191)
Screenshot: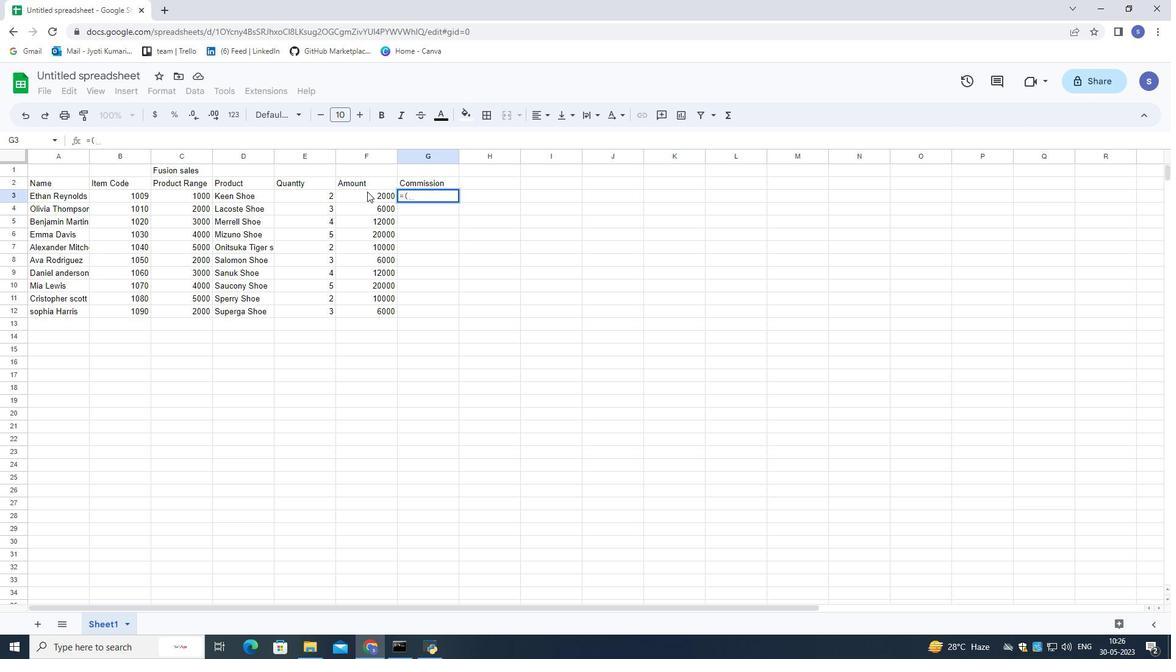 
Action: Key pressed *2<Key.shift>%
Screenshot: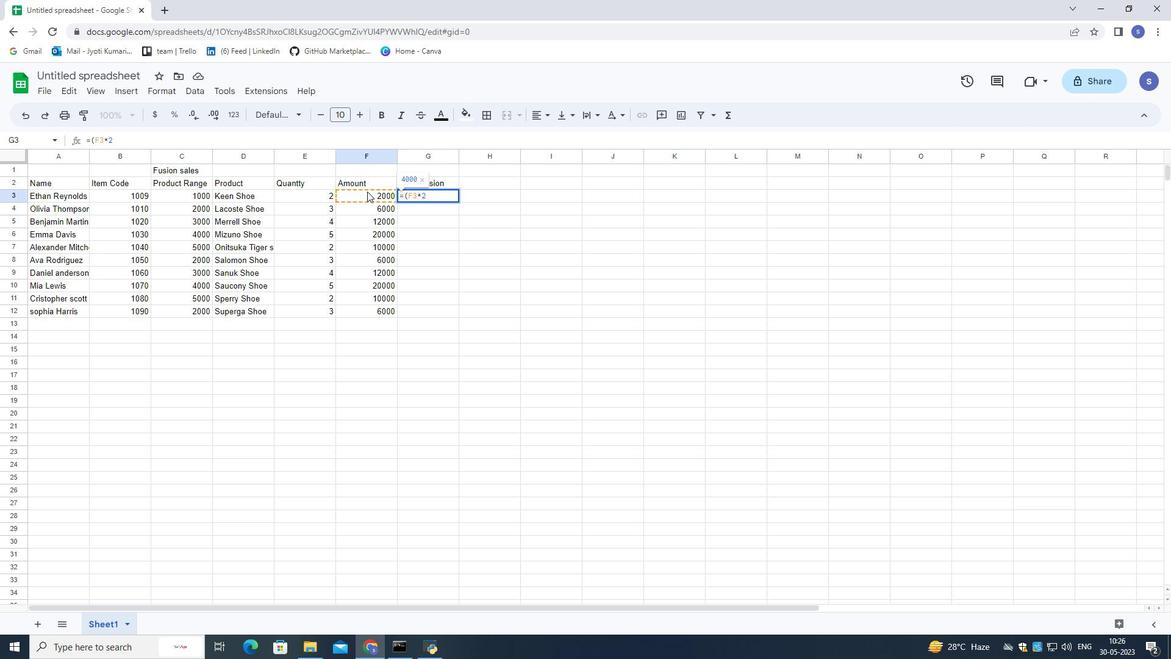 
Action: Mouse moved to (383, 206)
Screenshot: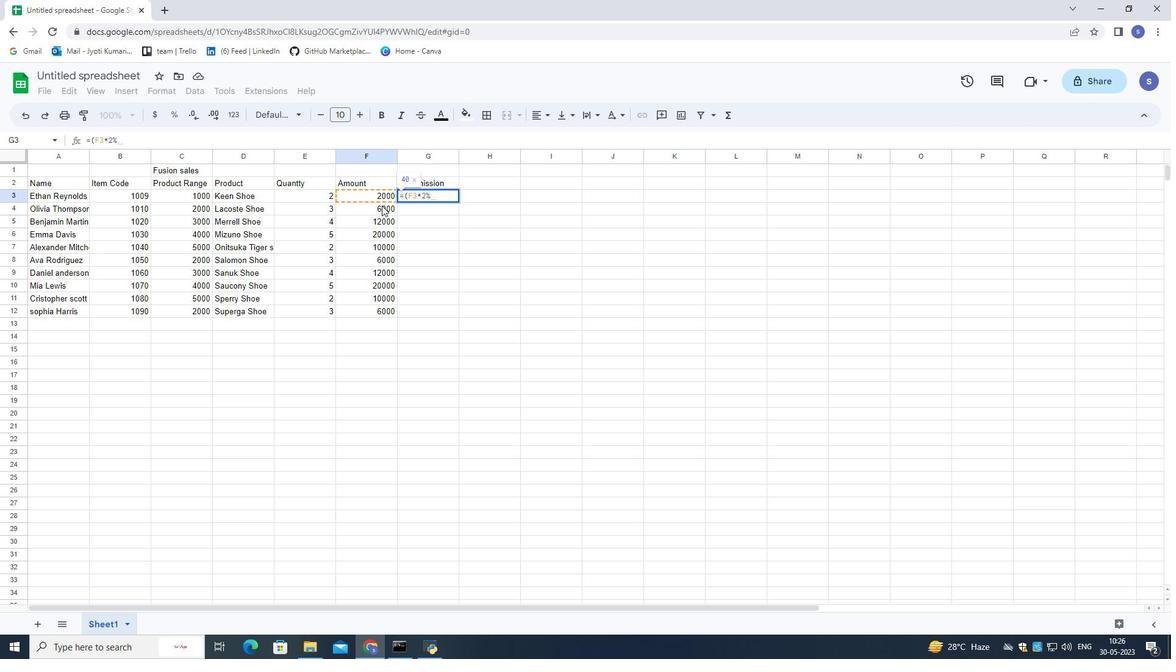 
Action: Key pressed <Key.shift_r>)
Screenshot: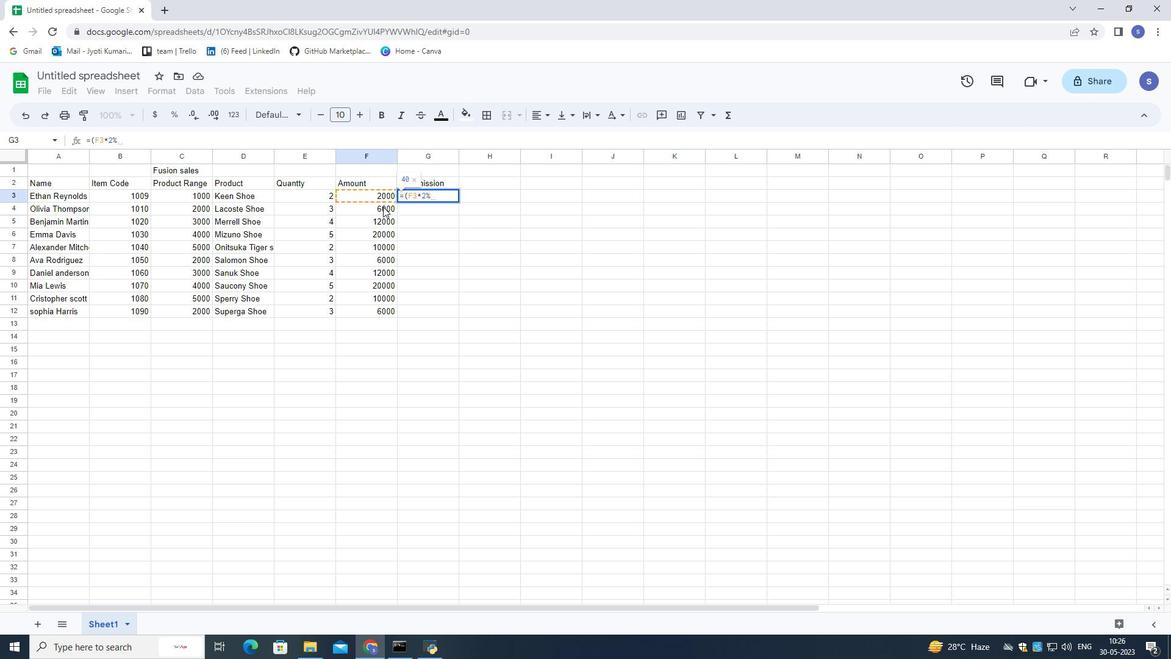 
Action: Mouse moved to (405, 222)
Screenshot: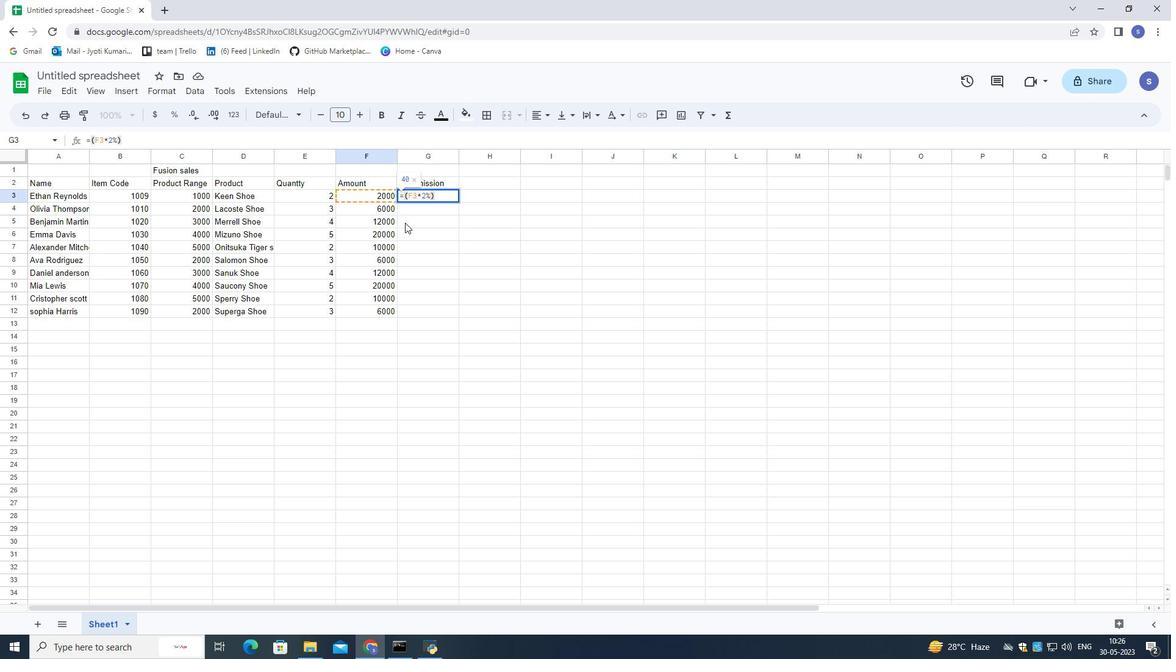 
Action: Key pressed <Key.enter>
Screenshot: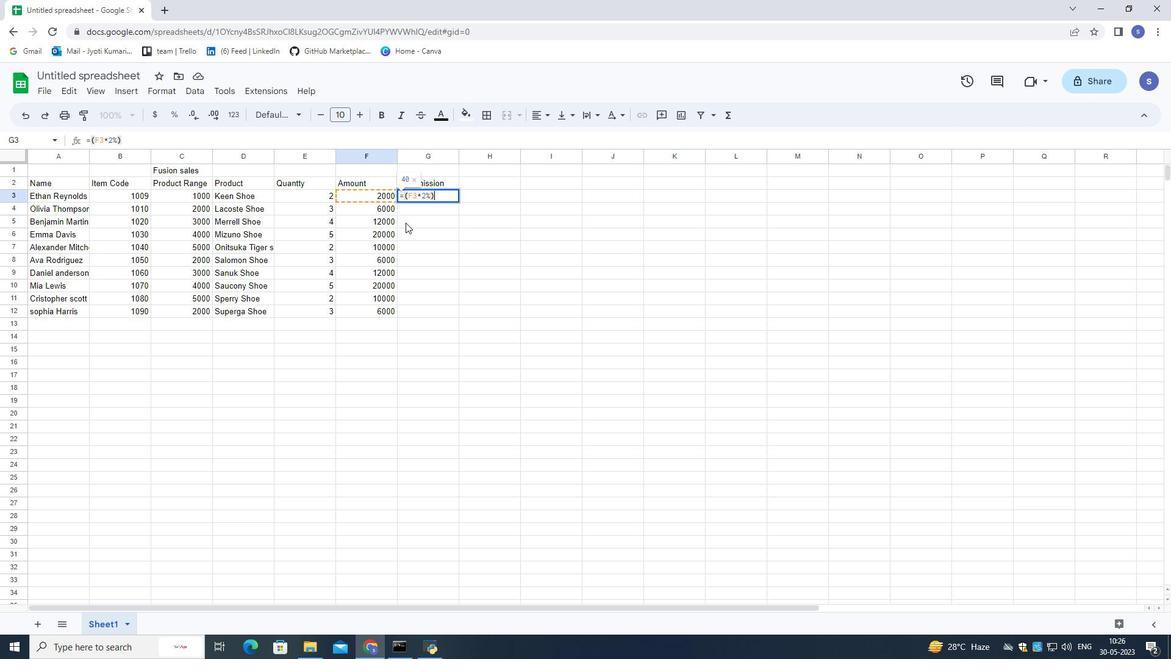 
Action: Mouse moved to (472, 284)
Screenshot: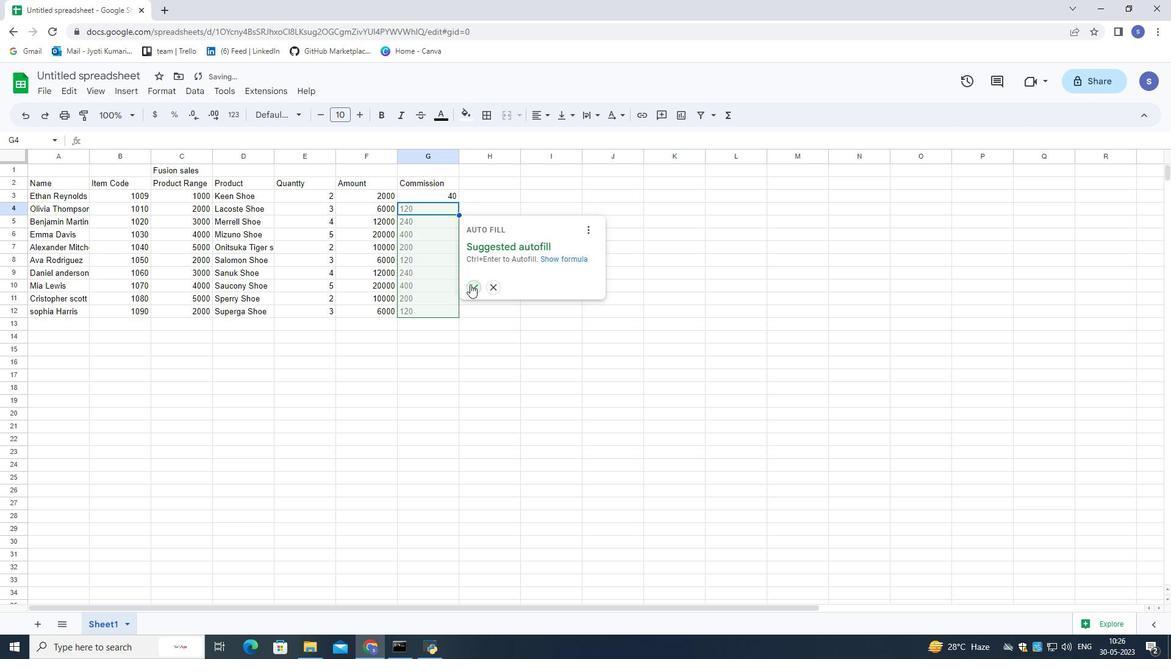 
Action: Mouse pressed left at (472, 284)
Screenshot: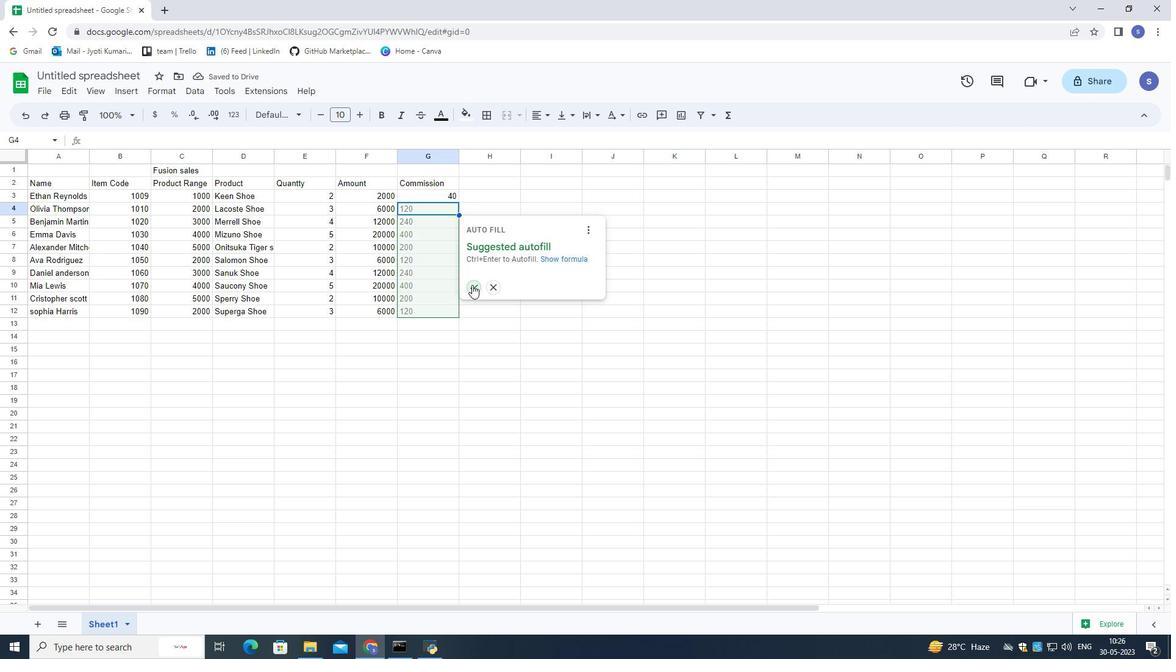 
Action: Mouse moved to (490, 186)
Screenshot: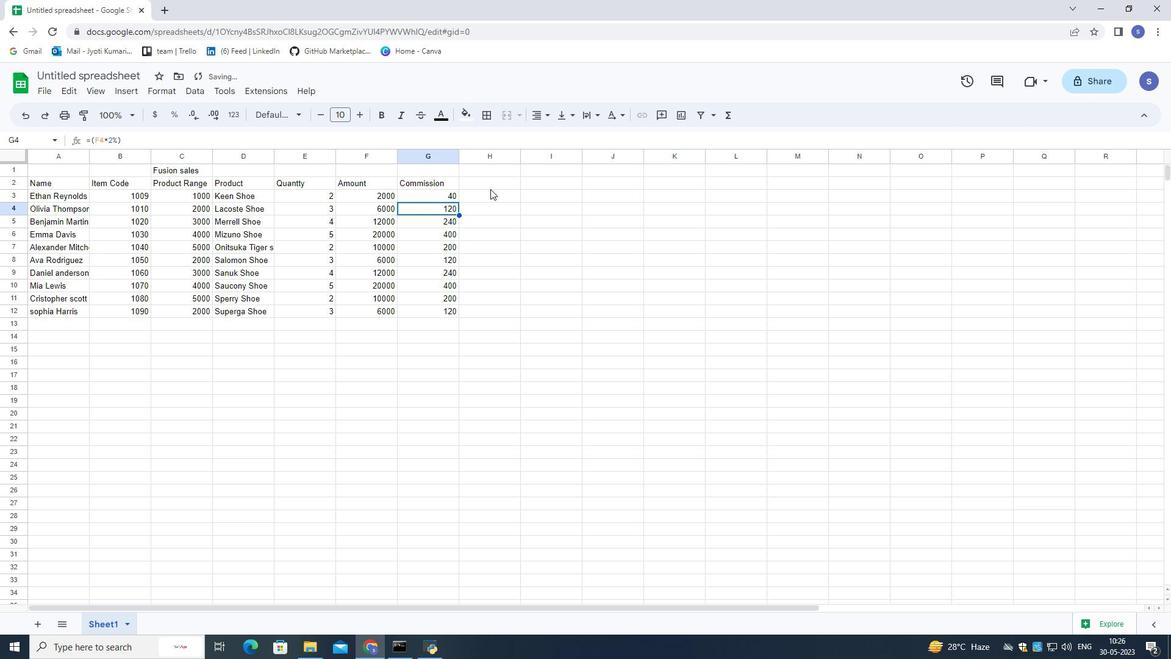 
Action: Mouse pressed left at (490, 186)
Screenshot: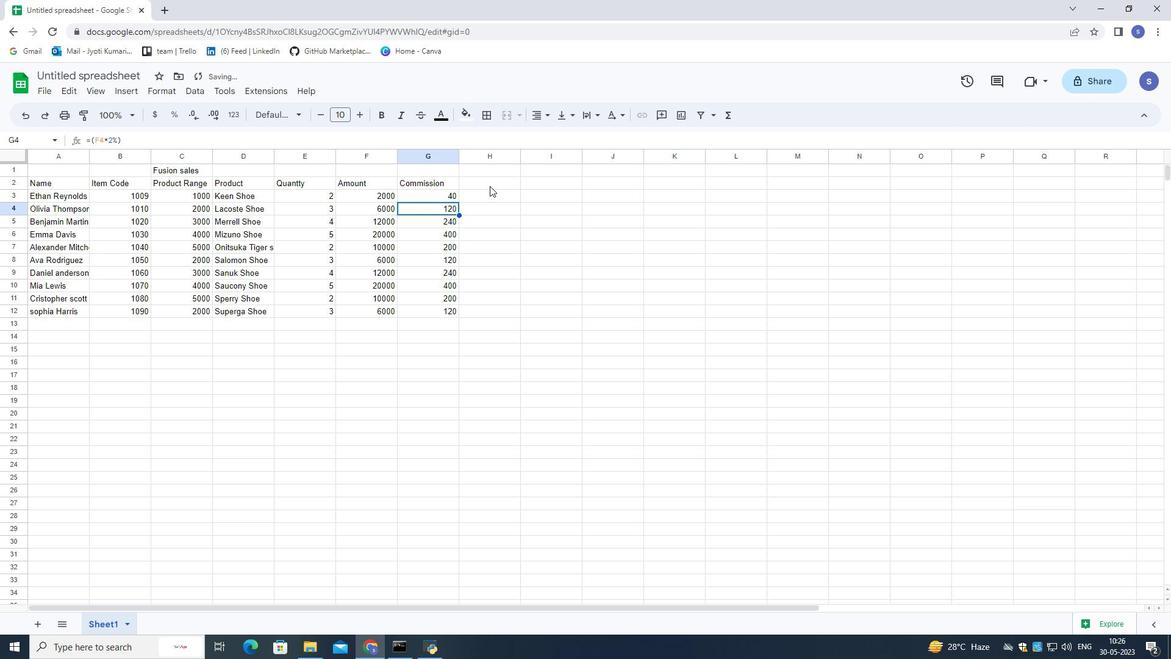 
Action: Key pressed <Key.shift>Tp<Key.backspace>otal<Key.down>
Screenshot: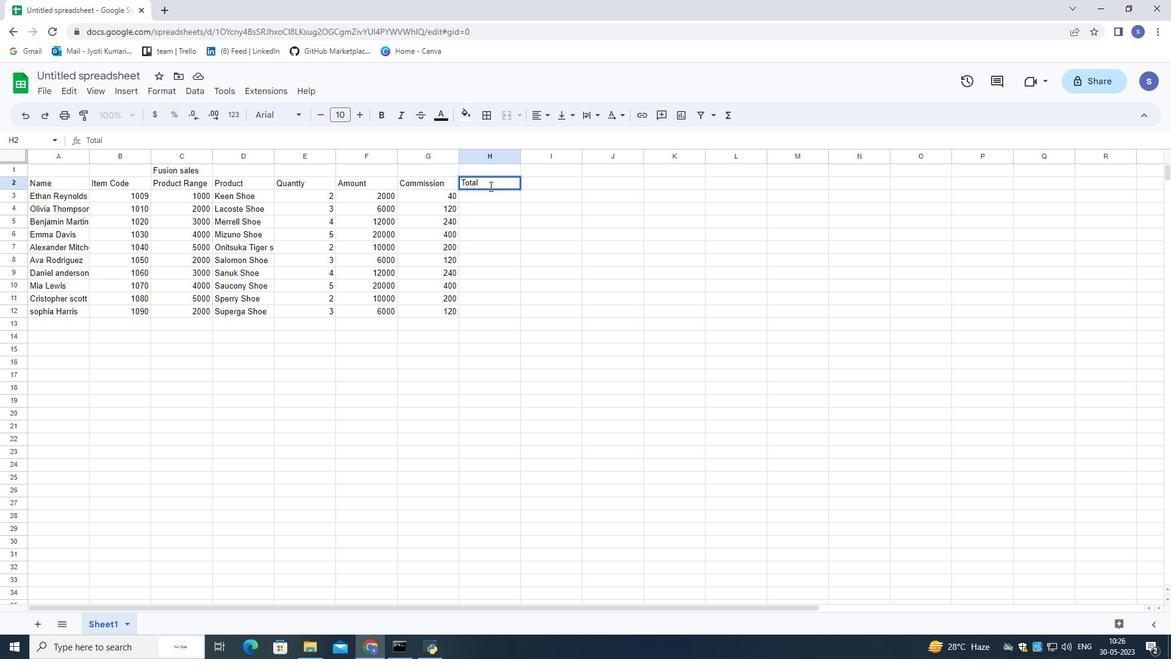 
Action: Mouse moved to (499, 193)
Screenshot: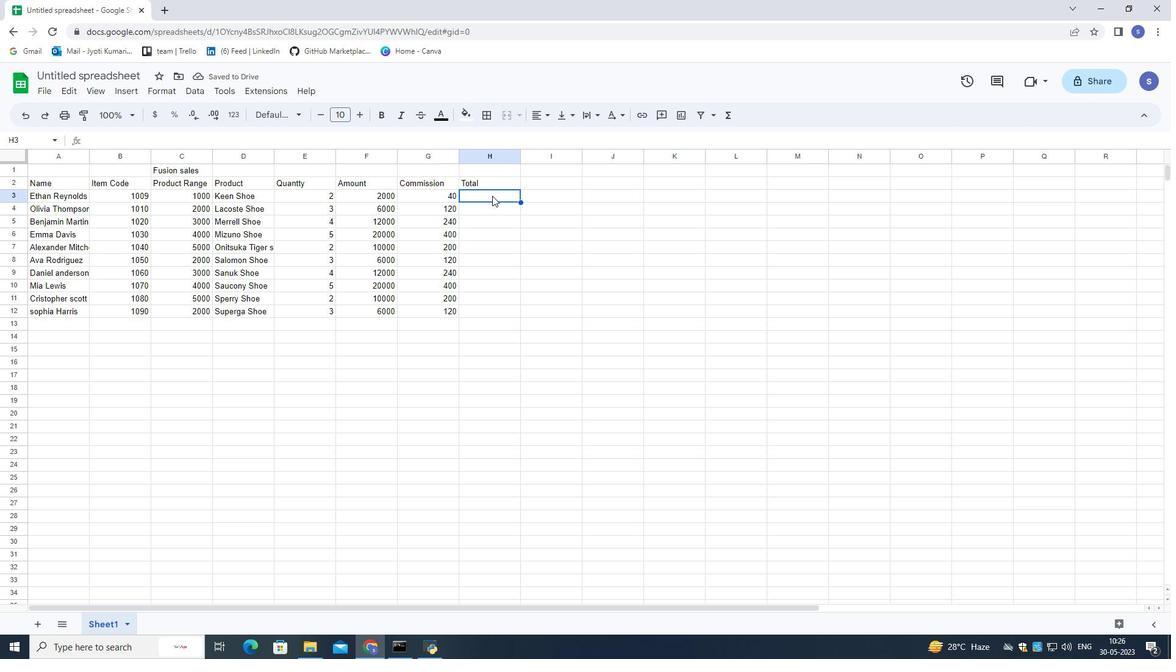 
Action: Key pressed =<Key.shift_r><Key.shift_r><Key.shift_r><Key.shift_r>(
Screenshot: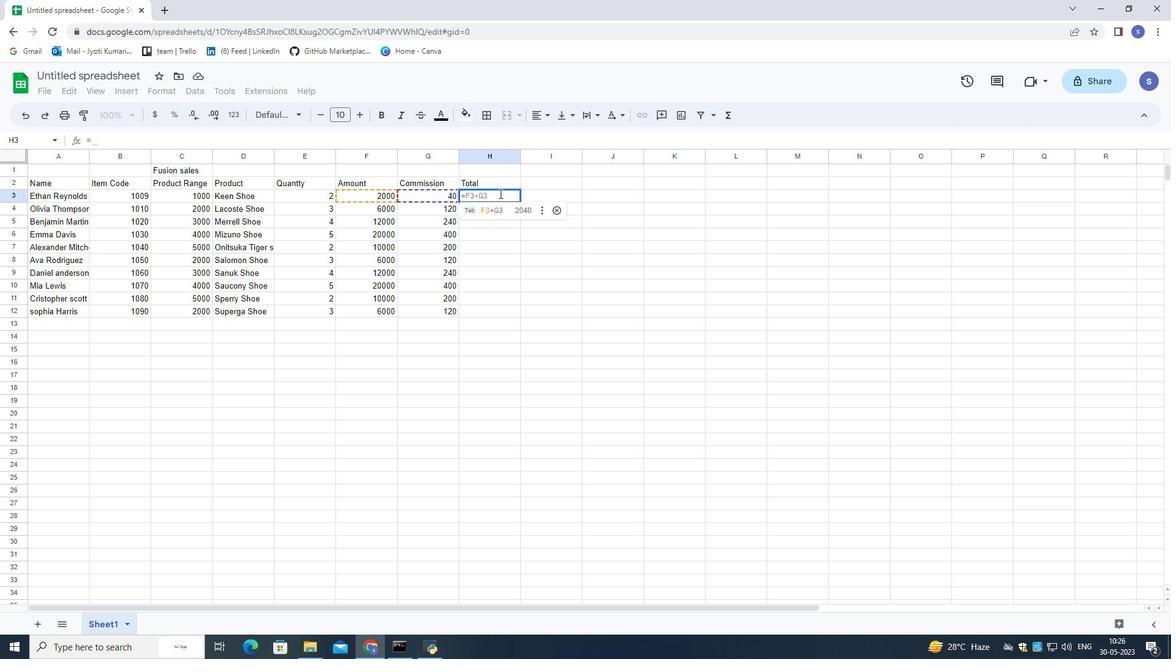 
Action: Mouse moved to (382, 191)
Screenshot: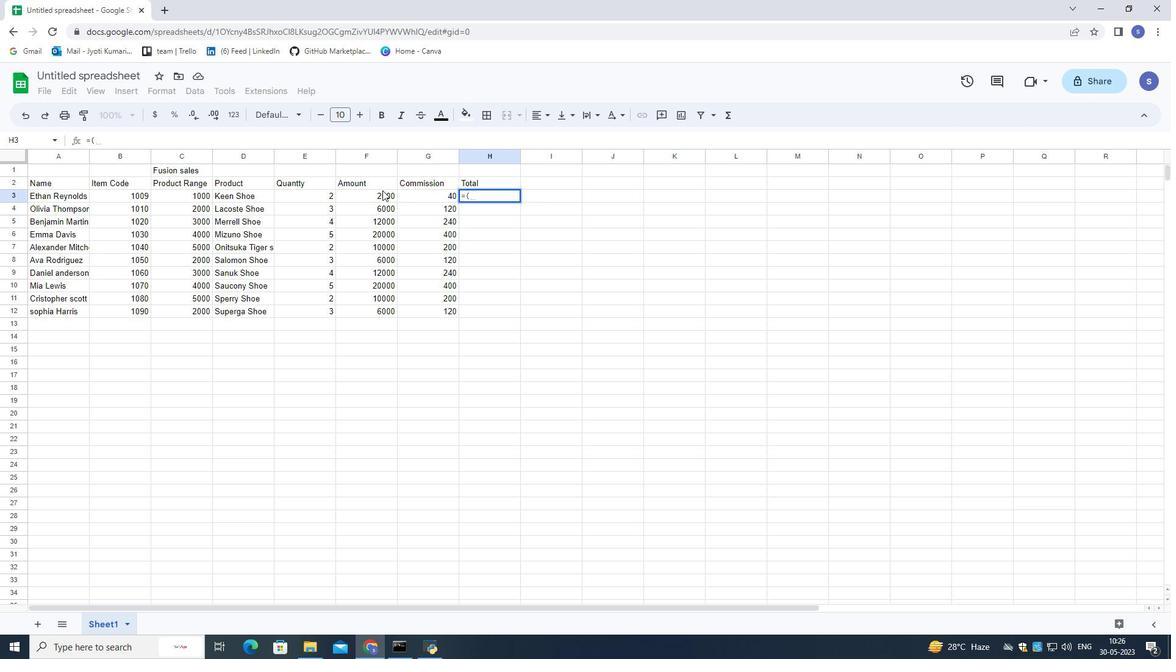 
Action: Mouse pressed left at (382, 191)
Screenshot: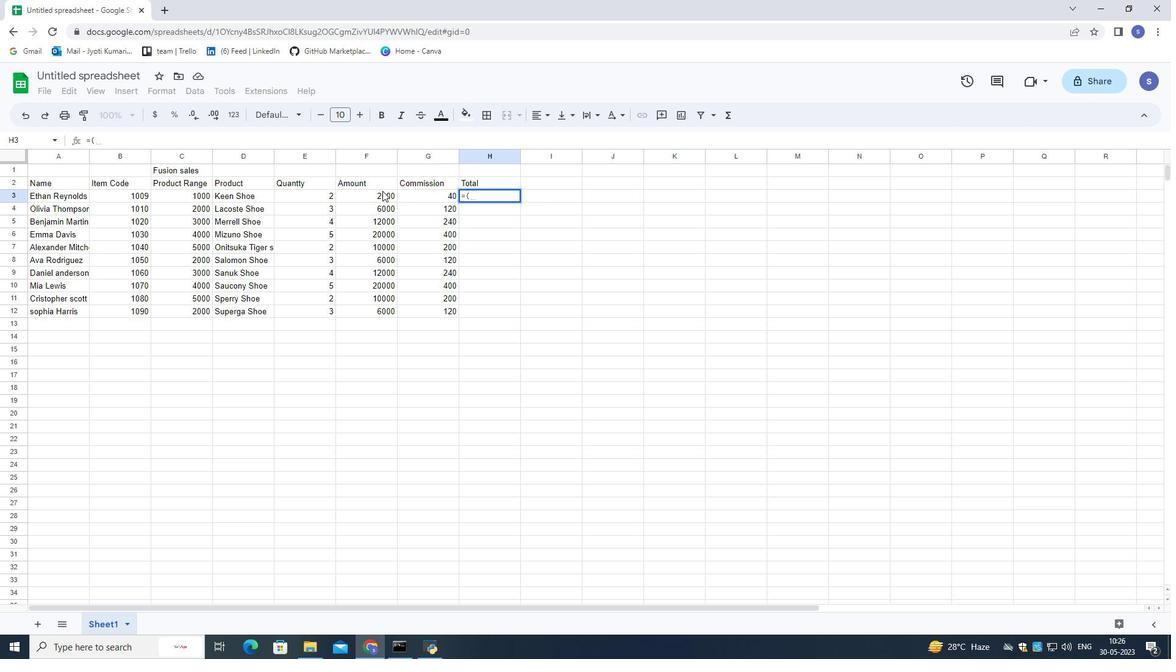 
Action: Key pressed +
Screenshot: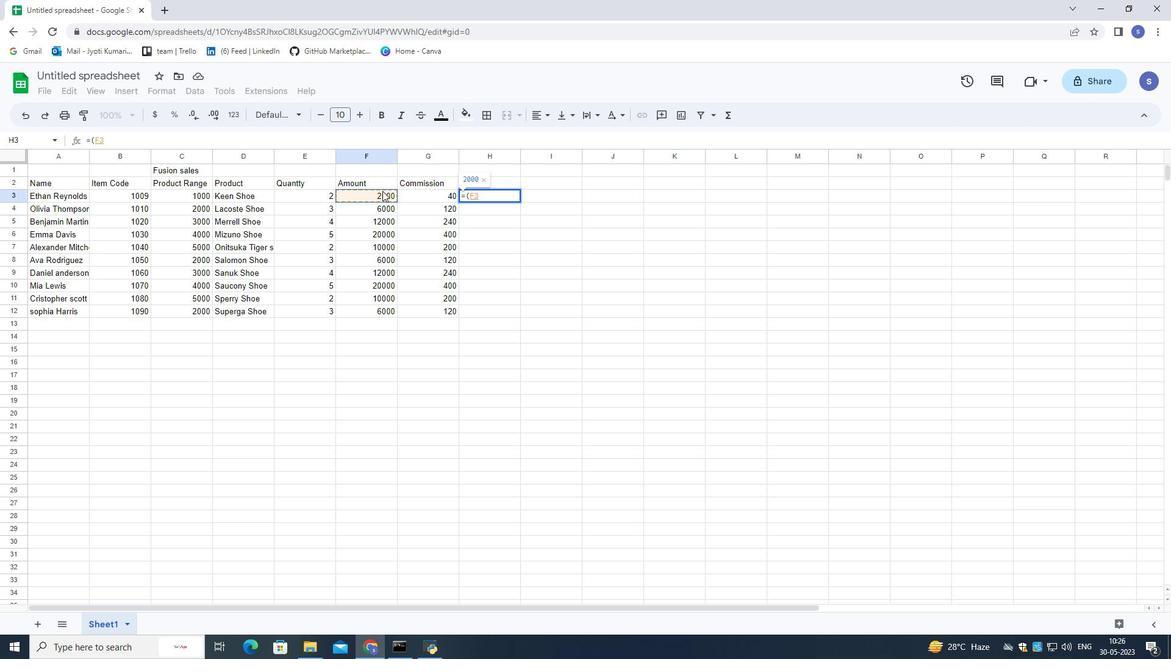 
Action: Mouse moved to (410, 199)
Screenshot: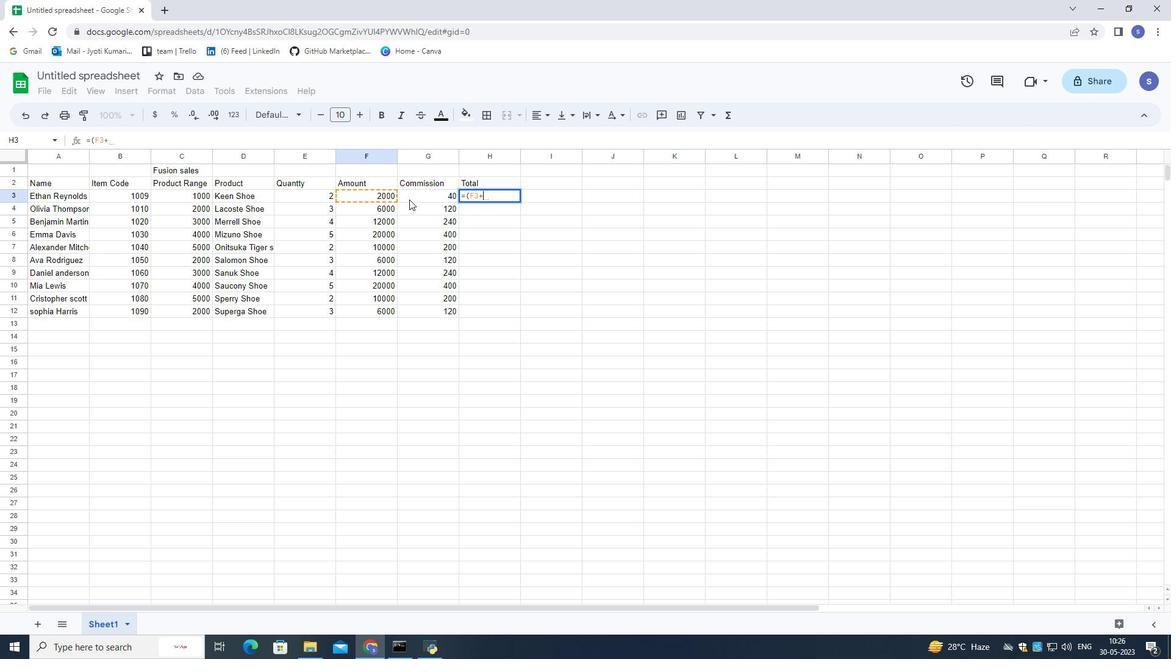 
Action: Mouse pressed left at (410, 199)
Screenshot: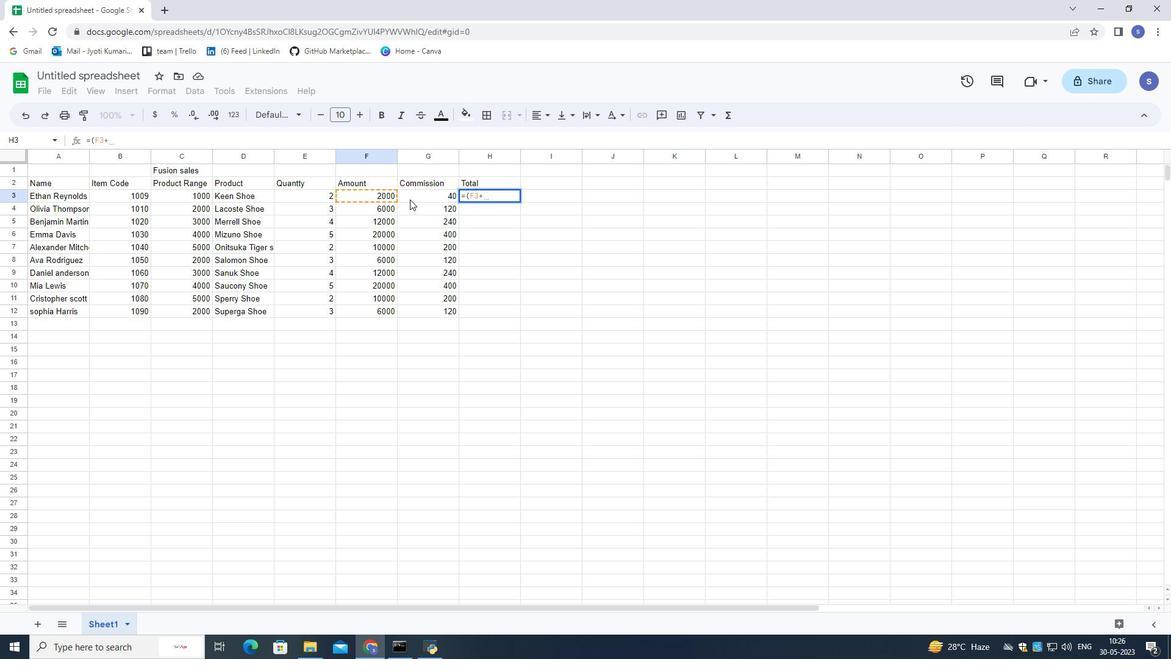 
Action: Key pressed <Key.shift_r>)
Screenshot: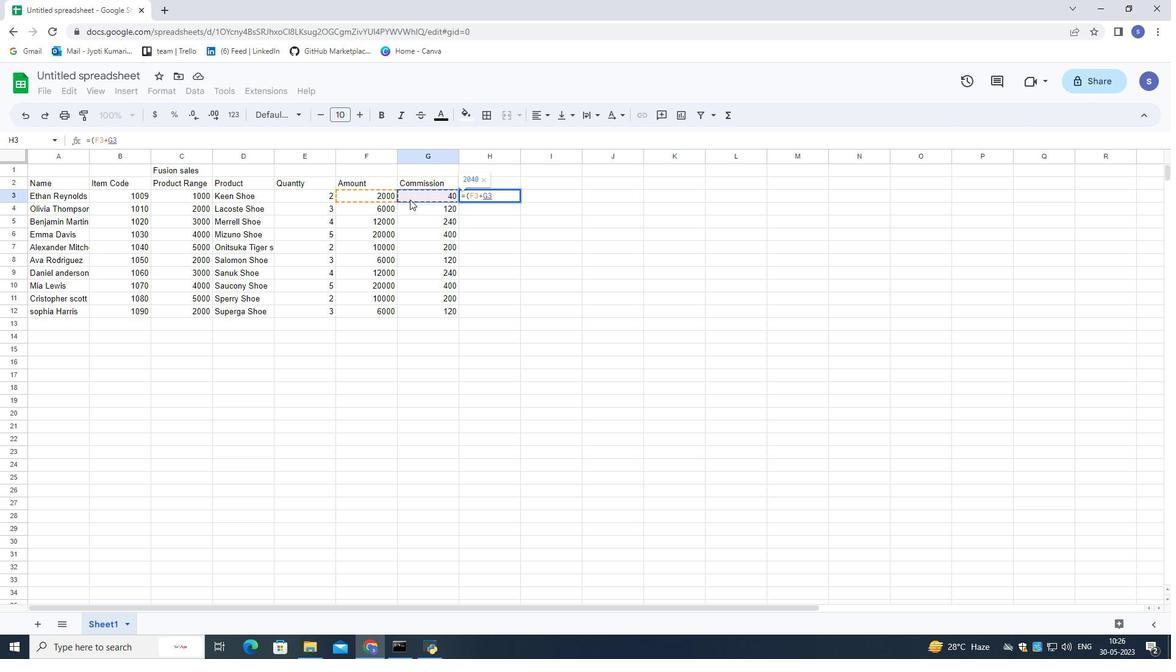 
Action: Mouse moved to (635, 192)
Screenshot: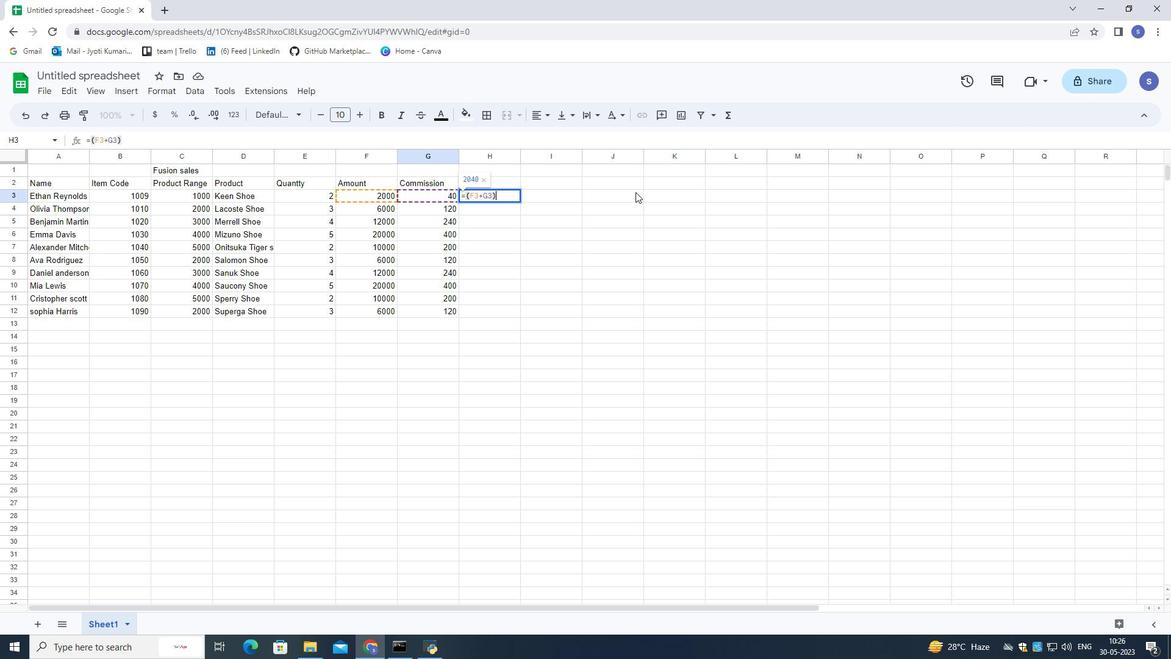
Action: Key pressed <Key.enter>
Screenshot: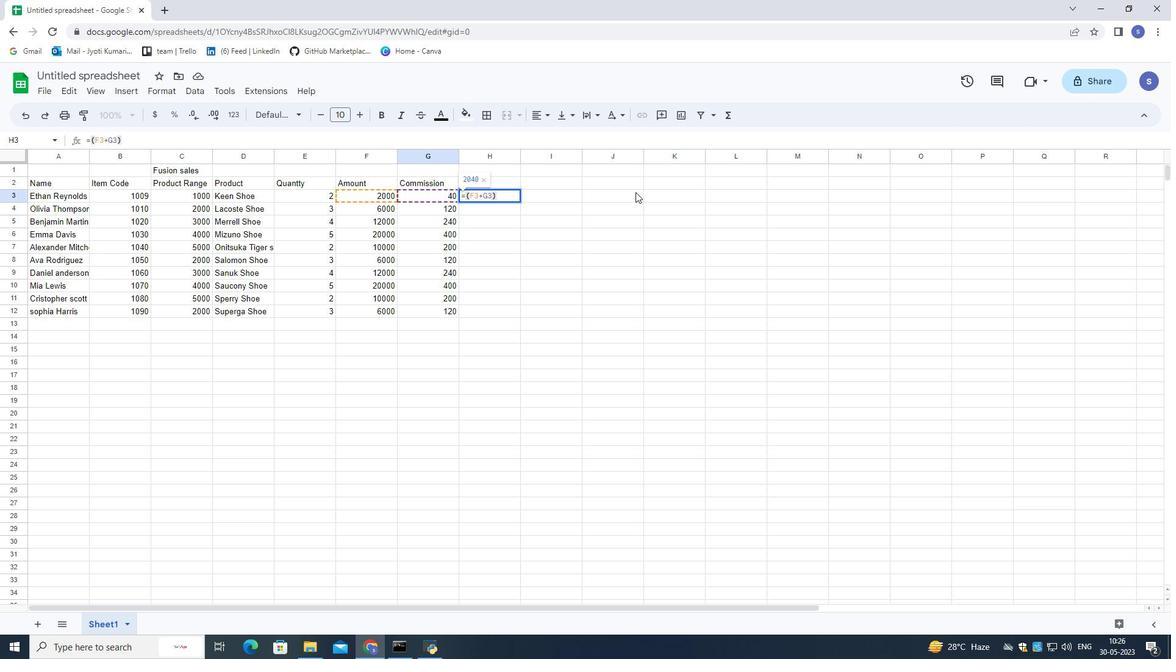 
Action: Mouse moved to (539, 286)
Screenshot: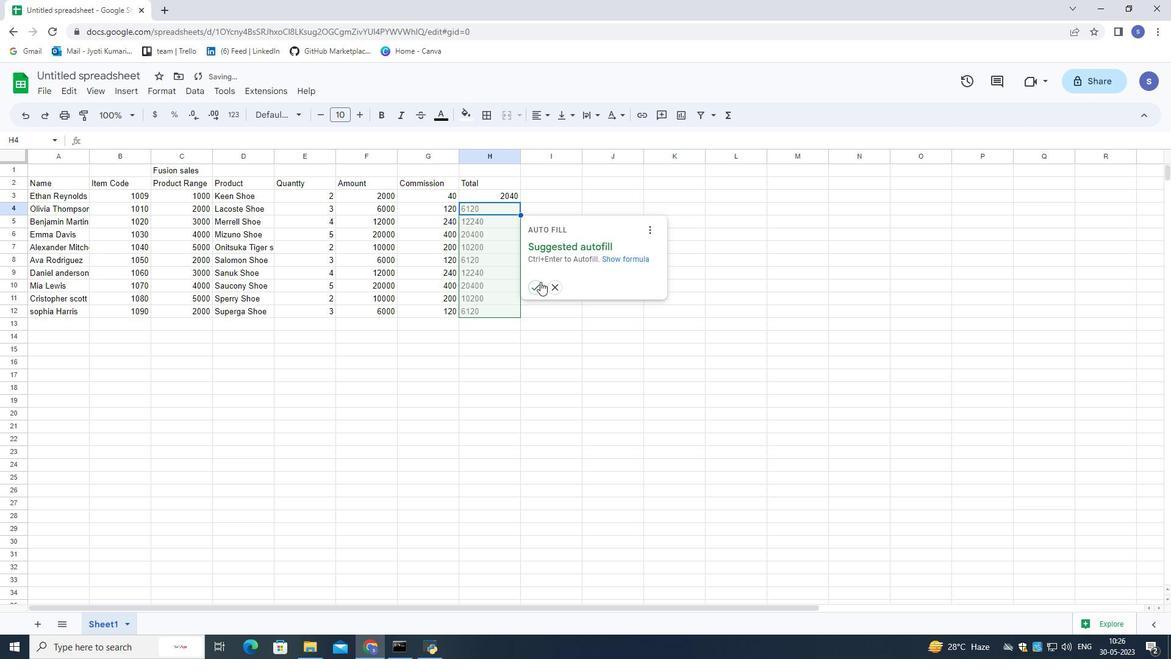 
Action: Mouse pressed left at (539, 286)
Screenshot: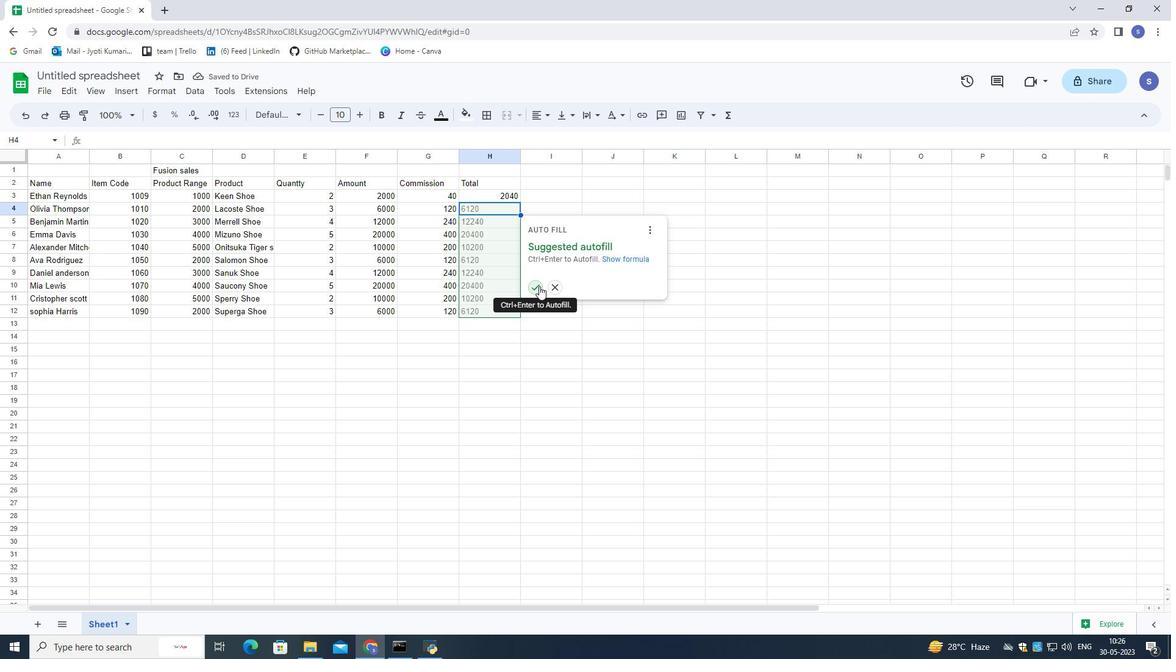 
Action: Mouse pressed left at (539, 286)
Screenshot: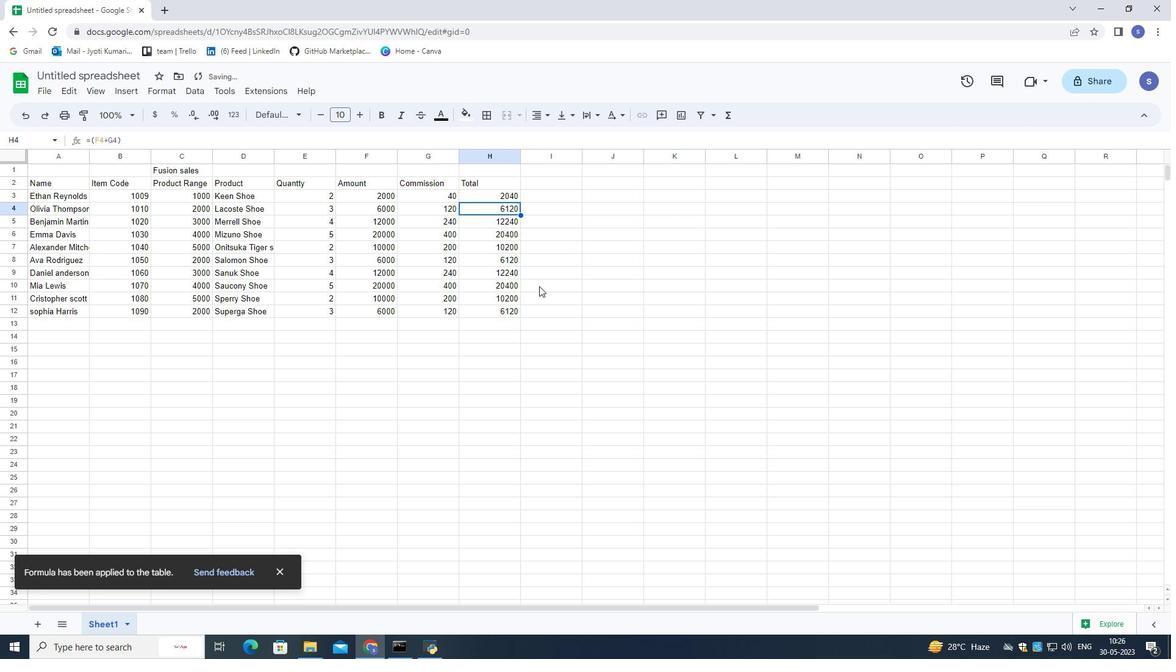 
Action: Mouse moved to (125, 70)
Screenshot: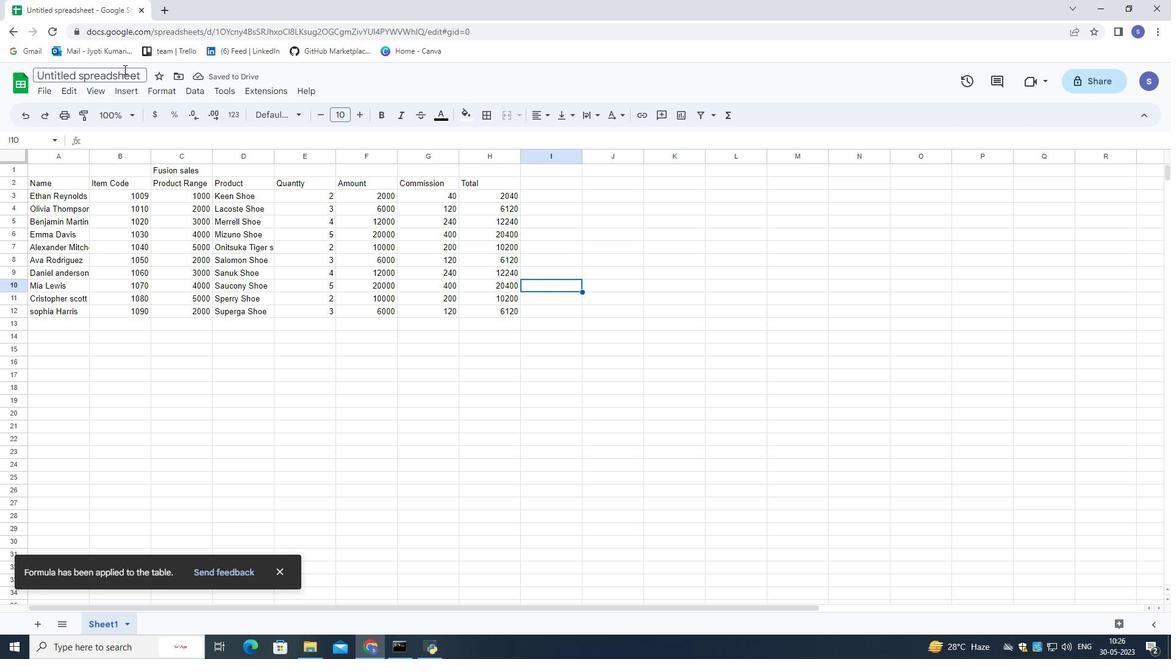 
Action: Mouse pressed left at (125, 70)
Screenshot: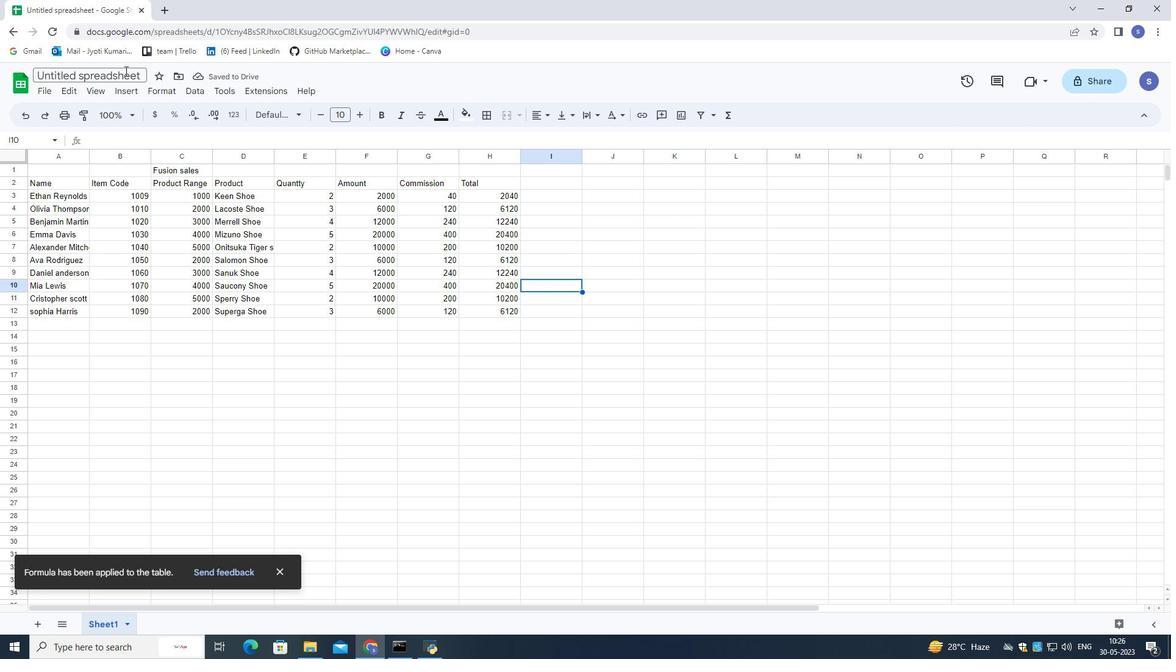 
Action: Mouse pressed left at (125, 70)
Screenshot: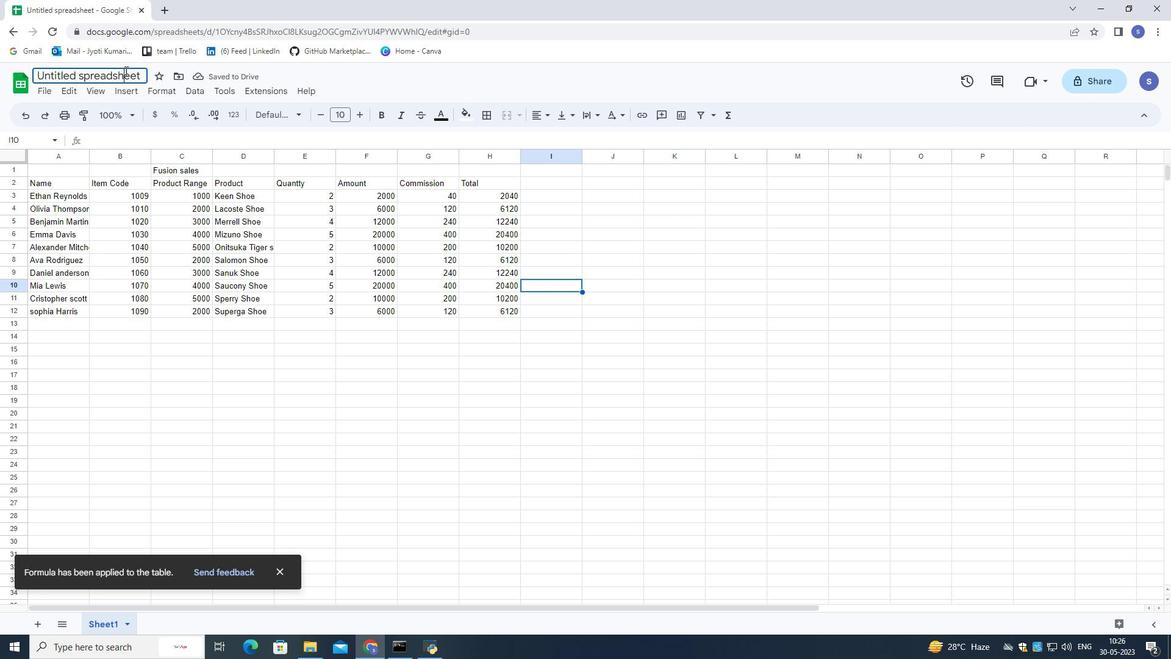 
Action: Mouse moved to (131, 73)
Screenshot: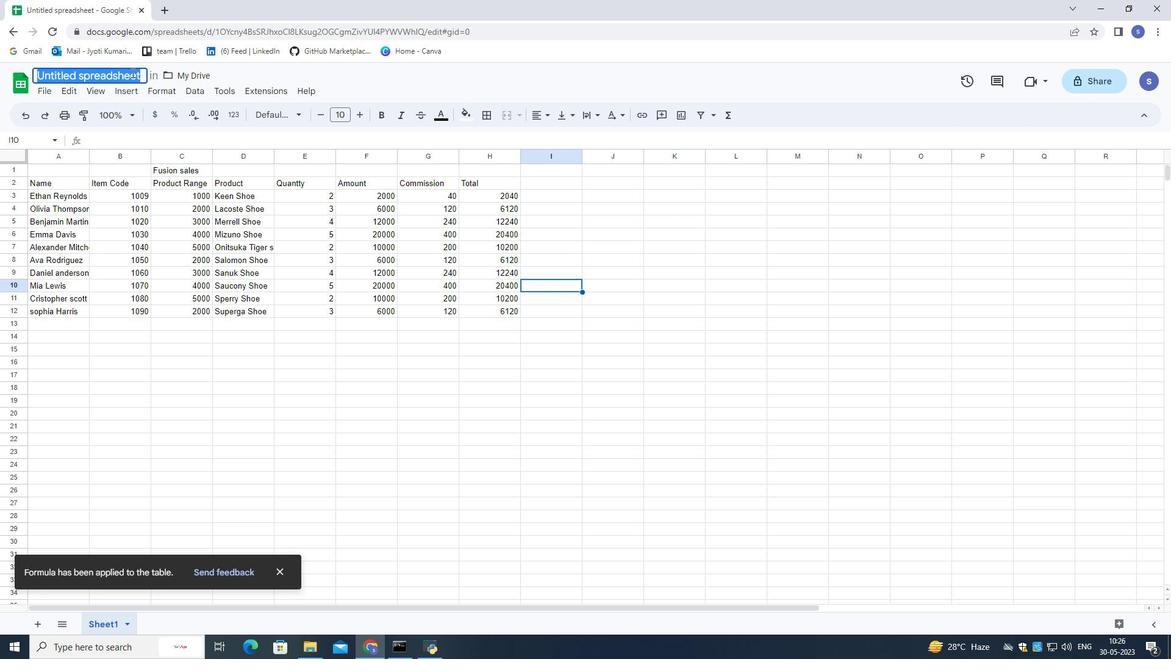 
Action: Key pressed <Key.shift>Attendance<Key.space><Key.shift>Sheet<Key.space><Key.shift><Key.shift><Key.shift><Key.shift><Key.shift>For<Key.space><Key.shift>The<Key.space><Key.shift>Week<Key.shift>Book
Screenshot: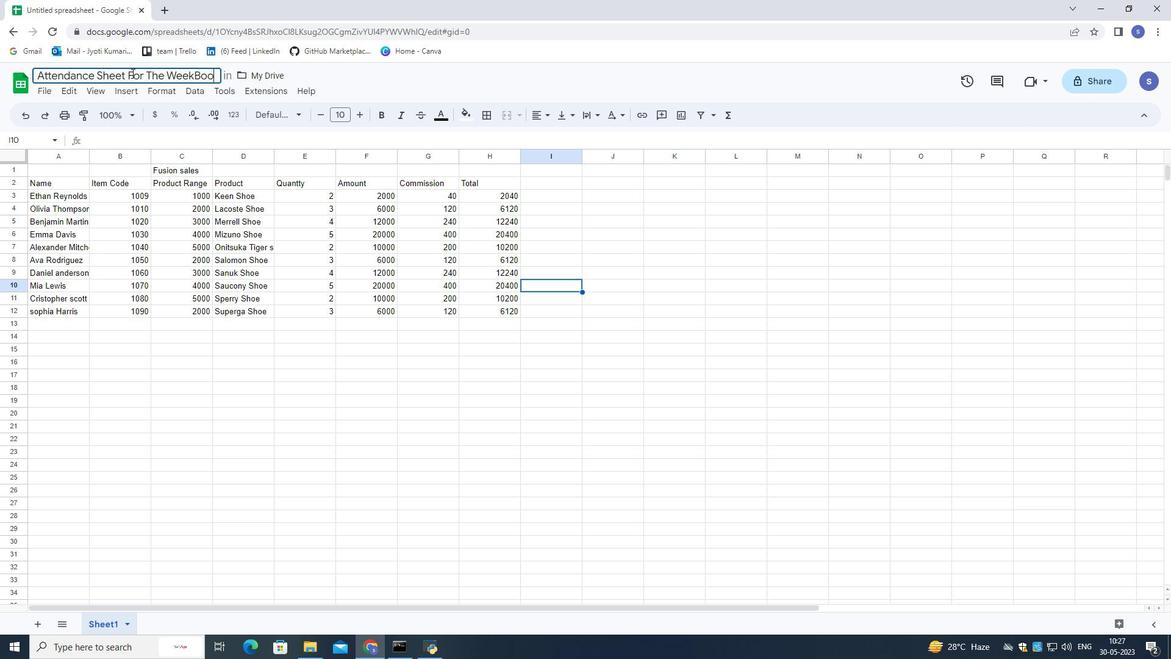 
Action: Mouse moved to (215, 200)
Screenshot: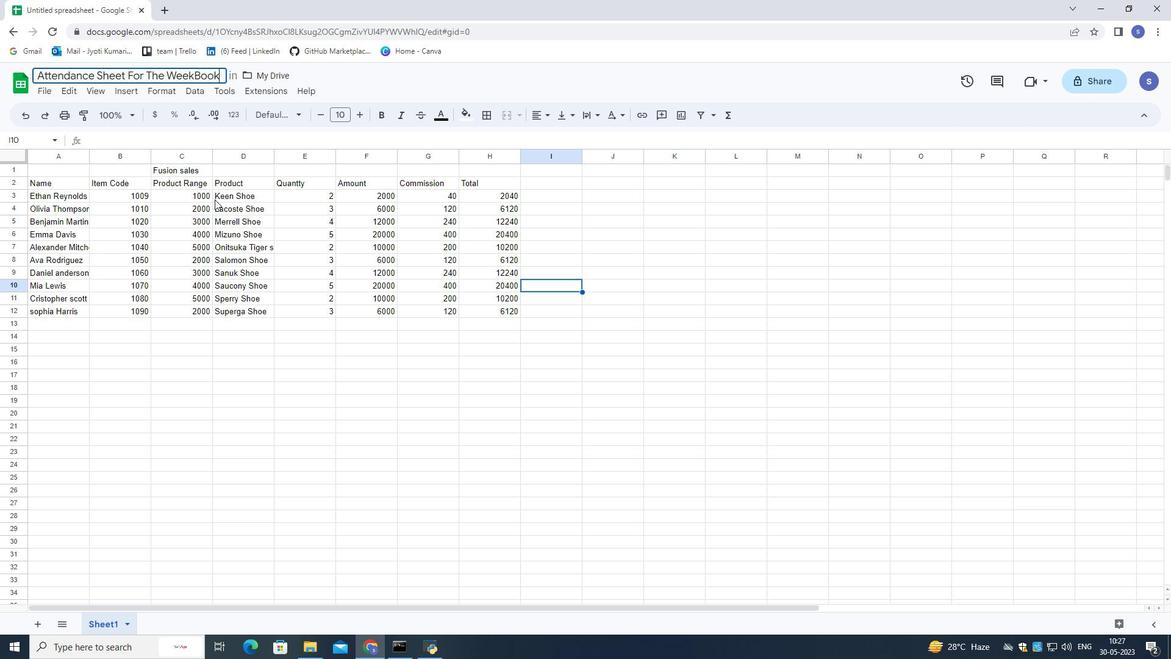 
Action: Key pressed <Key.enter>
Screenshot: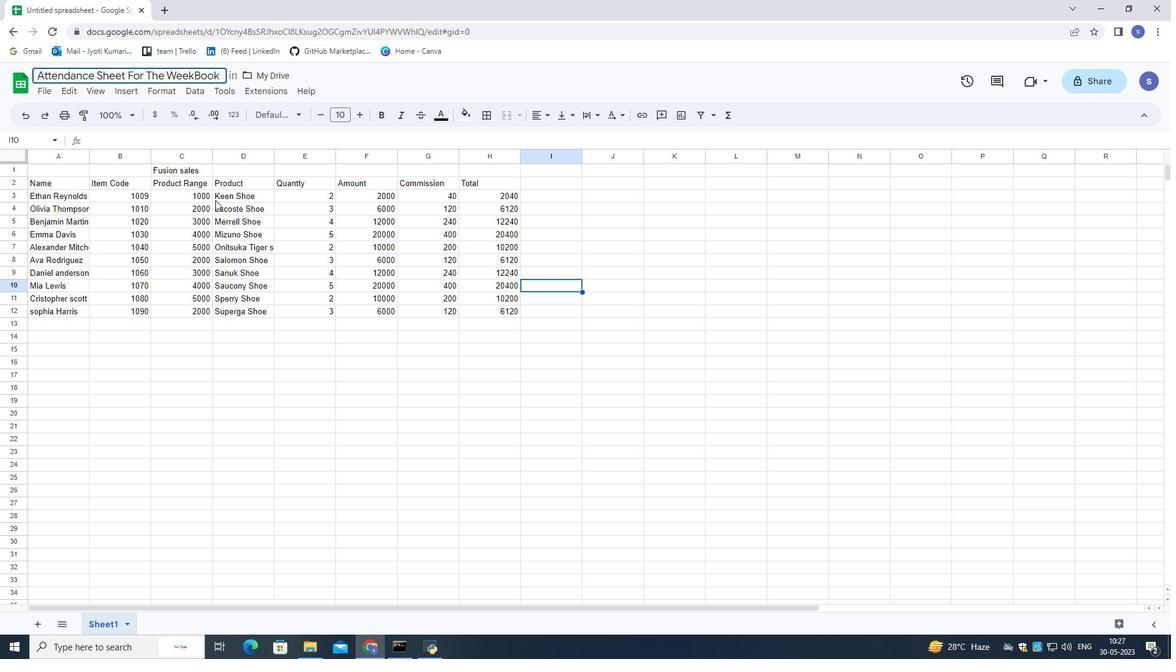 
Action: Mouse moved to (225, 362)
Screenshot: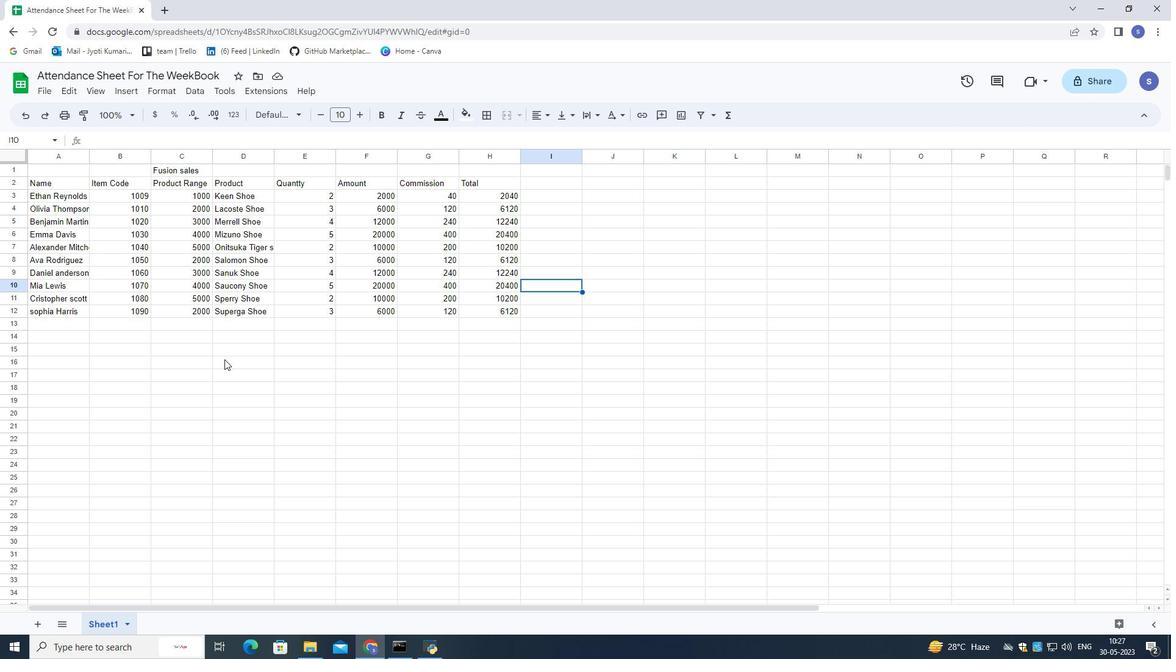 
Action: Key pressed ctrl+S
Screenshot: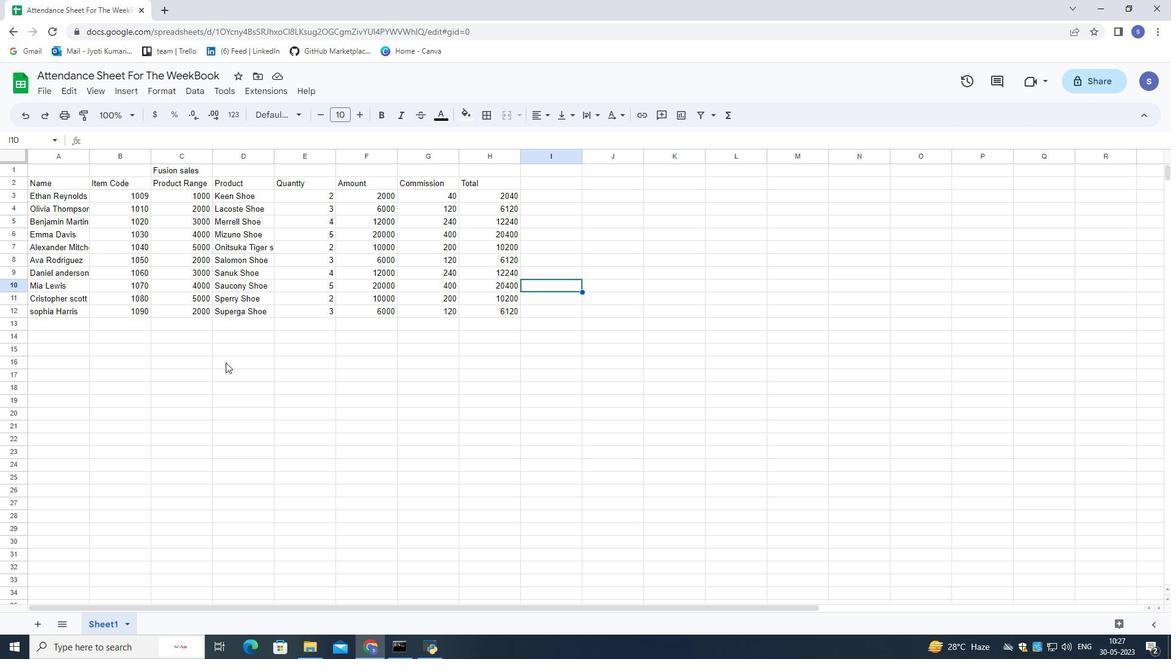 
Action: Mouse pressed left at (225, 362)
Screenshot: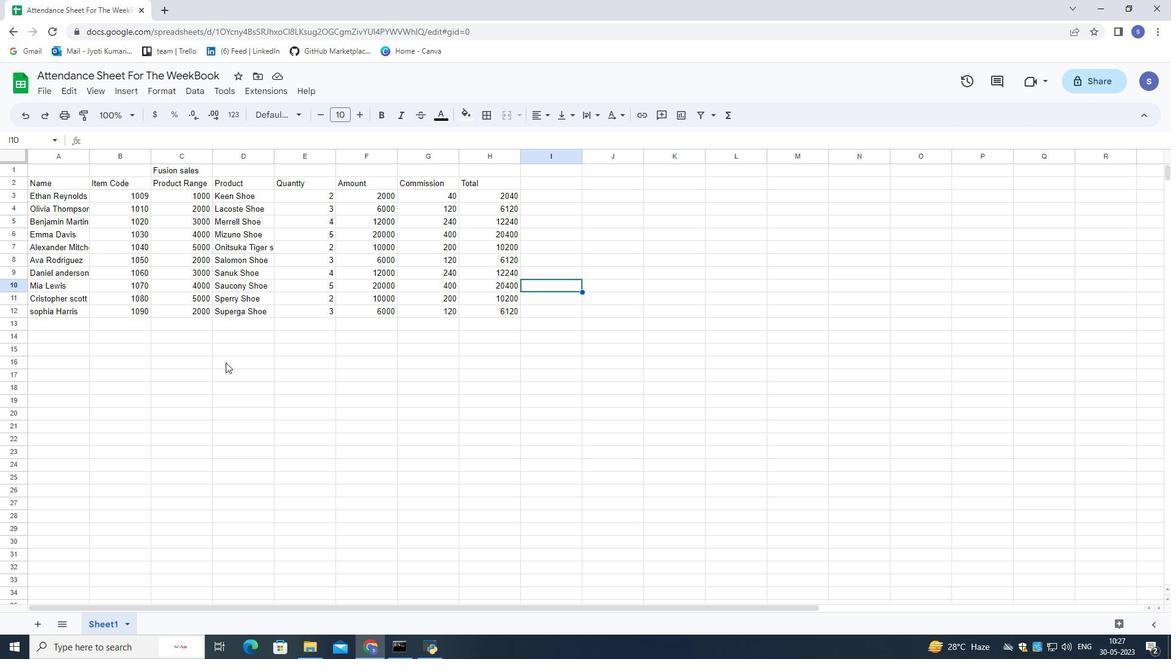 
Action: Key pressed ctrl+Sctrl+S
Screenshot: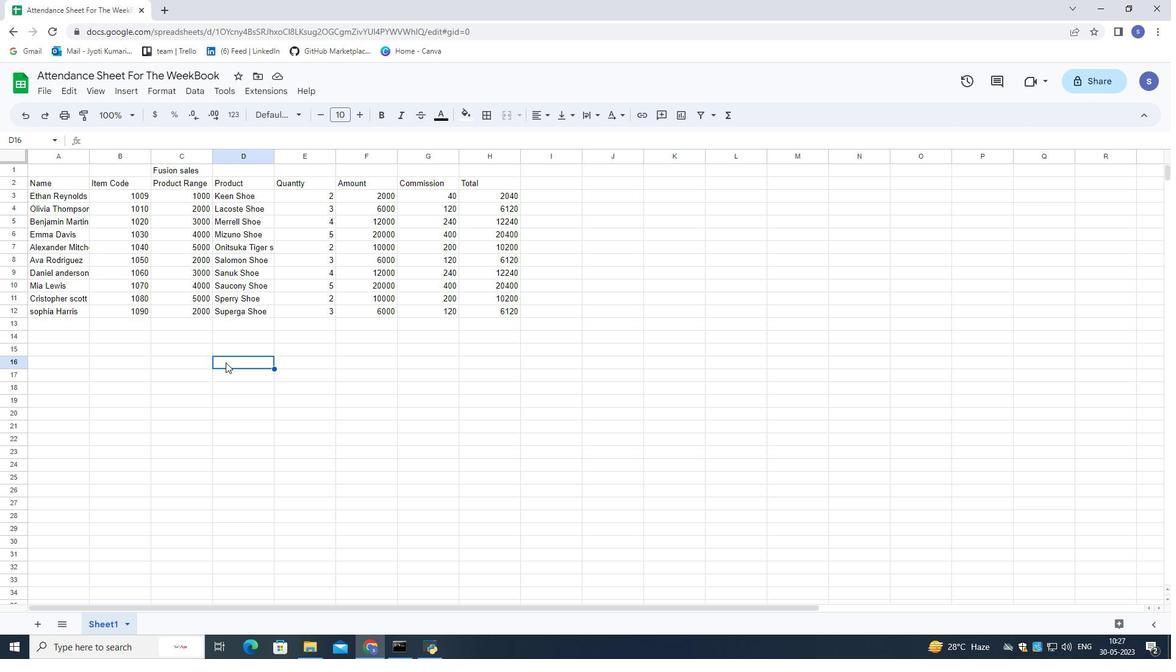 
Action: Mouse moved to (380, 387)
Screenshot: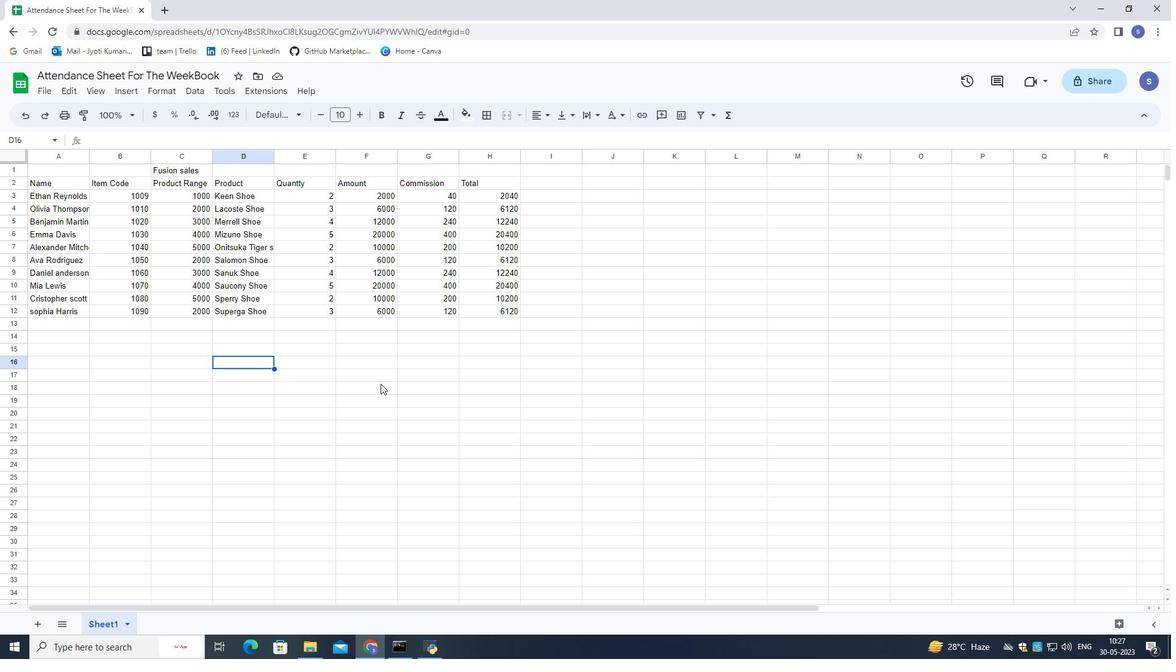 
